 Task: Look for space in Tsurugi-asahimachi, Japan from 7th July, 2023 to 15th July, 2023 for 6 adults in price range Rs.15000 to Rs.20000. Place can be entire place with 3 bedrooms having 3 beds and 3 bathrooms. Property type can be house, flat, guest house. Amenities needed are: washing machine. Booking option can be shelf check-in. Required host language is English.
Action: Mouse moved to (483, 144)
Screenshot: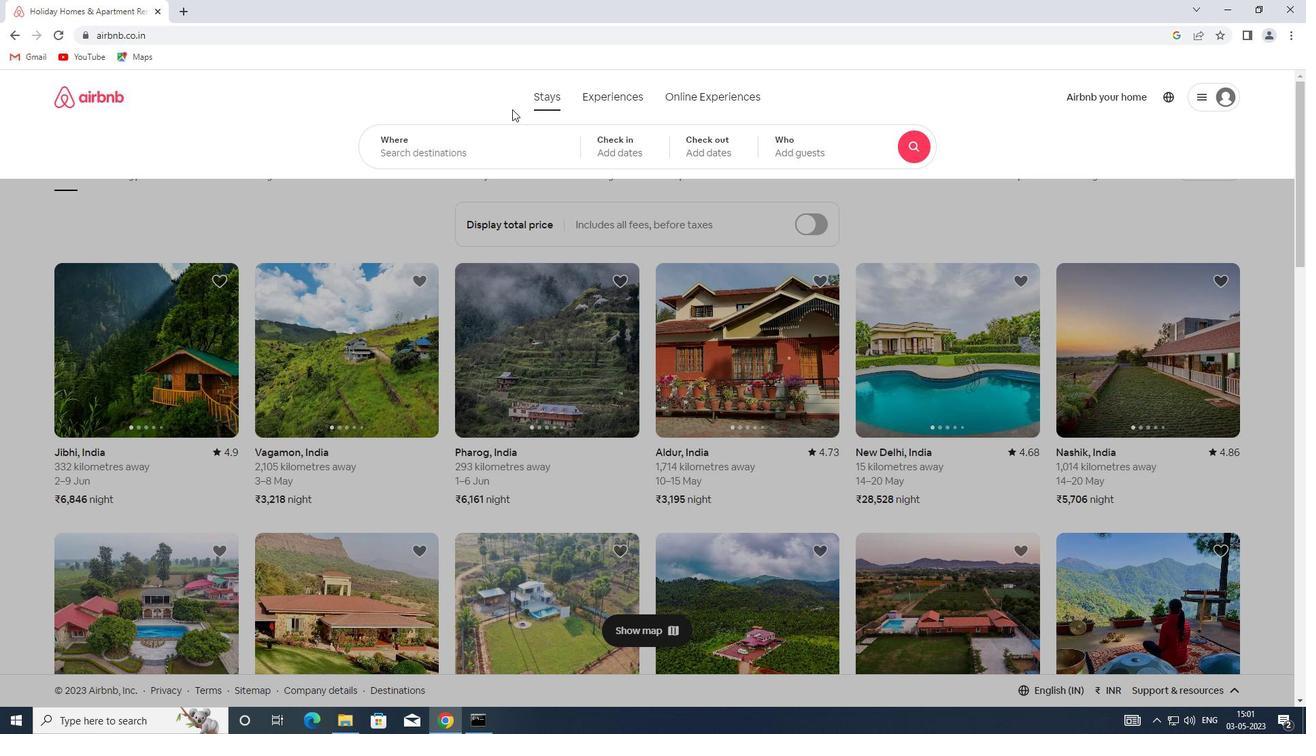 
Action: Mouse pressed left at (483, 144)
Screenshot: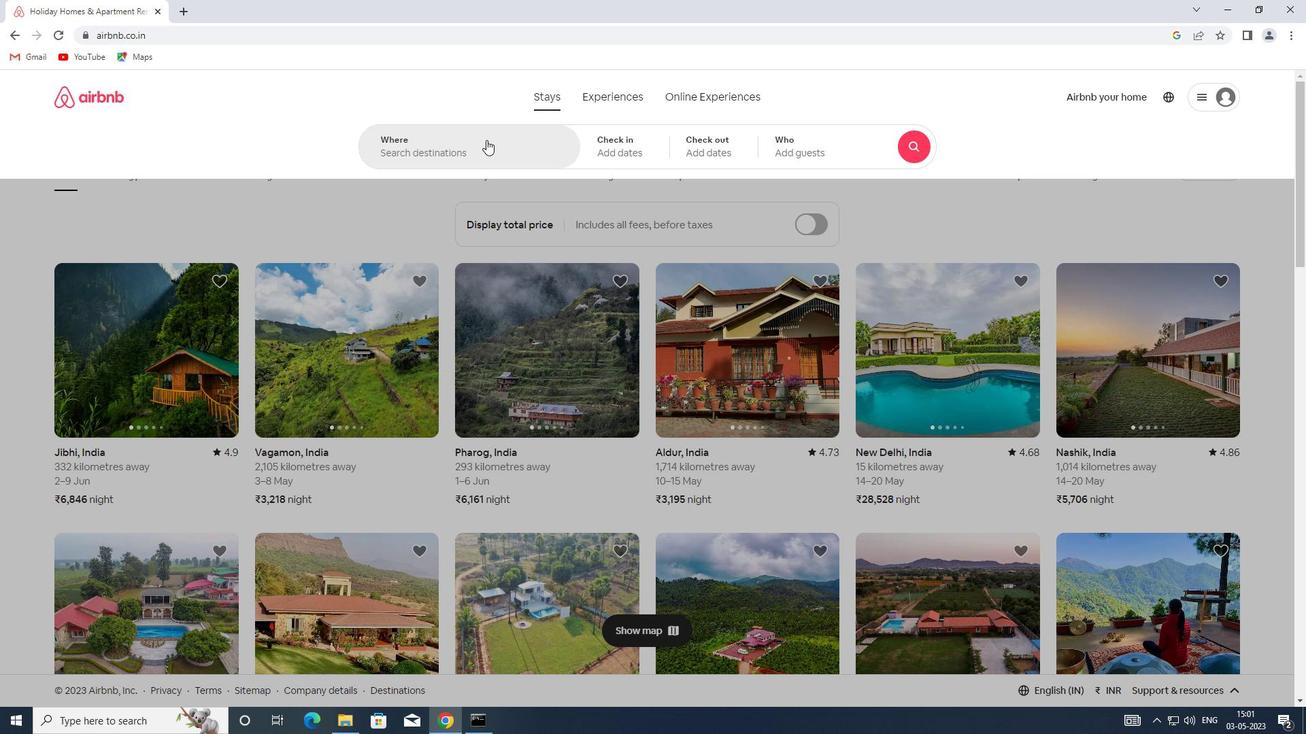
Action: Mouse moved to (443, 210)
Screenshot: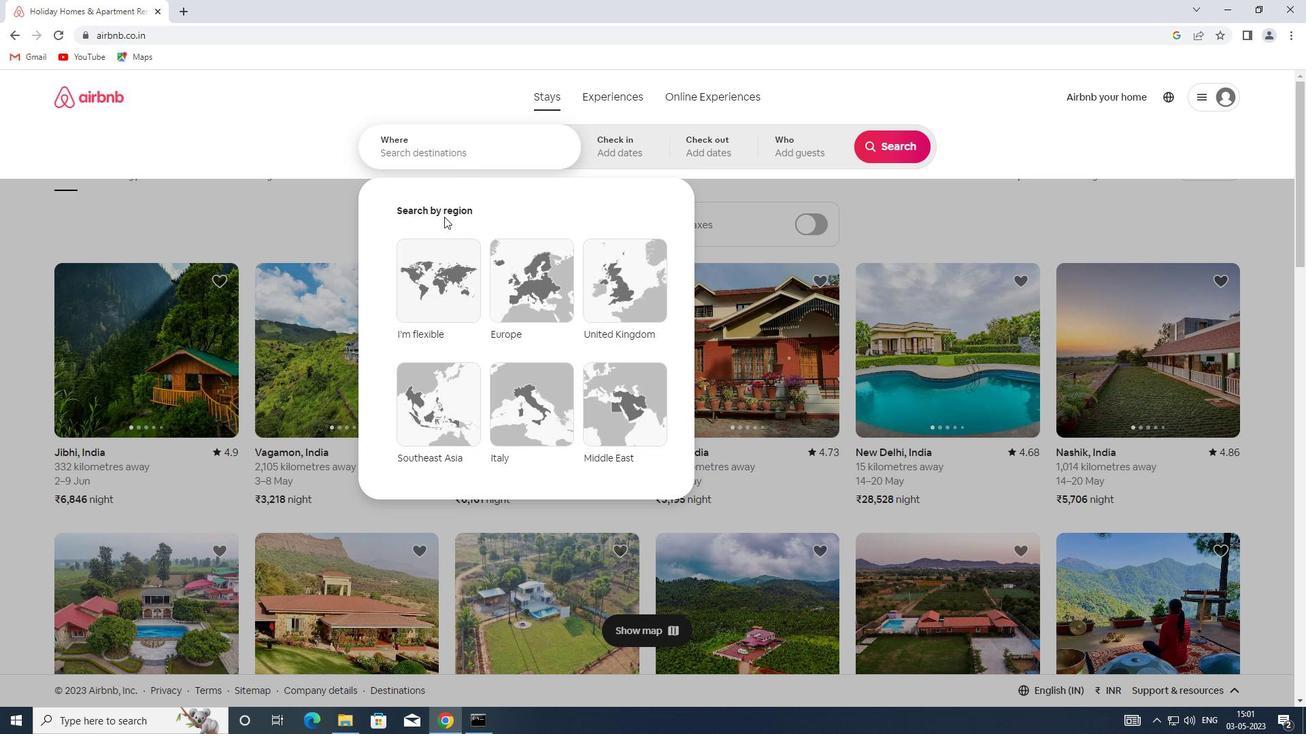 
Action: Key pressed <Key.shift>TSURUGI-ASAHIMACHI,<Key.shift>JAPAN
Screenshot: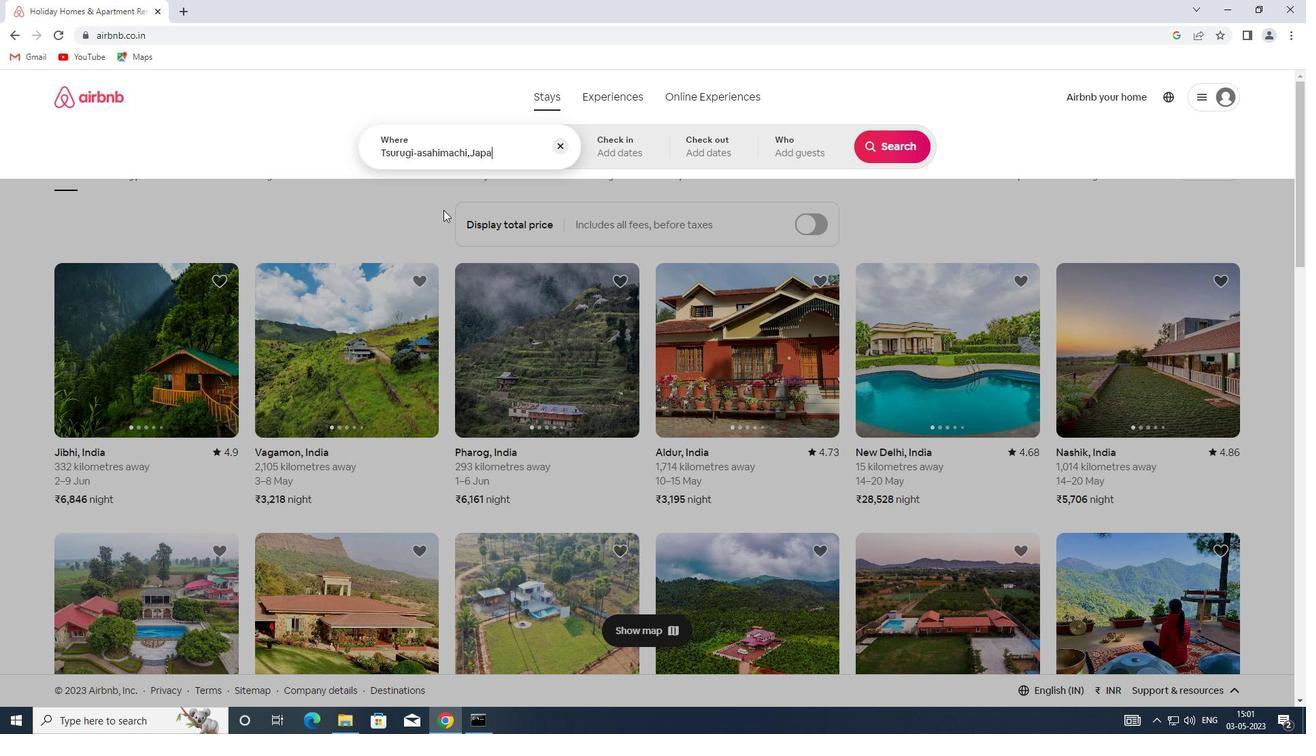 
Action: Mouse moved to (625, 155)
Screenshot: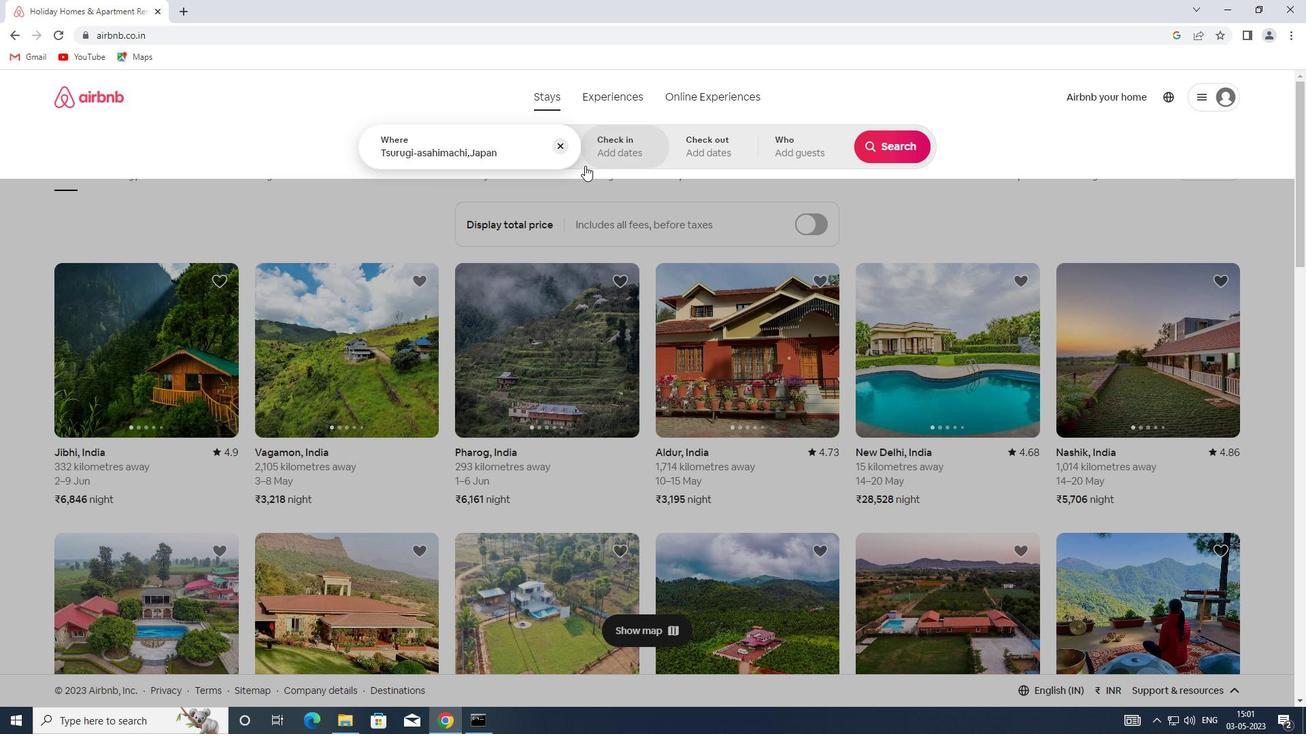 
Action: Mouse pressed left at (625, 155)
Screenshot: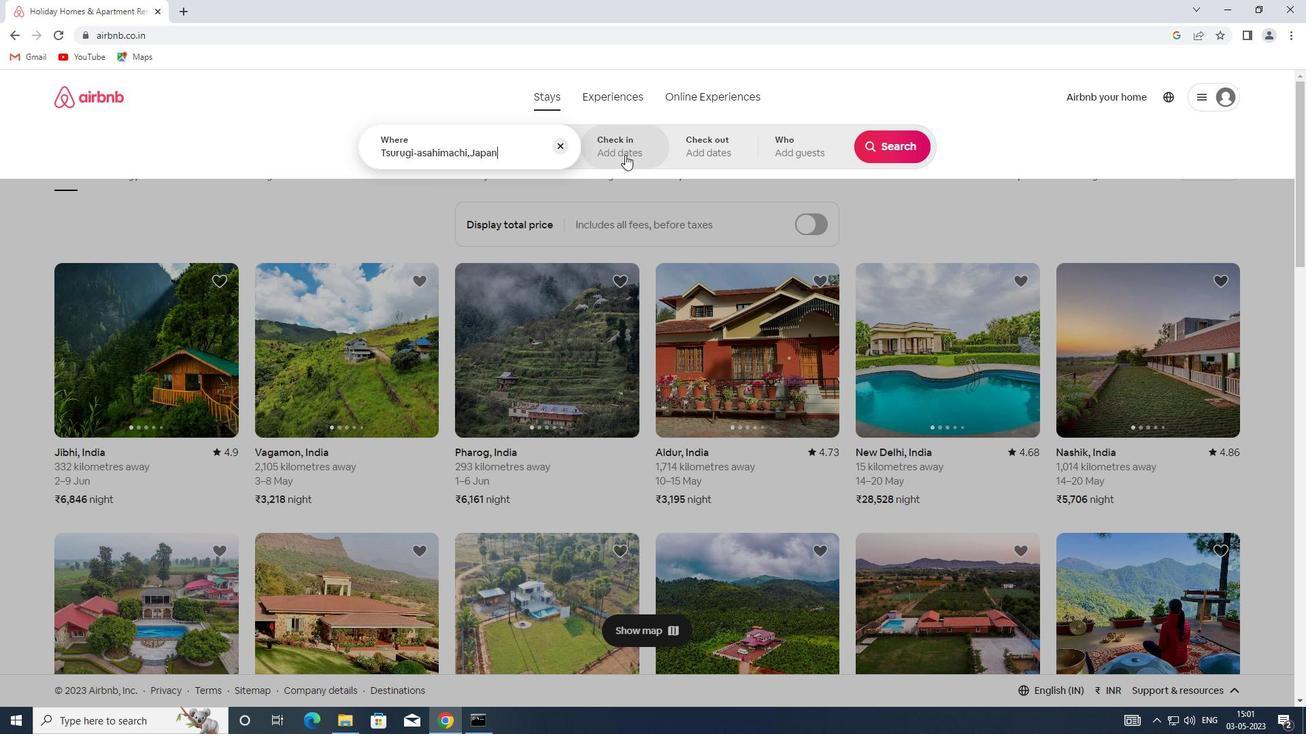 
Action: Mouse moved to (898, 255)
Screenshot: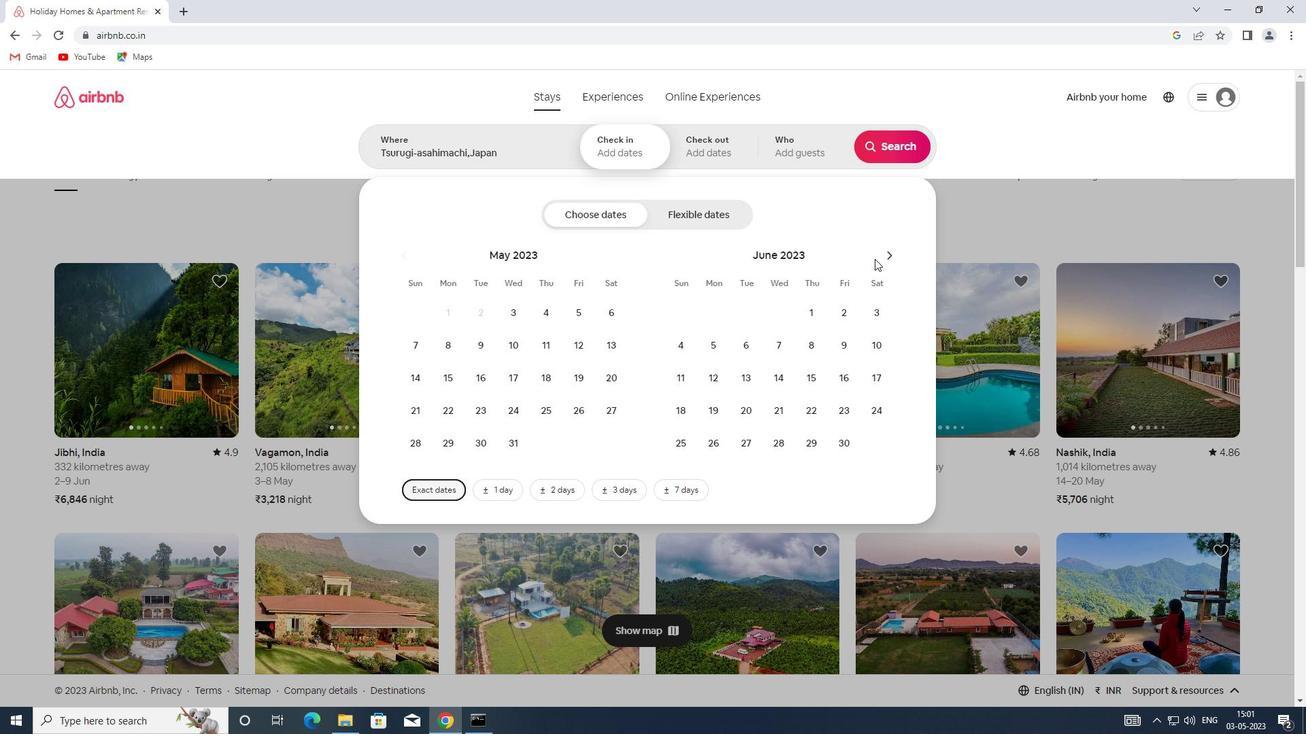 
Action: Mouse pressed left at (898, 255)
Screenshot: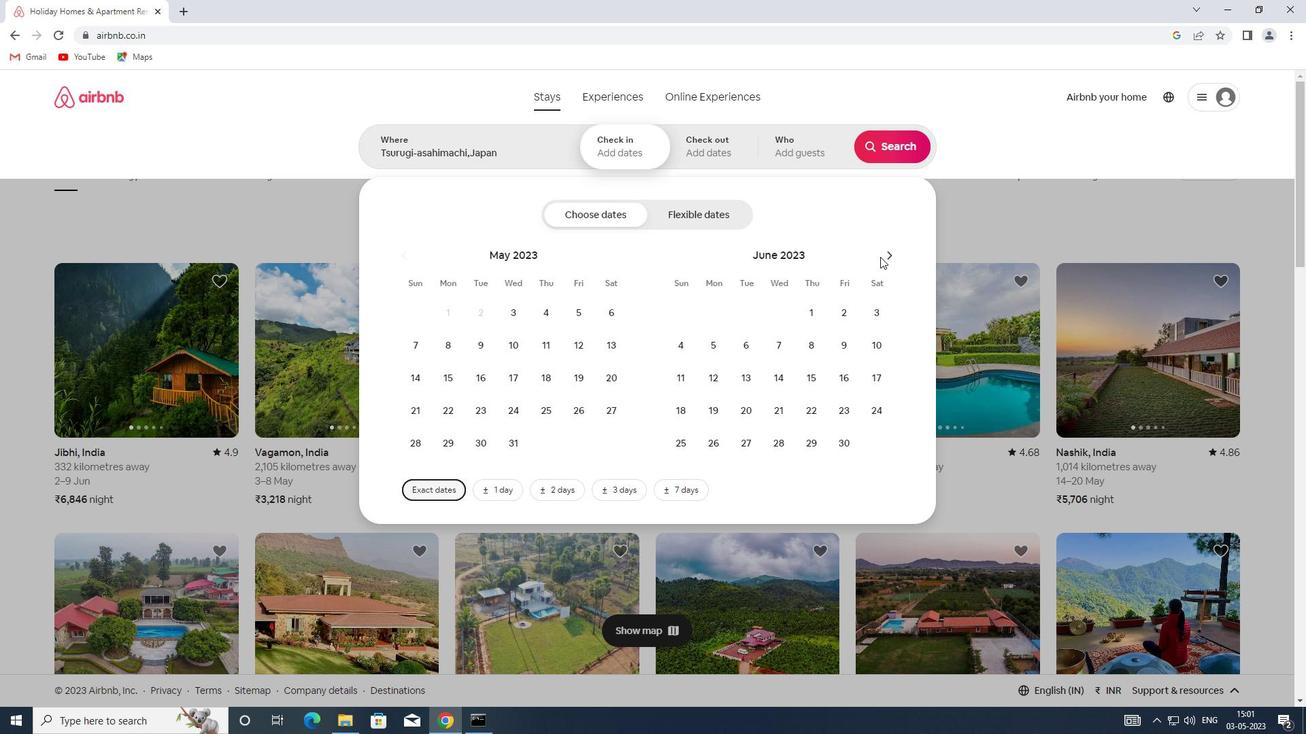 
Action: Mouse moved to (856, 354)
Screenshot: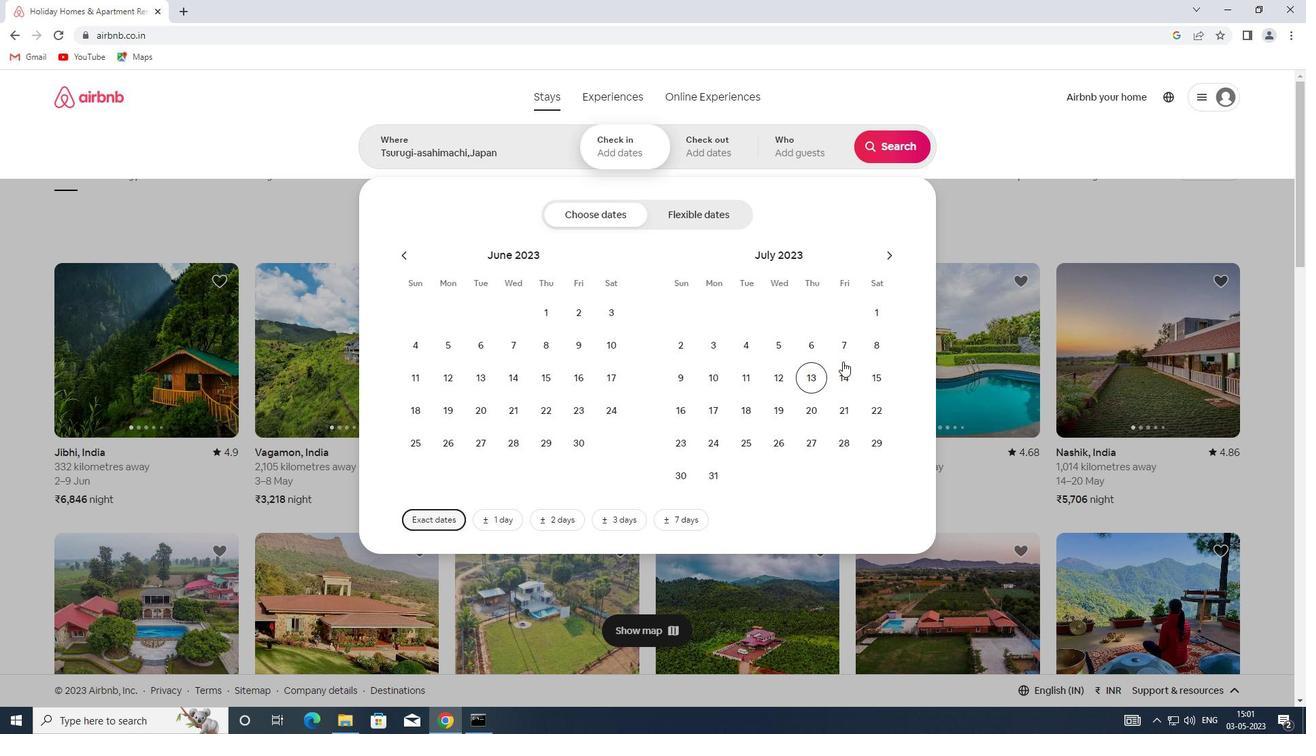 
Action: Mouse pressed left at (856, 354)
Screenshot: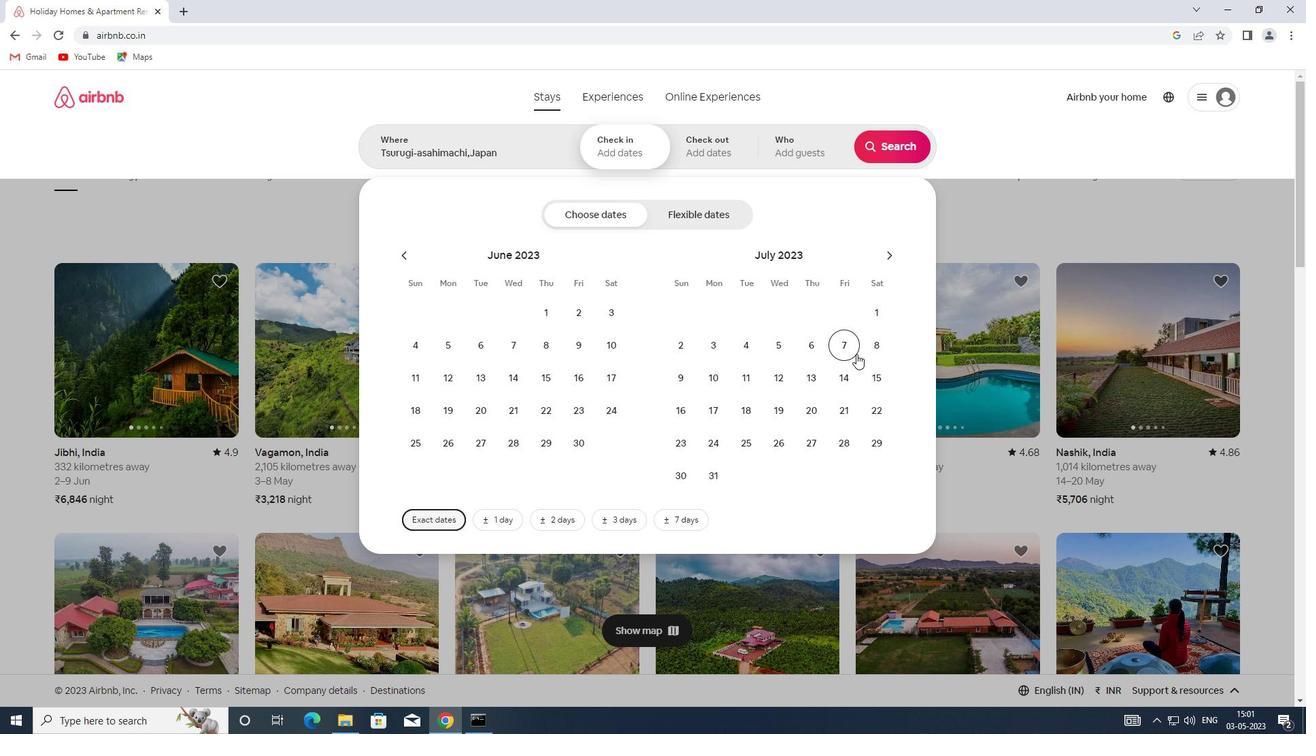 
Action: Mouse moved to (873, 380)
Screenshot: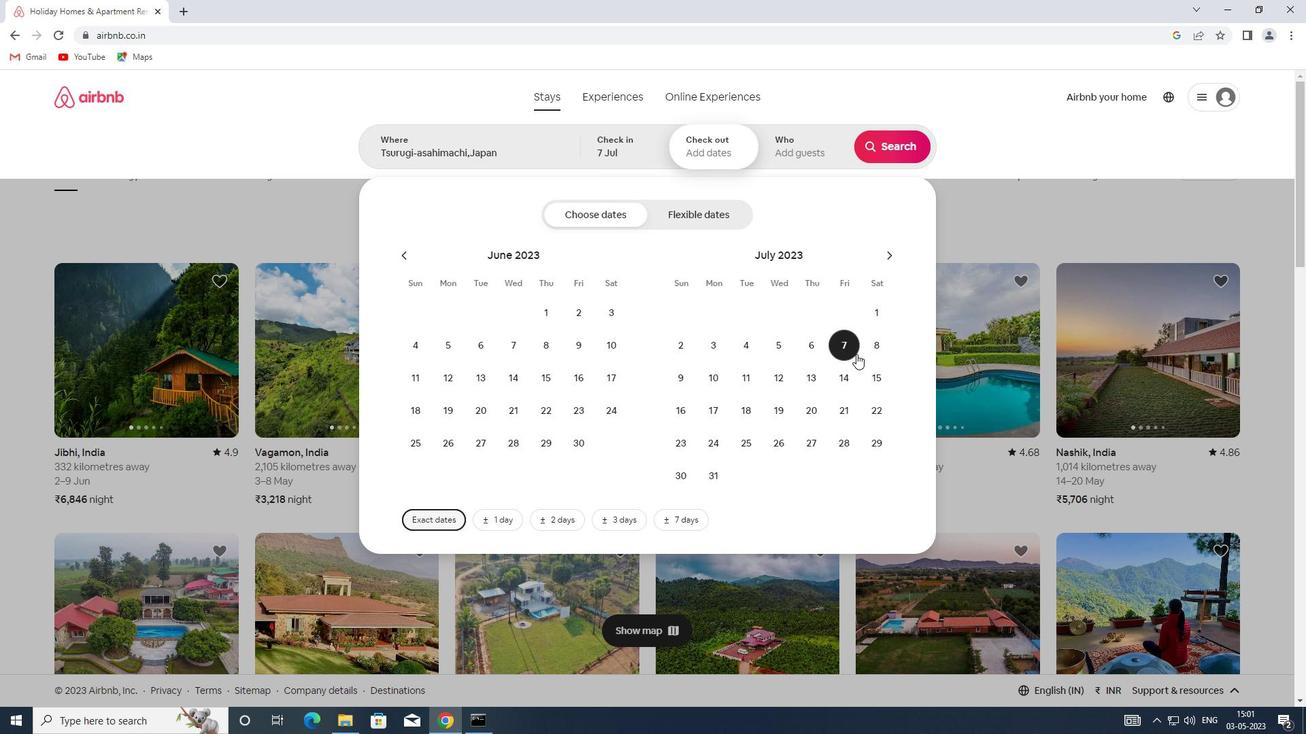 
Action: Mouse pressed left at (873, 380)
Screenshot: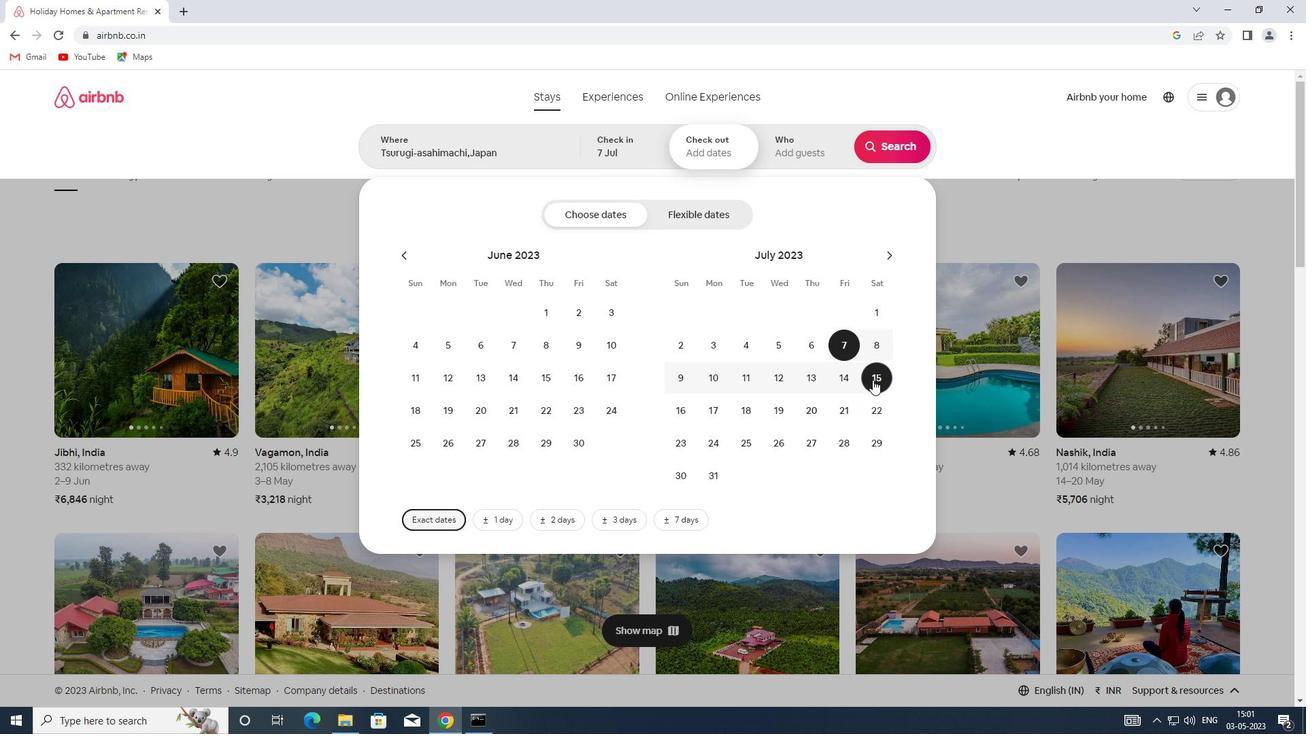 
Action: Mouse moved to (805, 149)
Screenshot: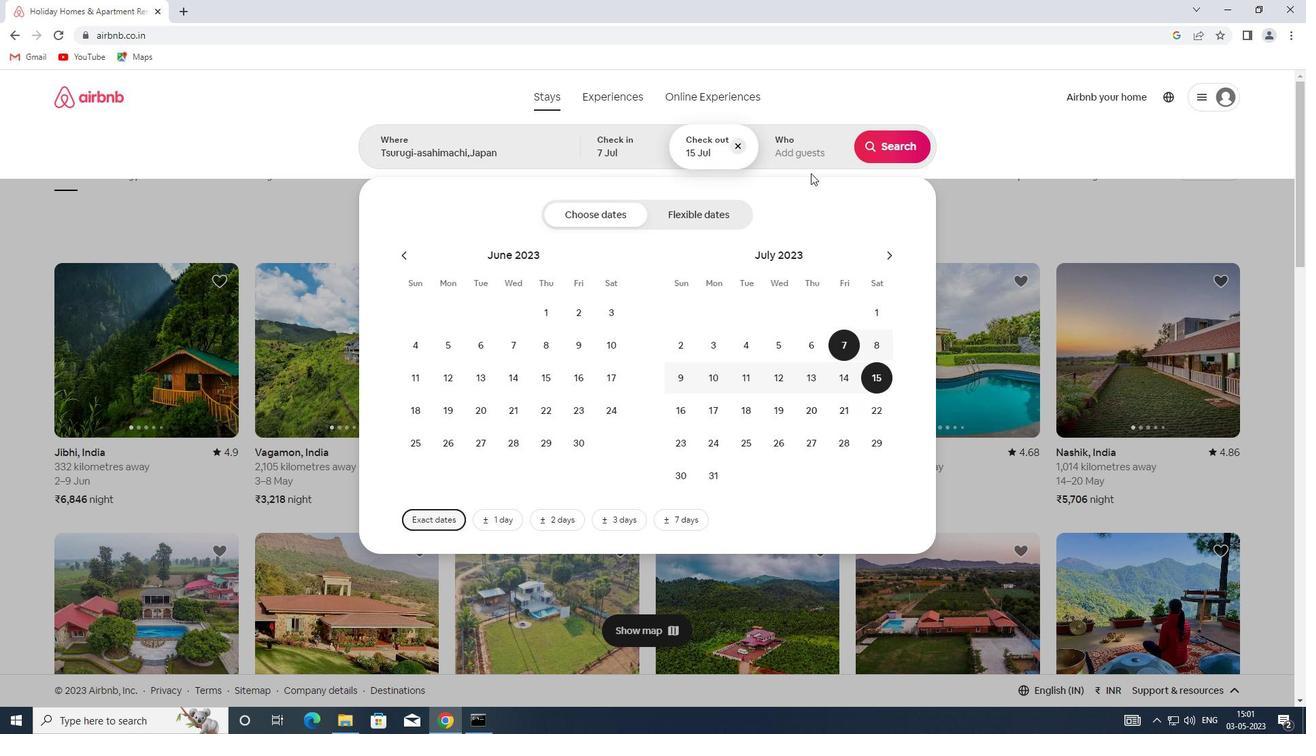 
Action: Mouse pressed left at (805, 149)
Screenshot: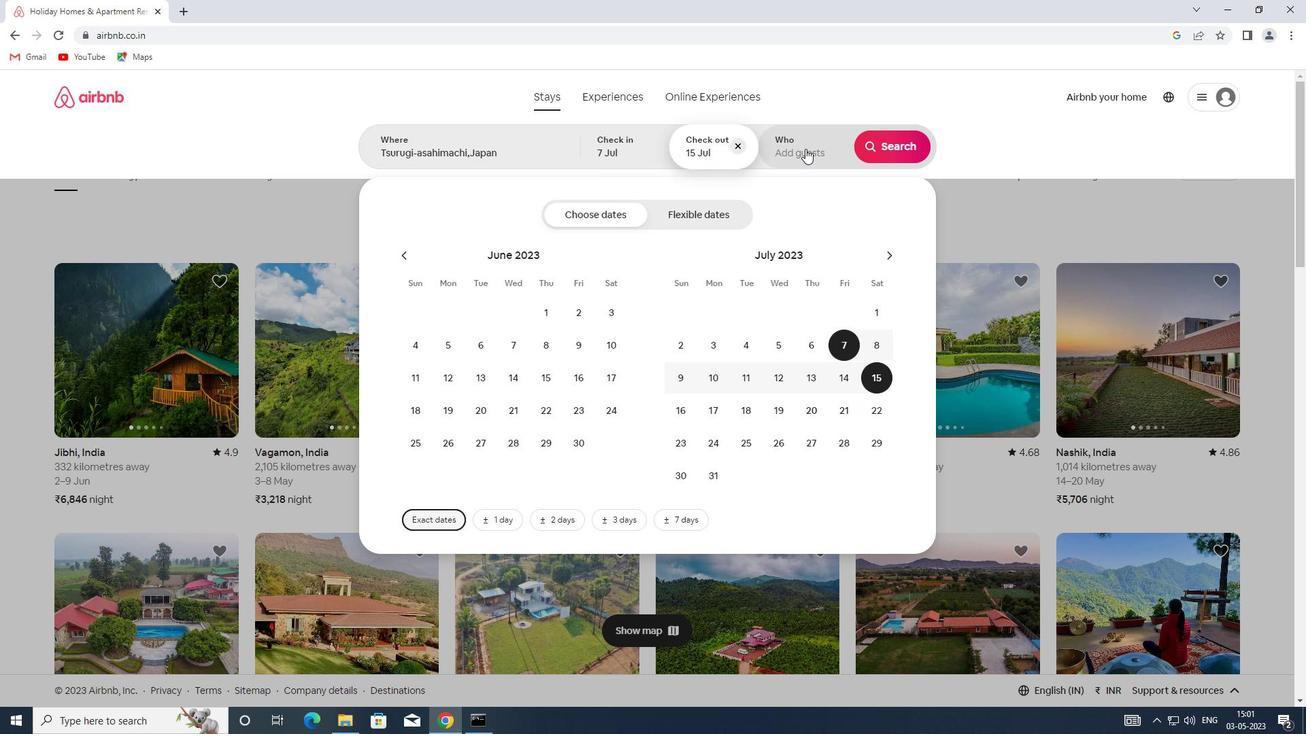 
Action: Mouse moved to (897, 214)
Screenshot: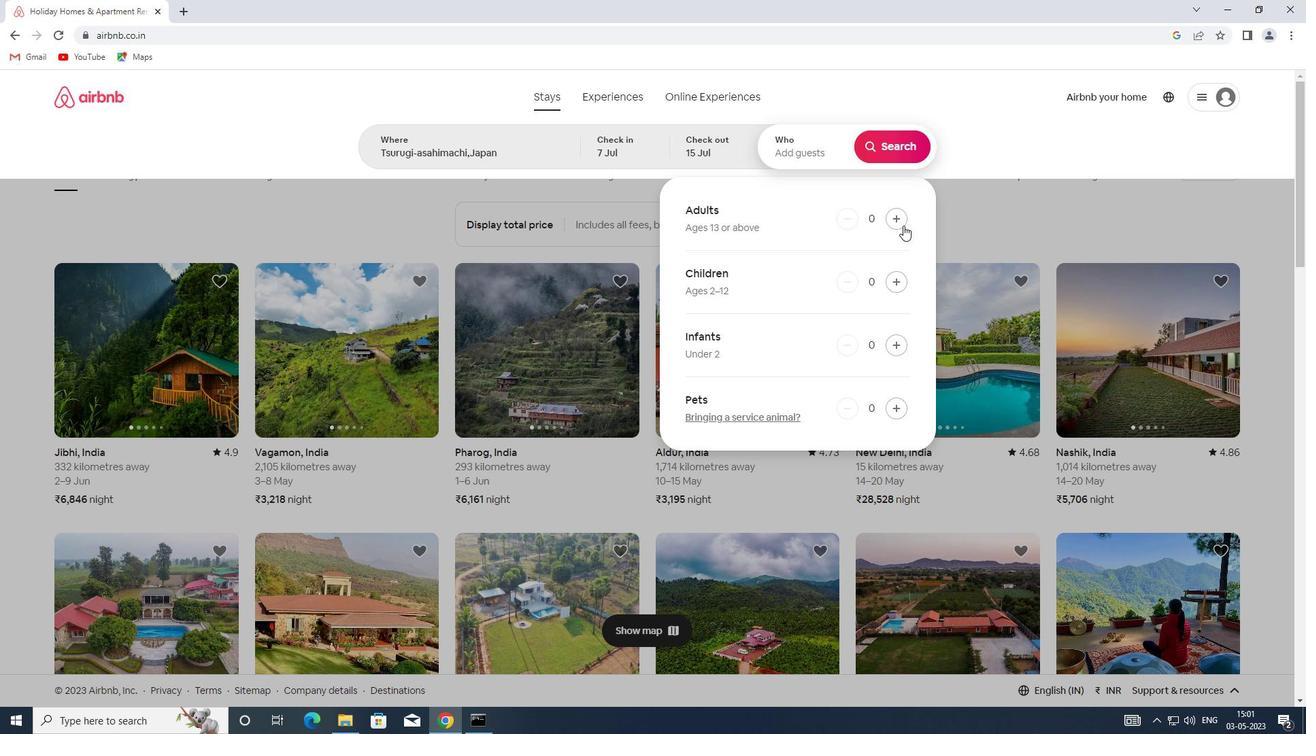 
Action: Mouse pressed left at (897, 214)
Screenshot: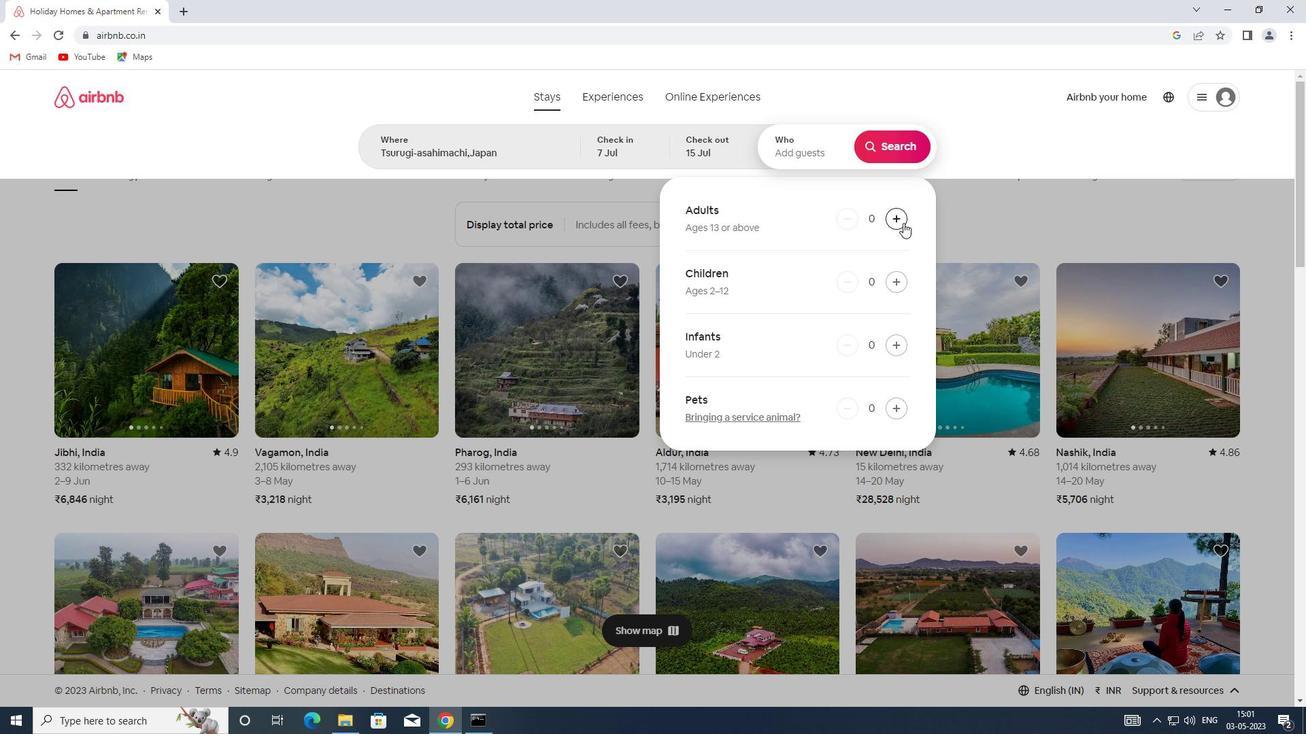 
Action: Mouse pressed left at (897, 214)
Screenshot: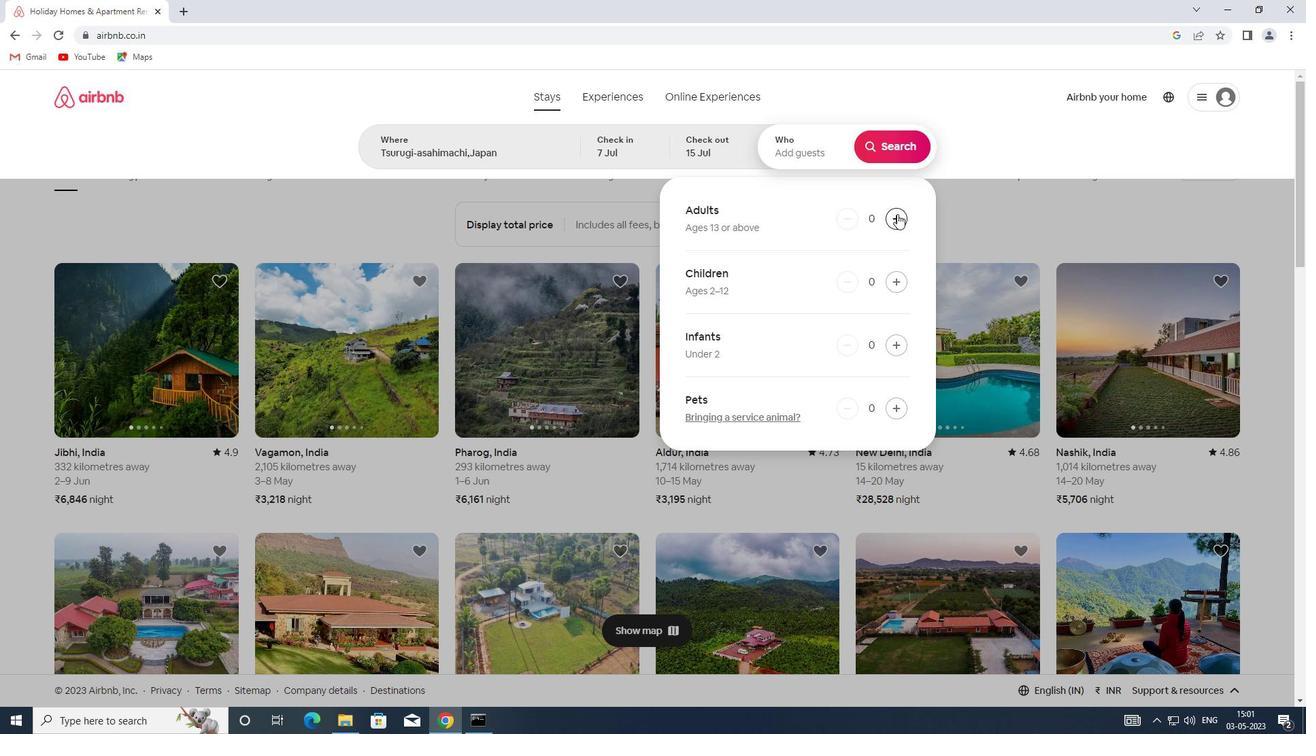 
Action: Mouse moved to (896, 213)
Screenshot: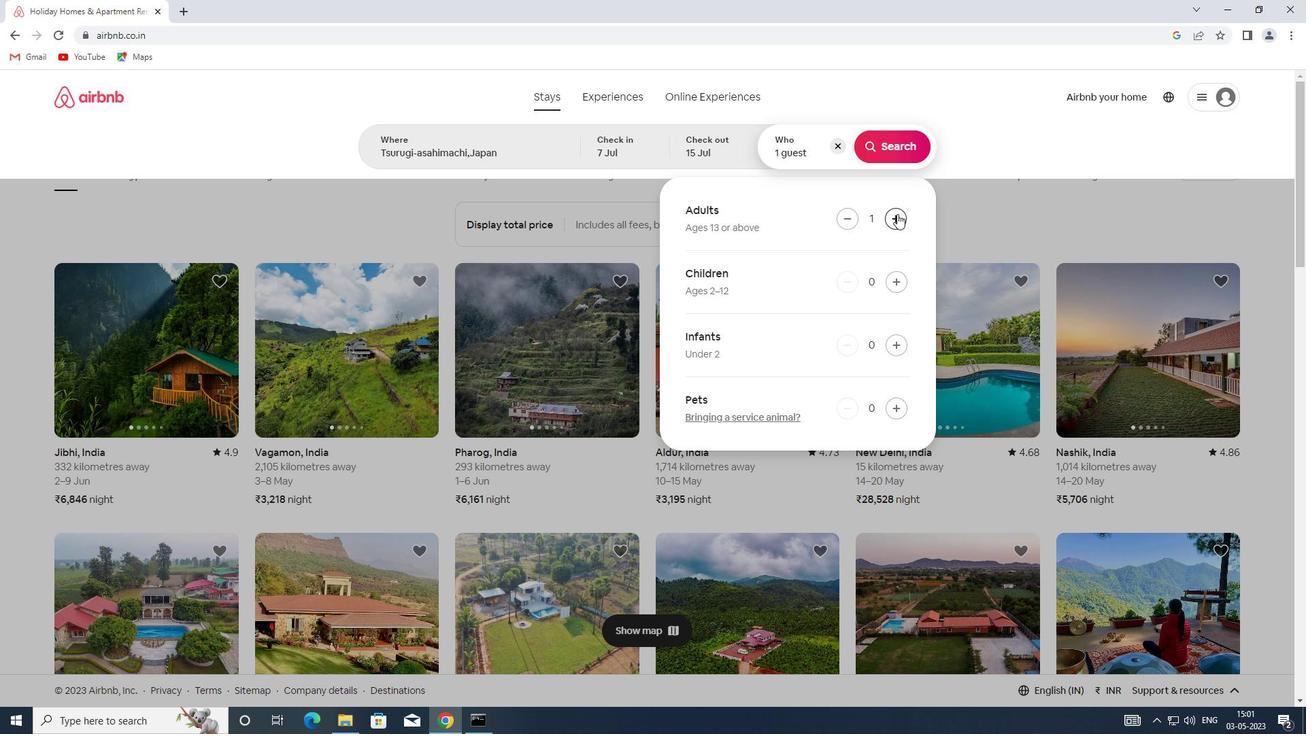 
Action: Mouse pressed left at (896, 213)
Screenshot: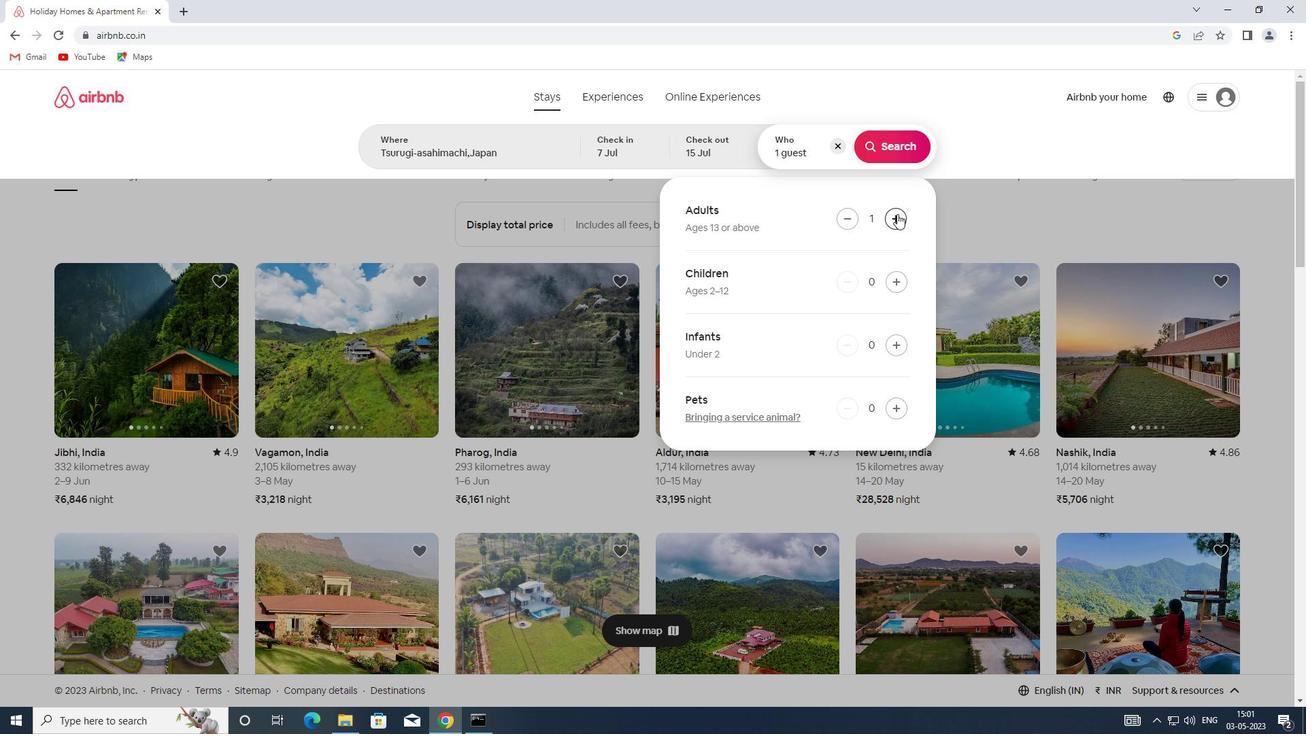 
Action: Mouse pressed left at (896, 213)
Screenshot: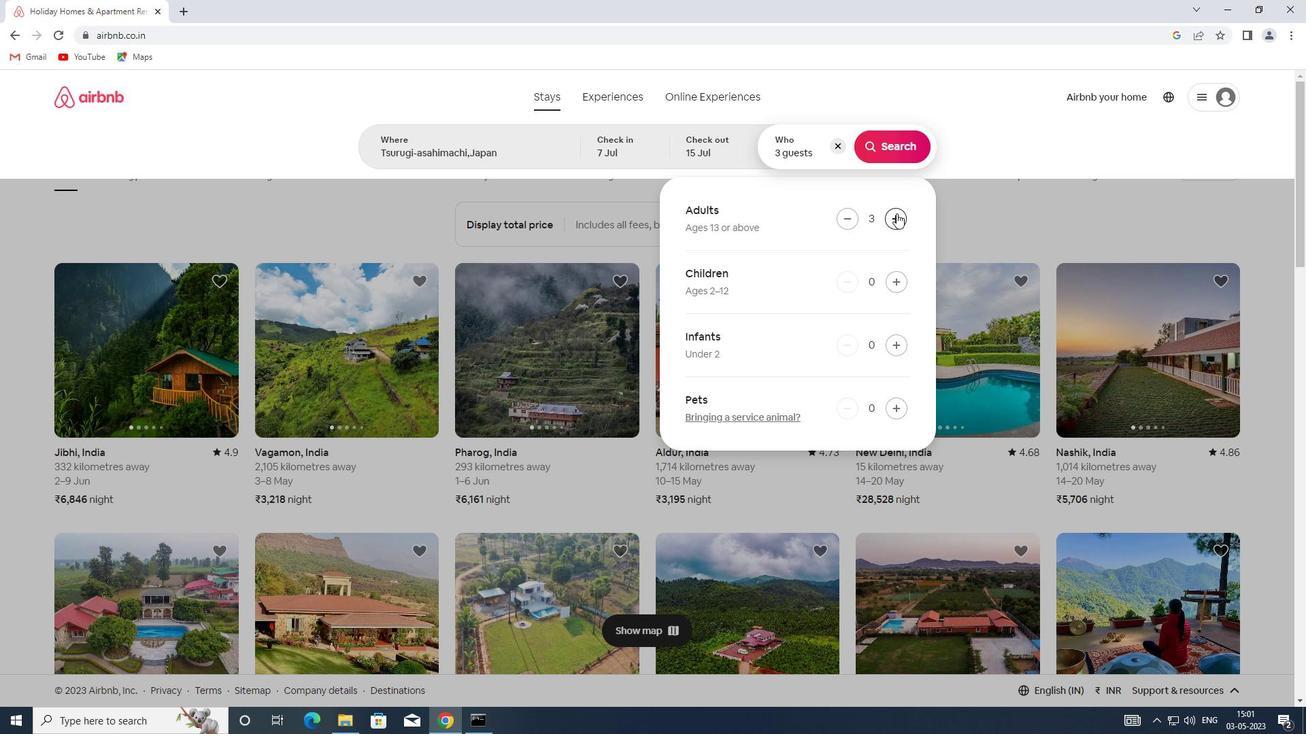 
Action: Mouse pressed left at (896, 213)
Screenshot: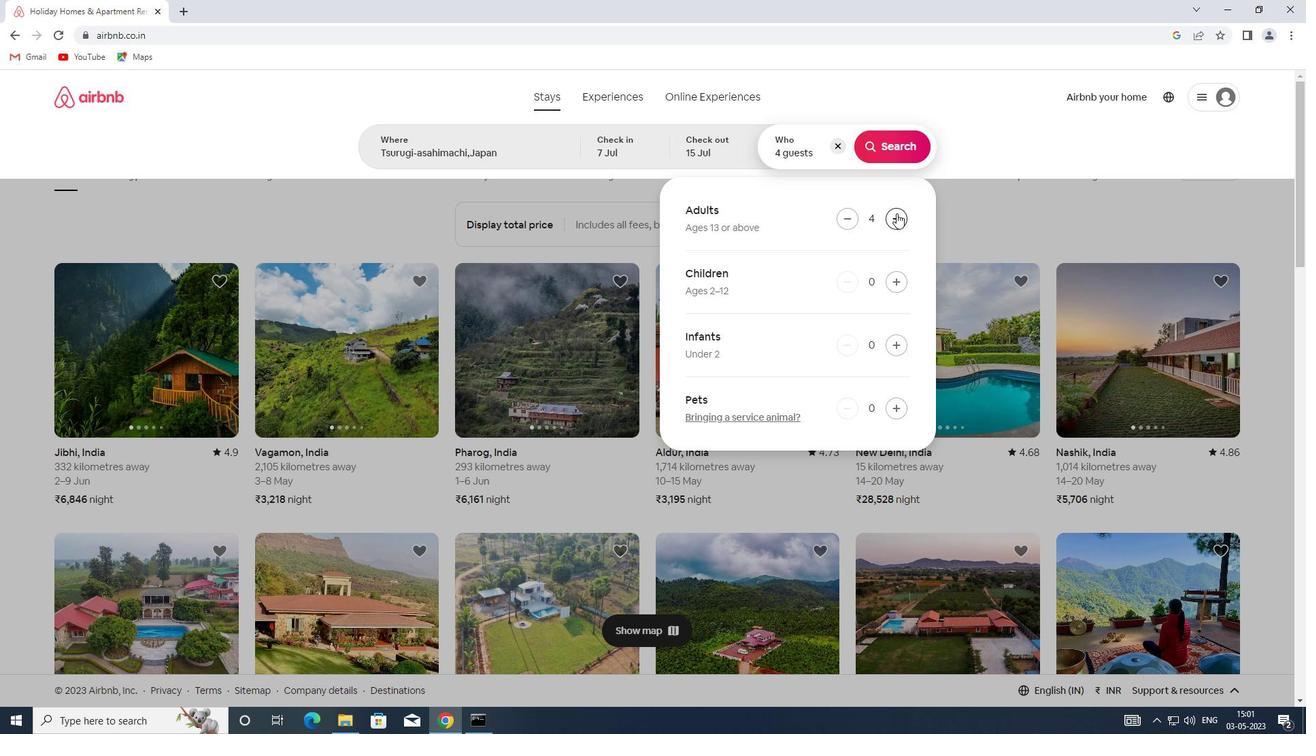 
Action: Mouse pressed left at (896, 213)
Screenshot: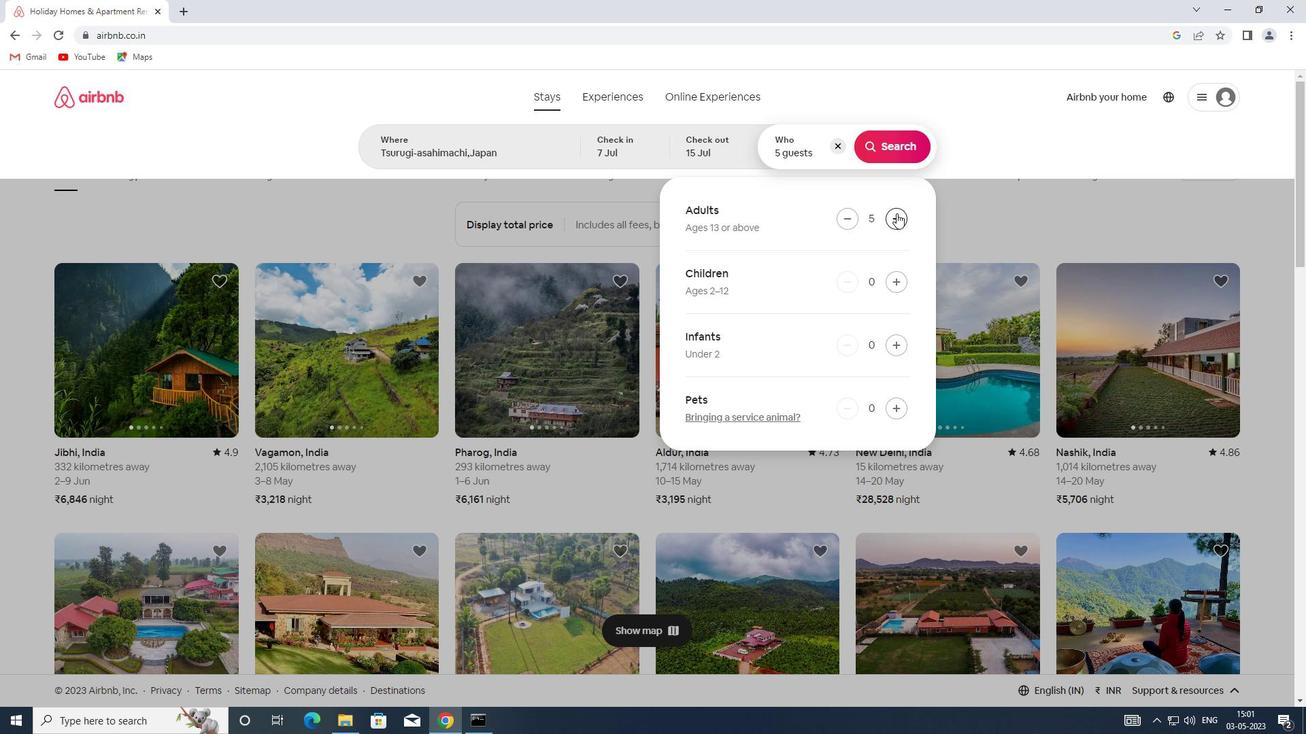 
Action: Mouse moved to (894, 142)
Screenshot: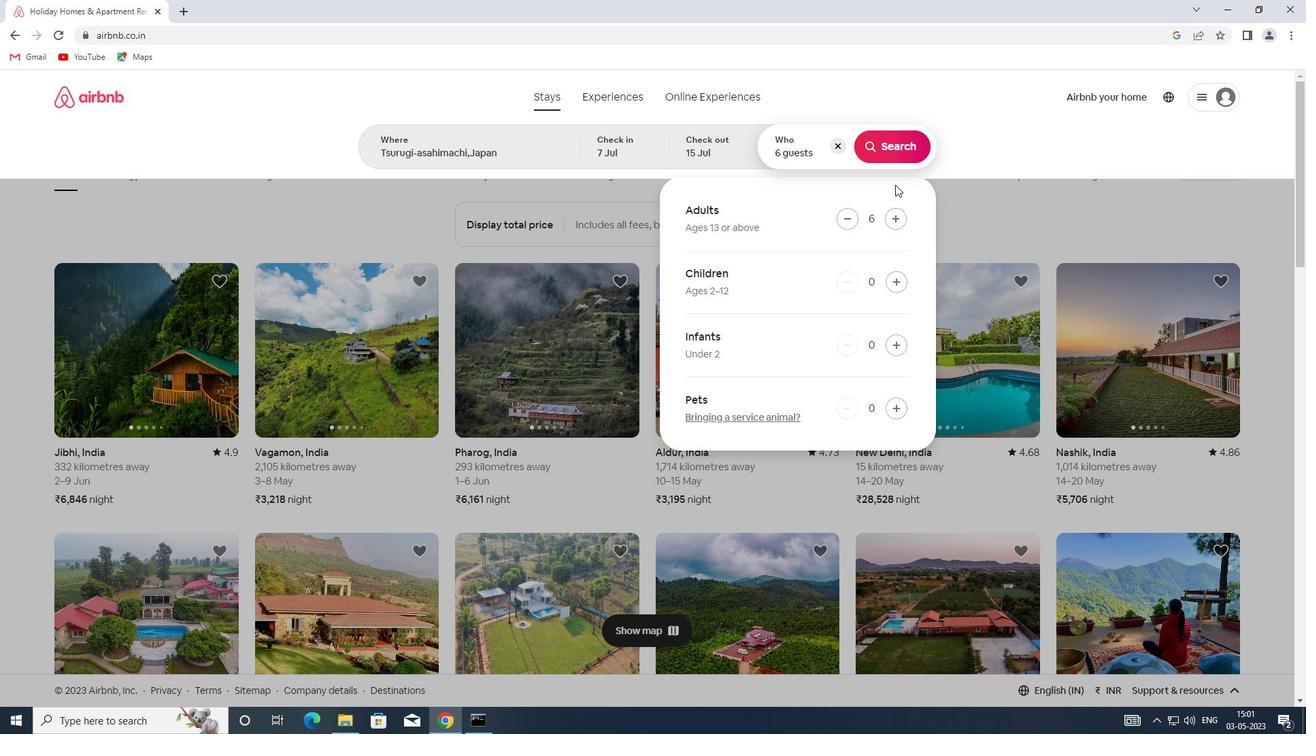 
Action: Mouse pressed left at (894, 142)
Screenshot: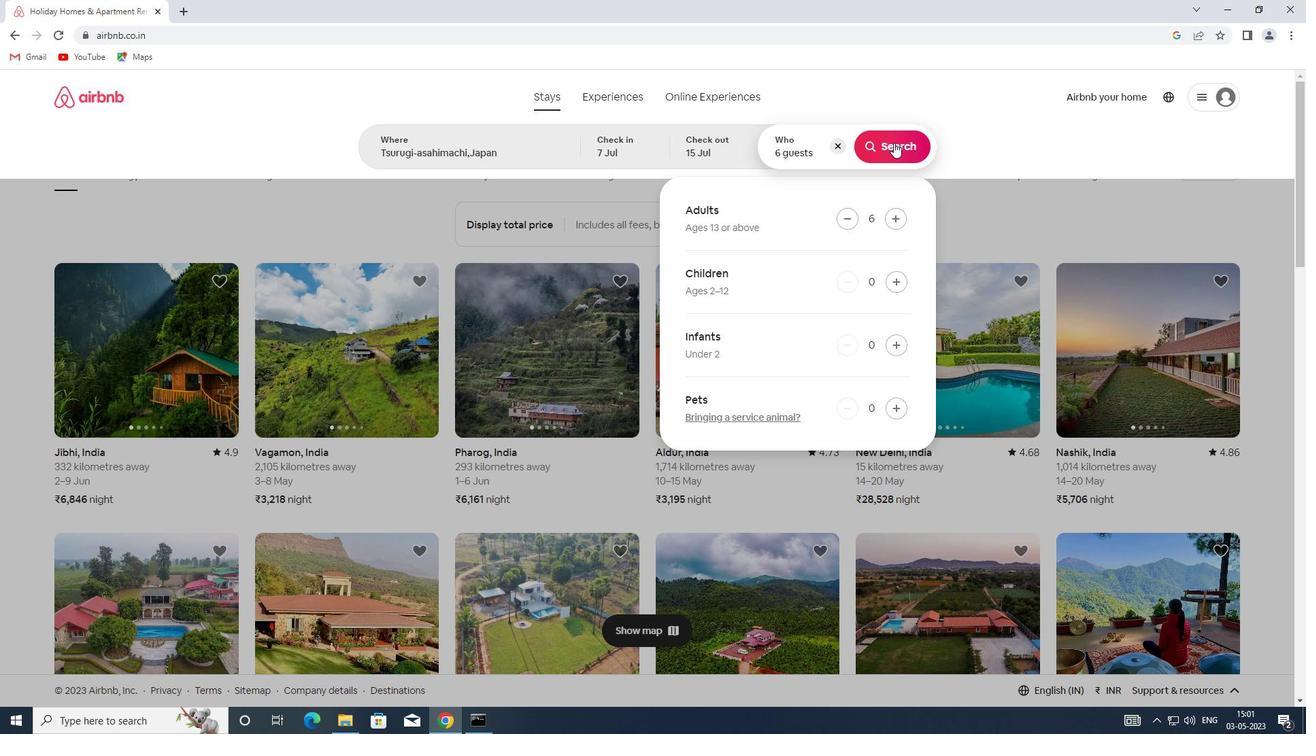 
Action: Mouse moved to (1227, 153)
Screenshot: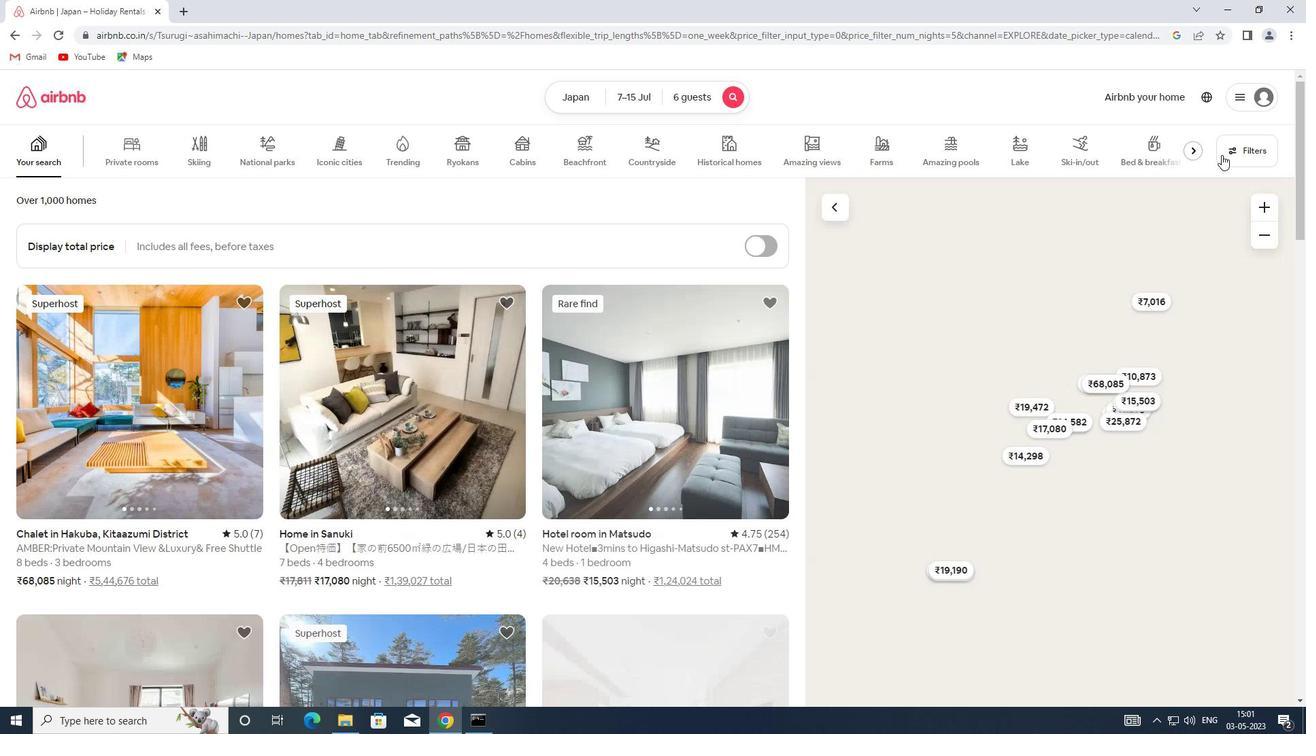
Action: Mouse pressed left at (1227, 153)
Screenshot: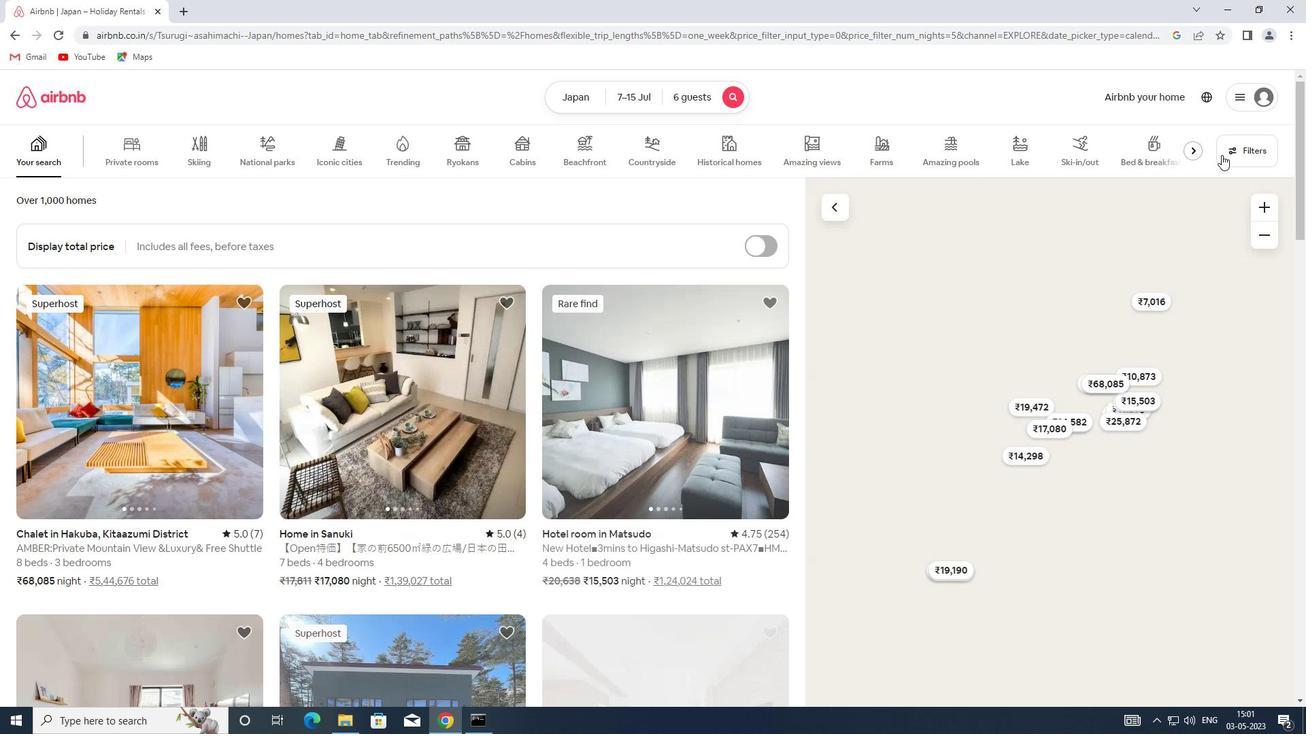 
Action: Mouse moved to (506, 320)
Screenshot: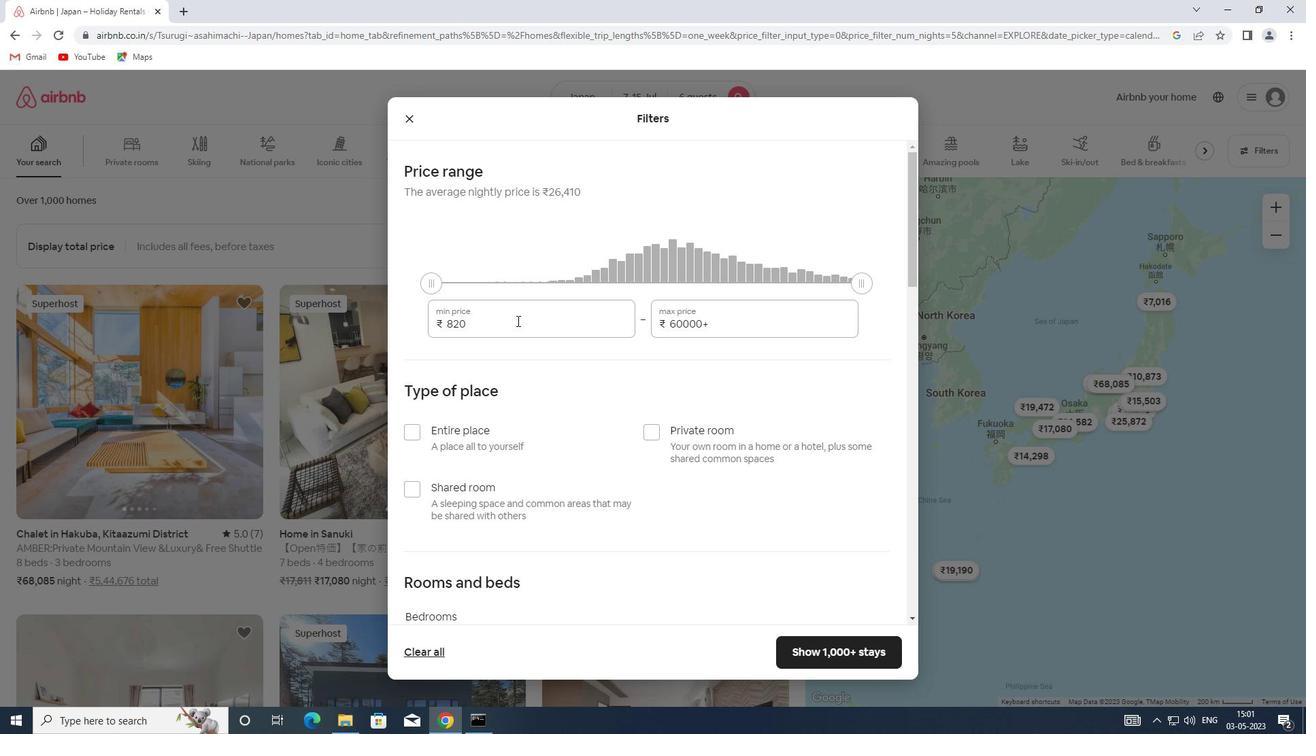 
Action: Mouse pressed left at (506, 320)
Screenshot: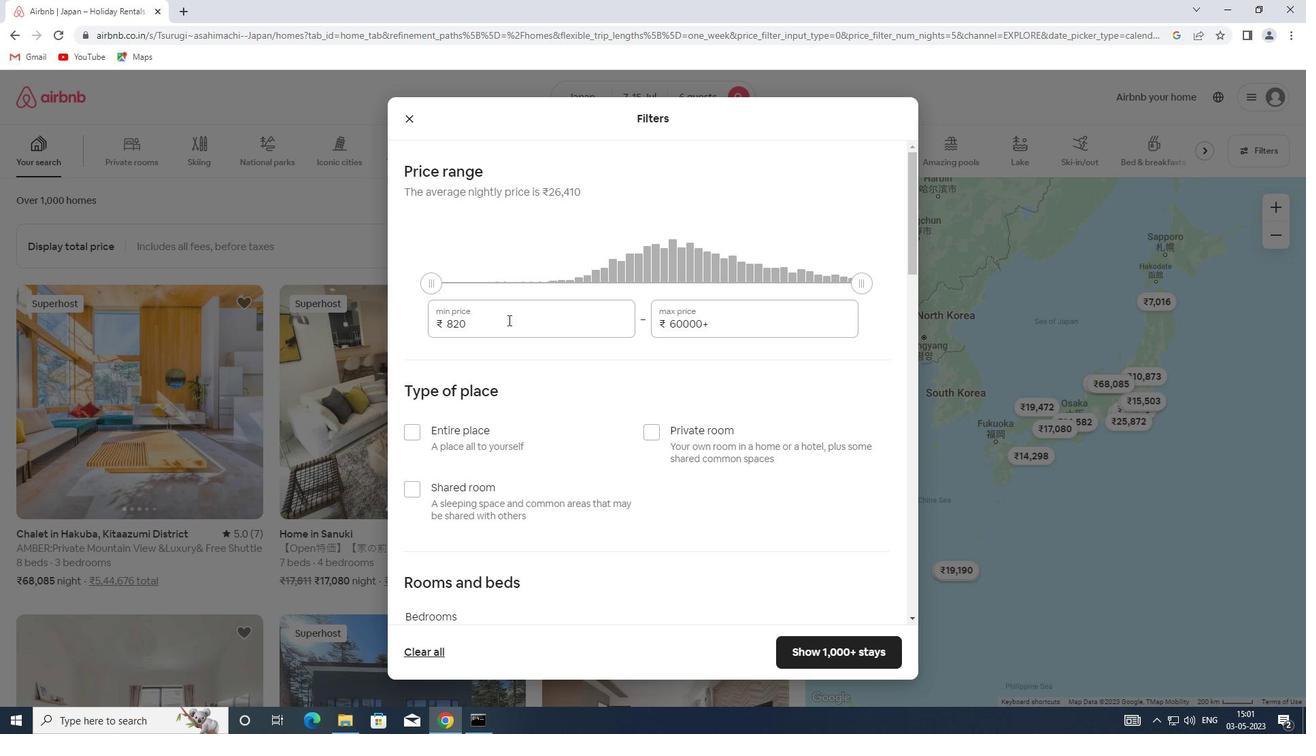 
Action: Mouse moved to (409, 330)
Screenshot: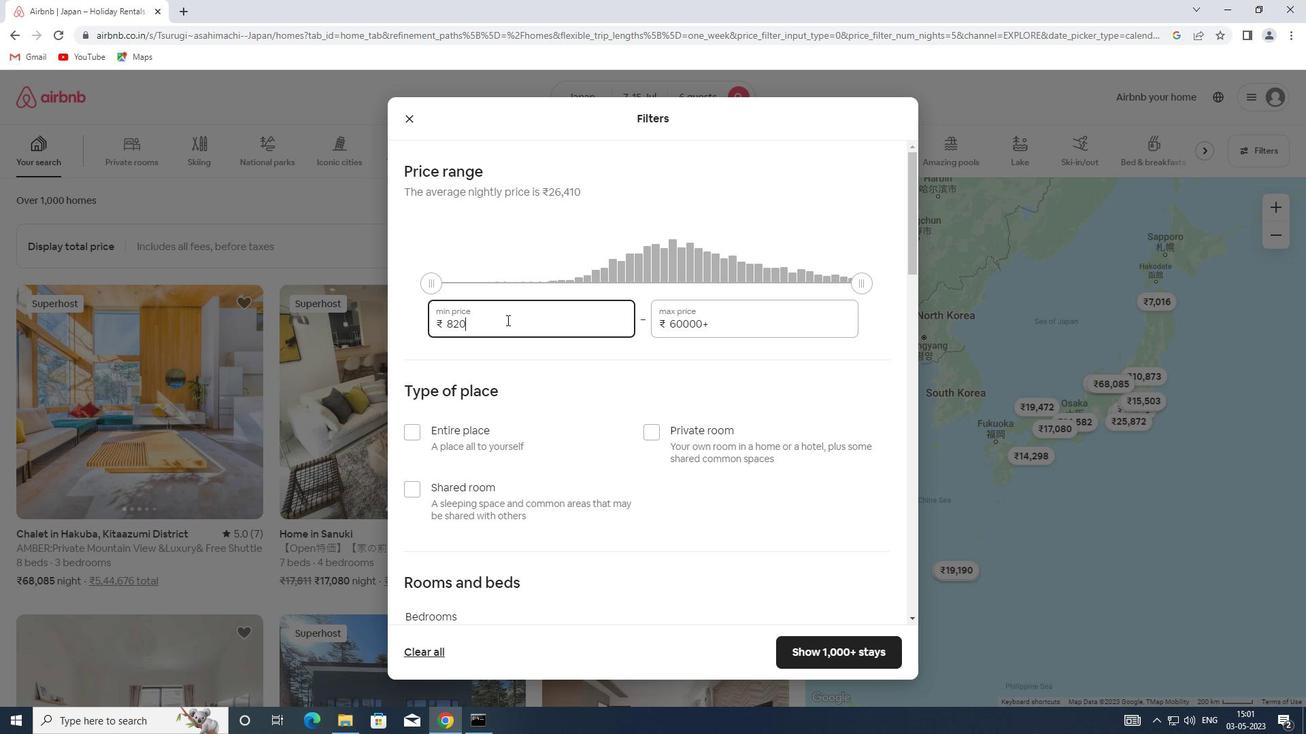 
Action: Key pressed 15
Screenshot: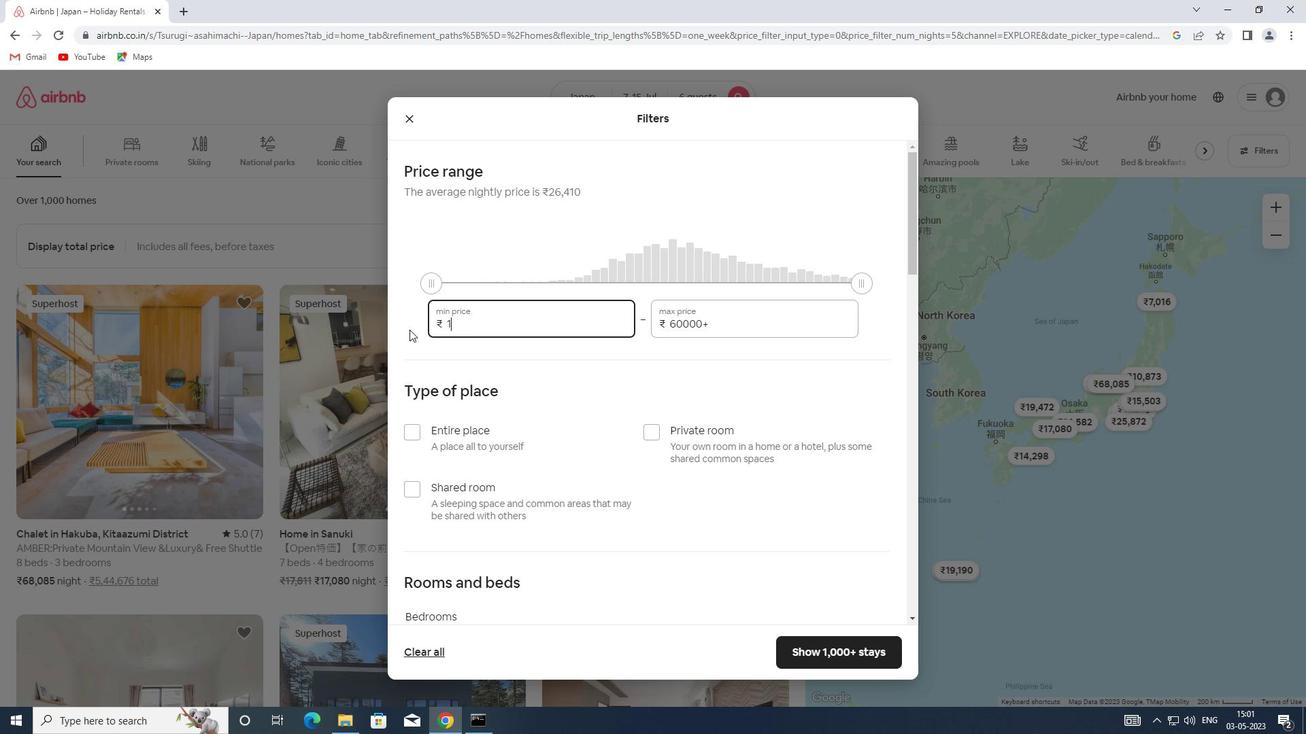 
Action: Mouse moved to (408, 332)
Screenshot: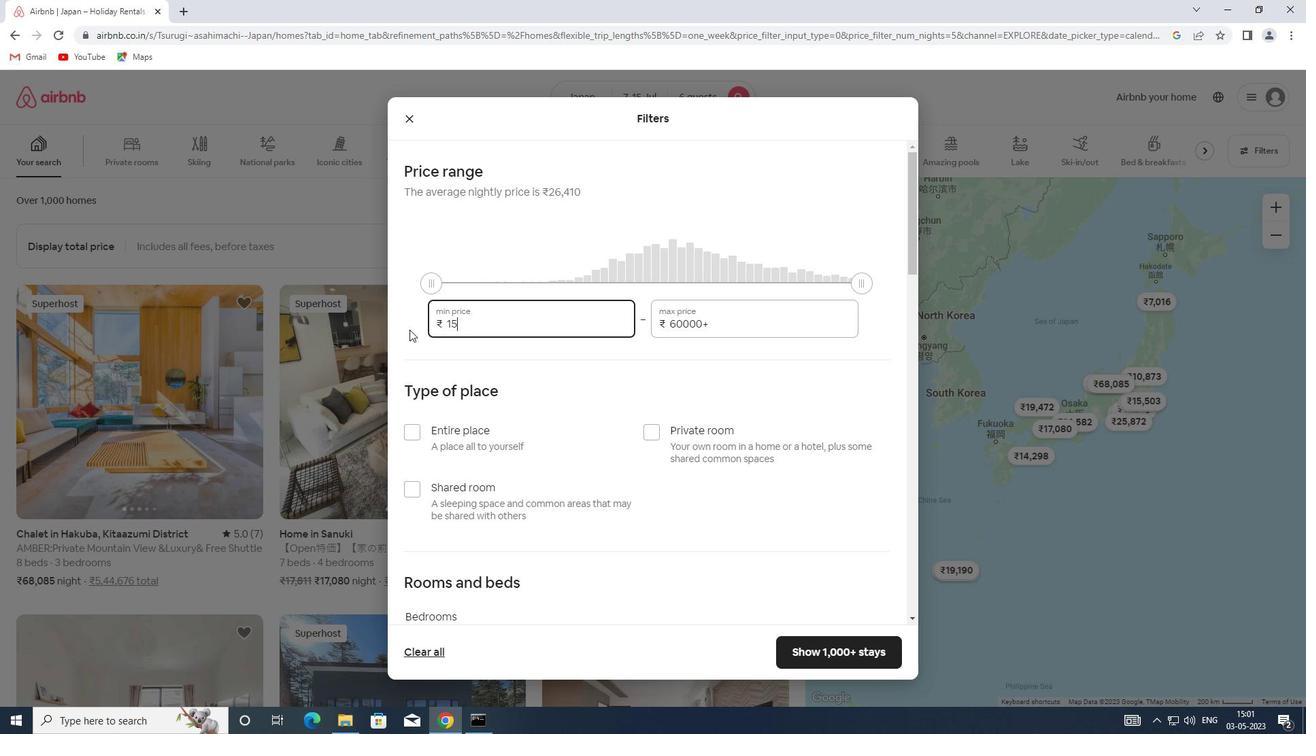 
Action: Key pressed 0
Screenshot: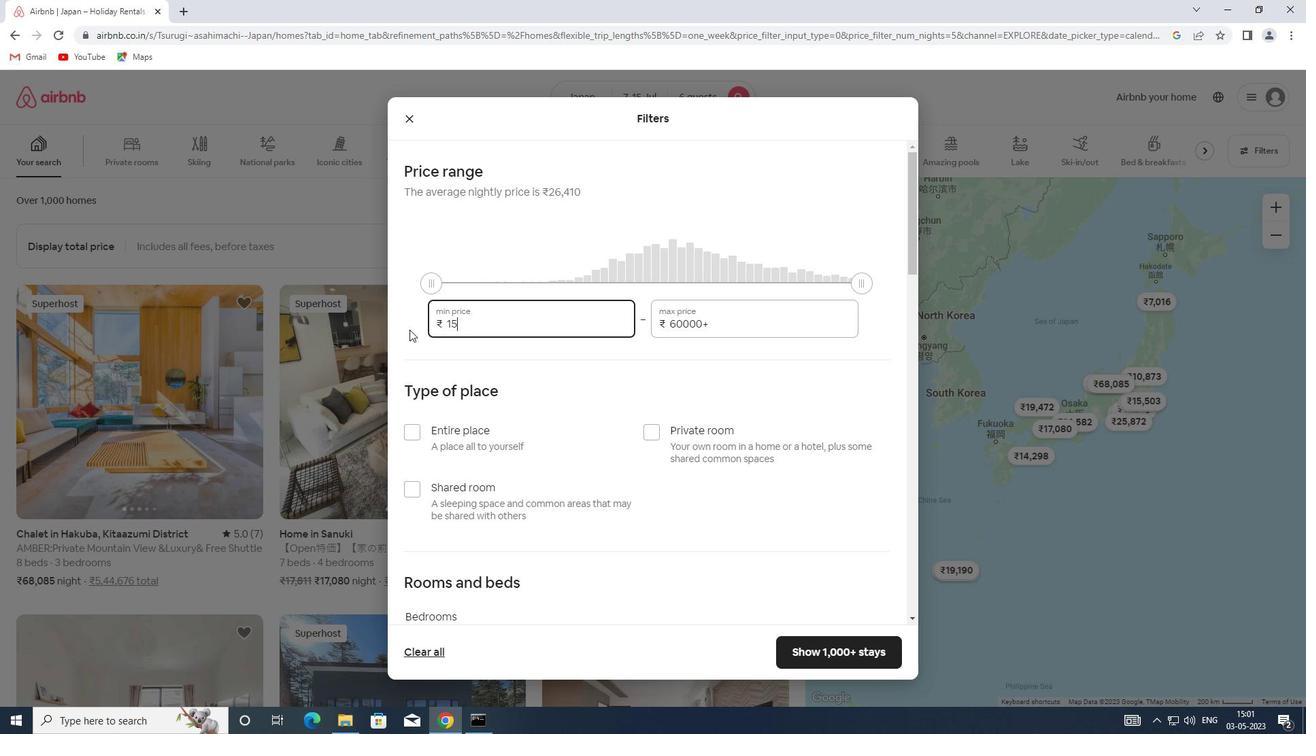 
Action: Mouse moved to (408, 332)
Screenshot: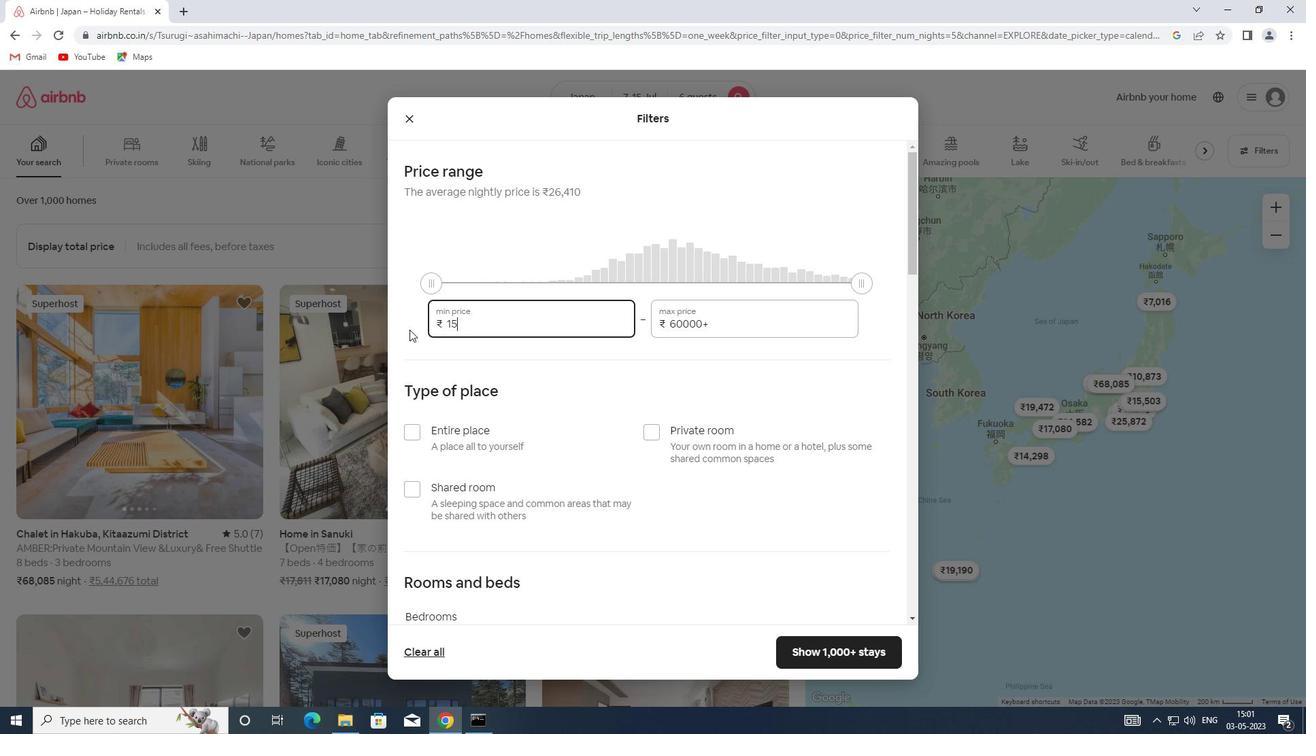 
Action: Key pressed 00
Screenshot: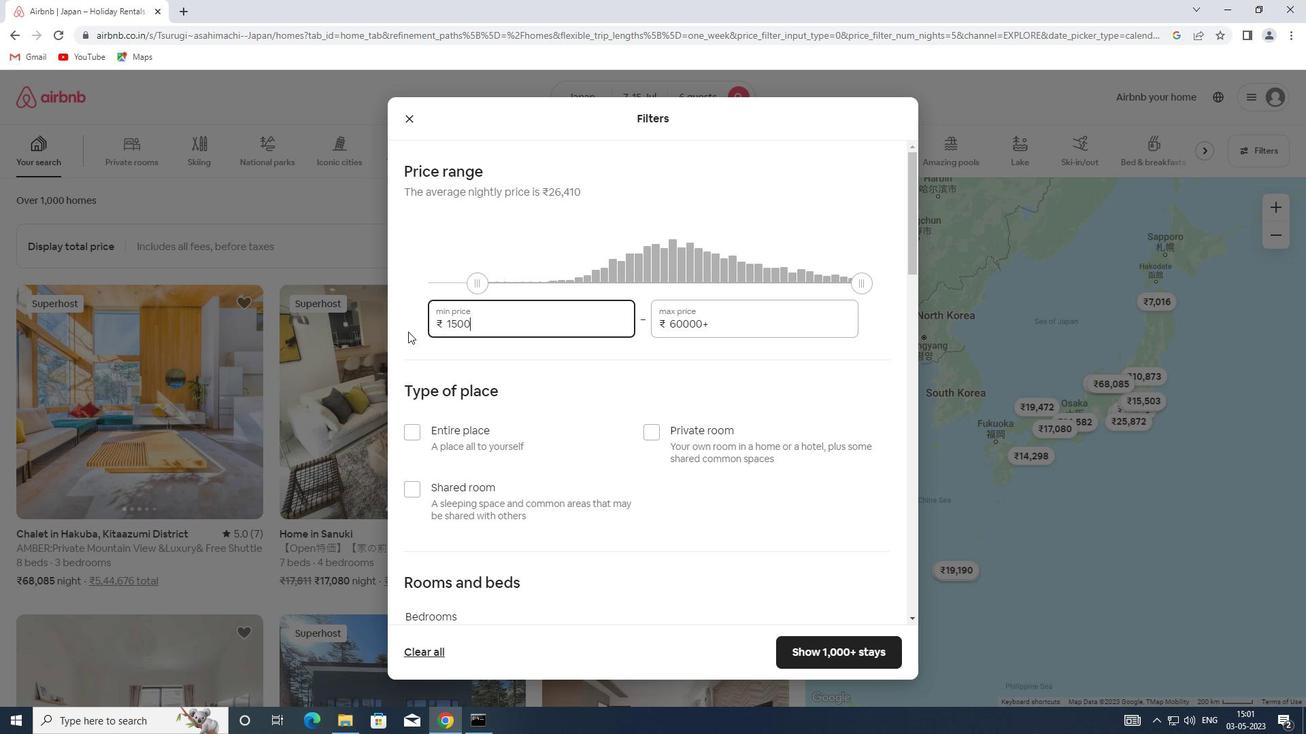 
Action: Mouse moved to (712, 321)
Screenshot: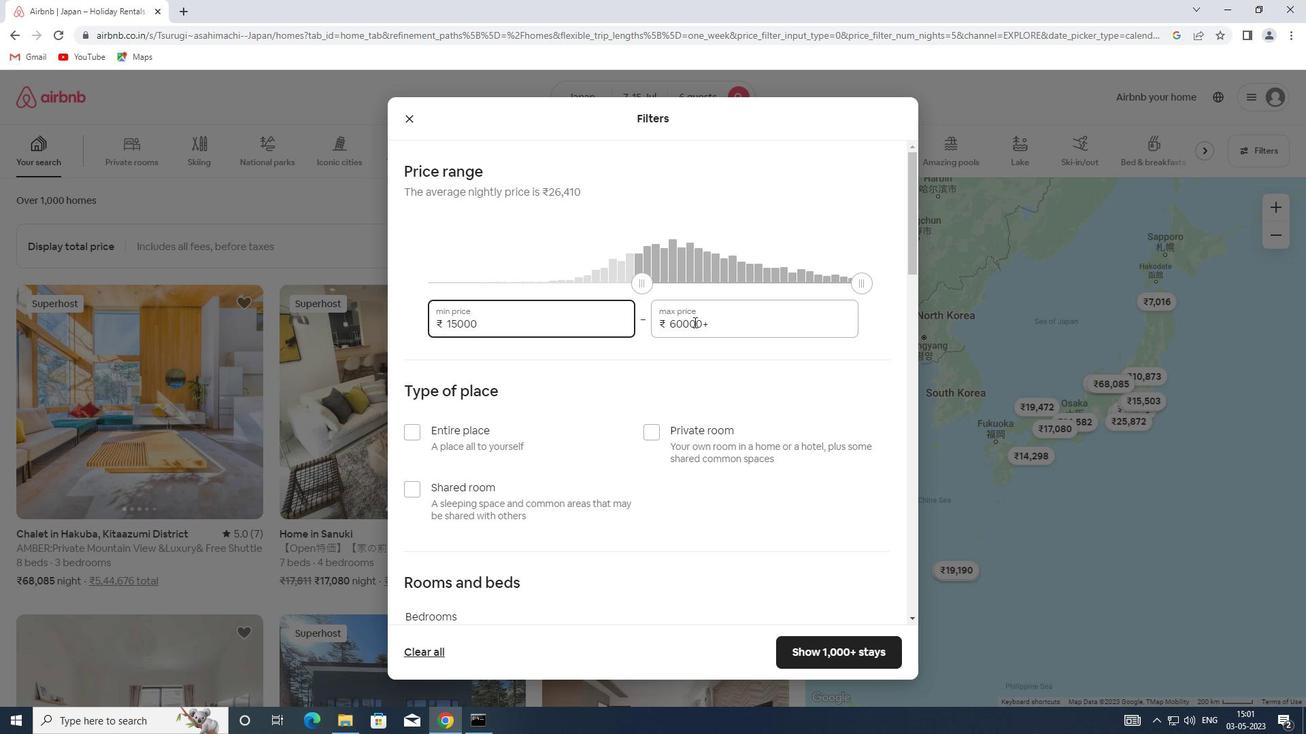 
Action: Mouse pressed left at (712, 321)
Screenshot: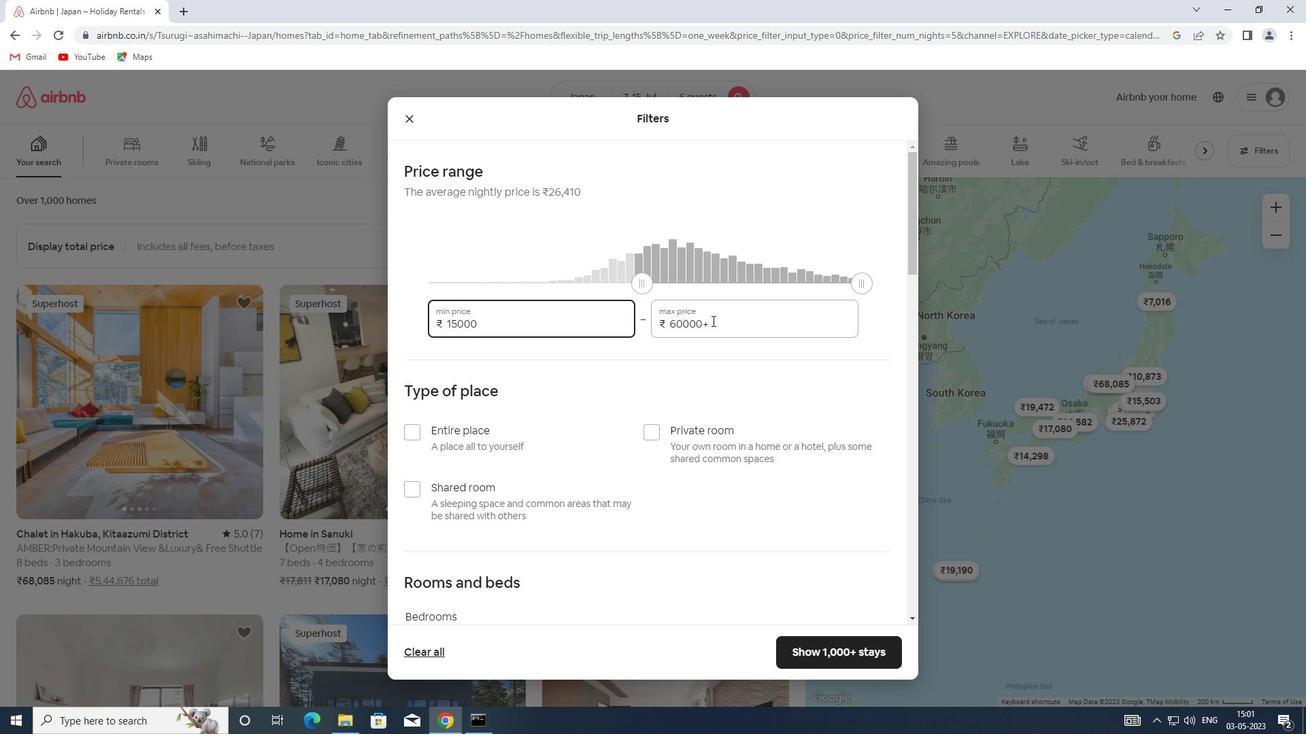 
Action: Mouse moved to (659, 321)
Screenshot: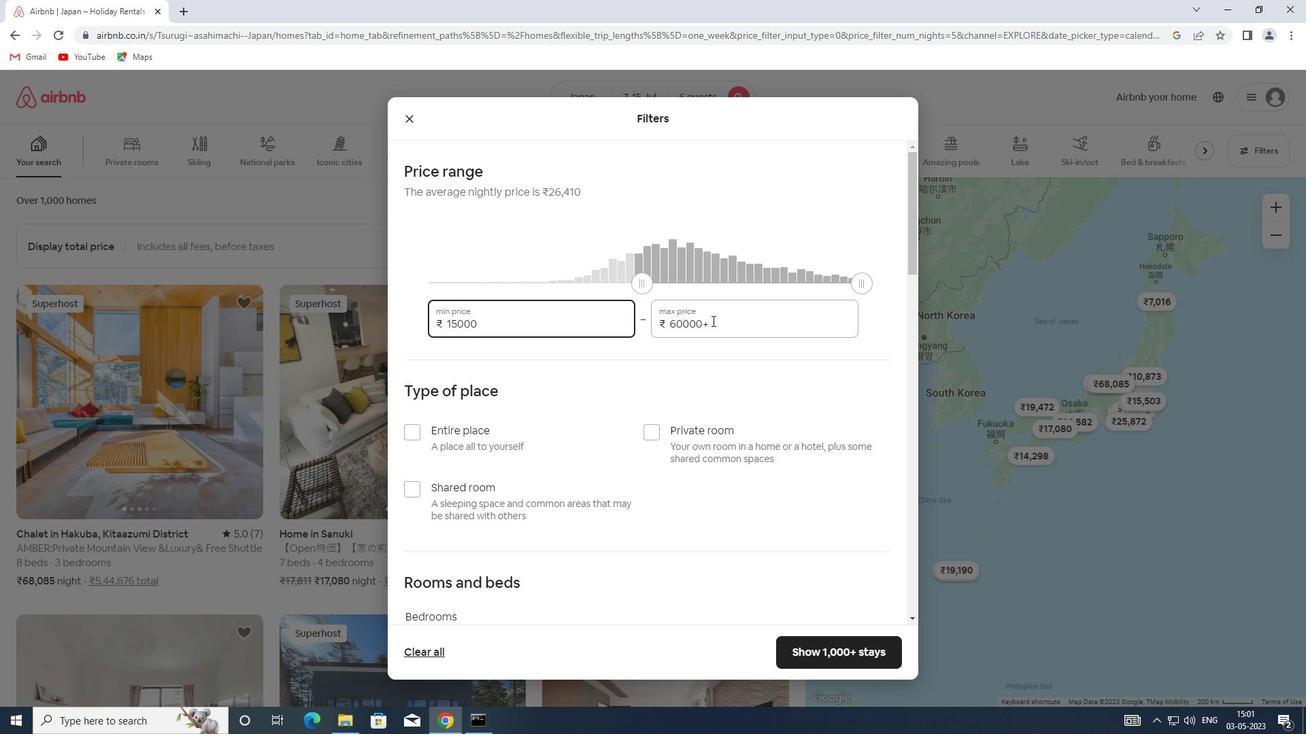 
Action: Key pressed 20000
Screenshot: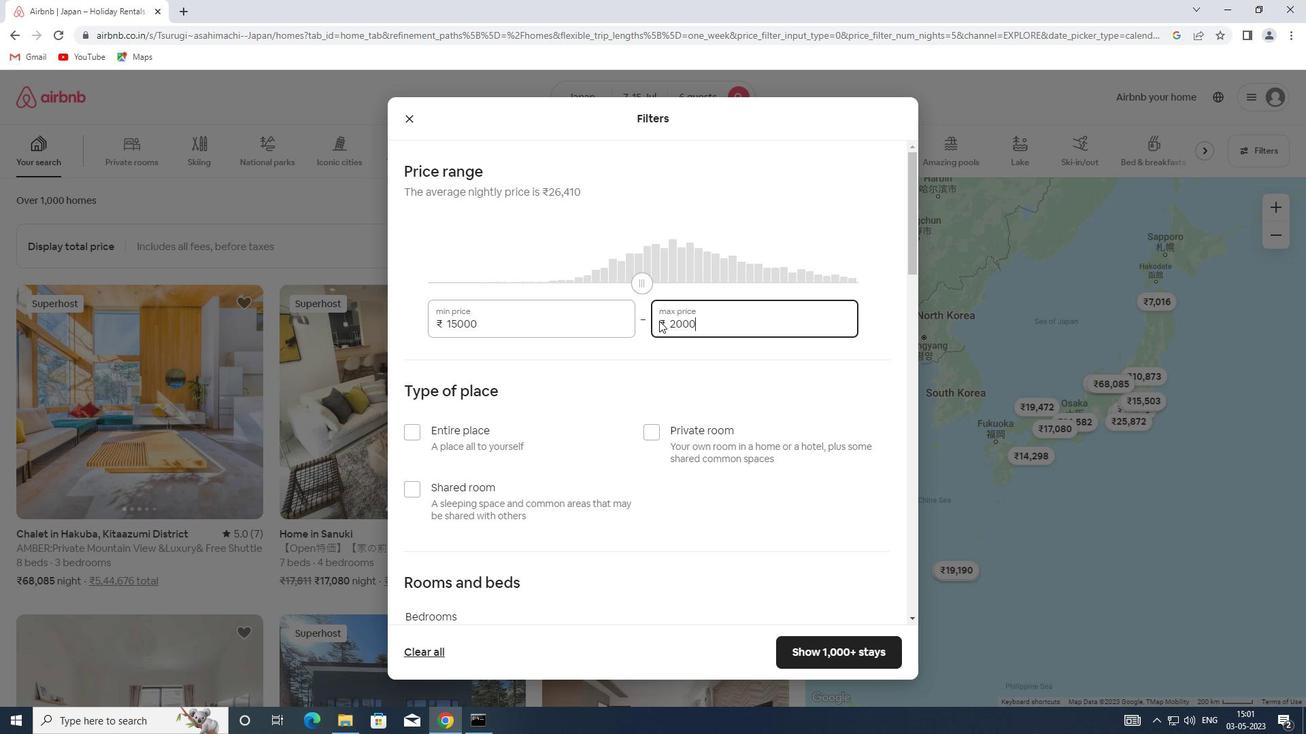 
Action: Mouse moved to (488, 428)
Screenshot: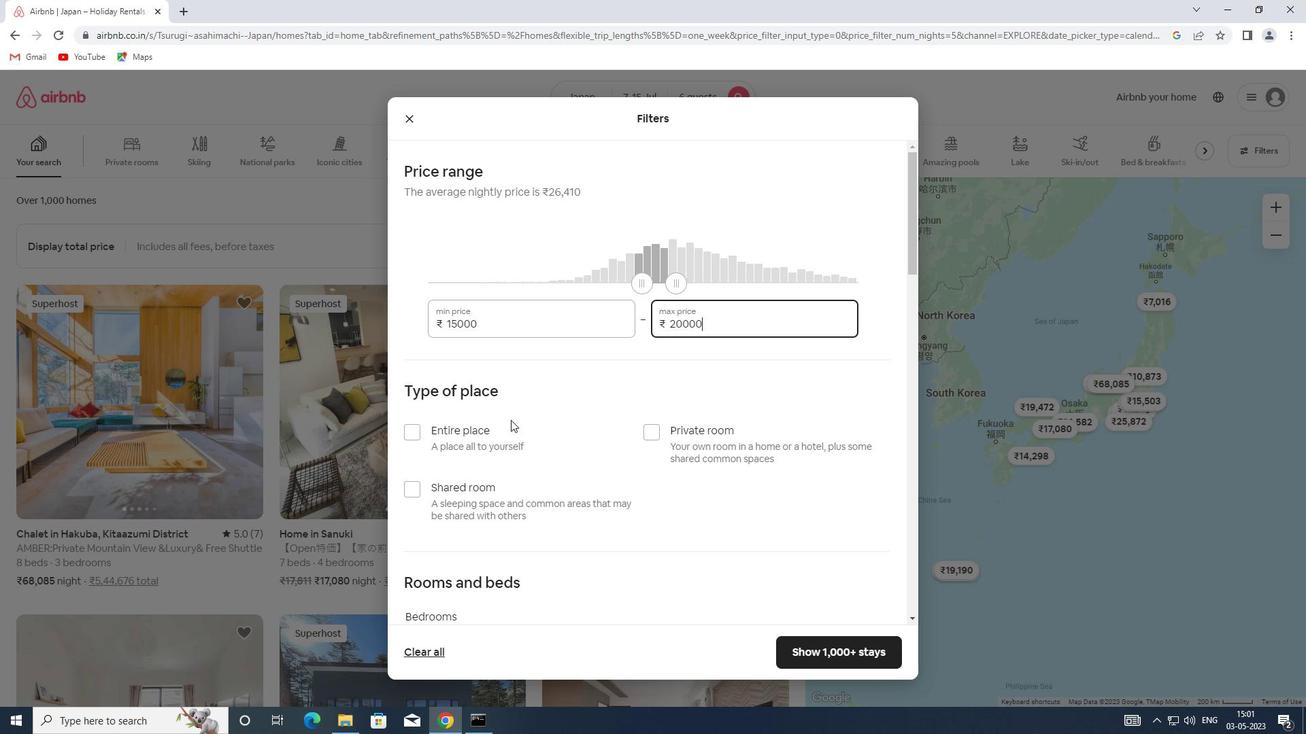 
Action: Mouse pressed left at (488, 428)
Screenshot: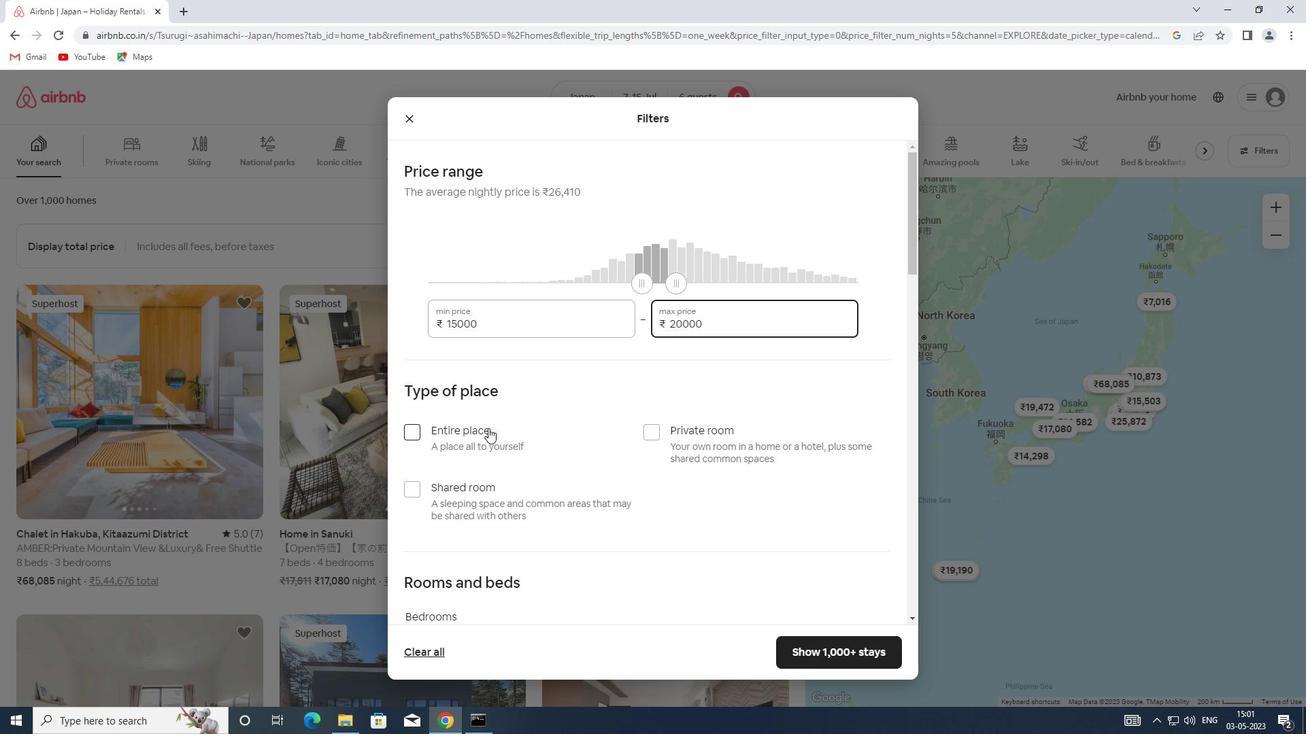 
Action: Mouse scrolled (488, 428) with delta (0, 0)
Screenshot: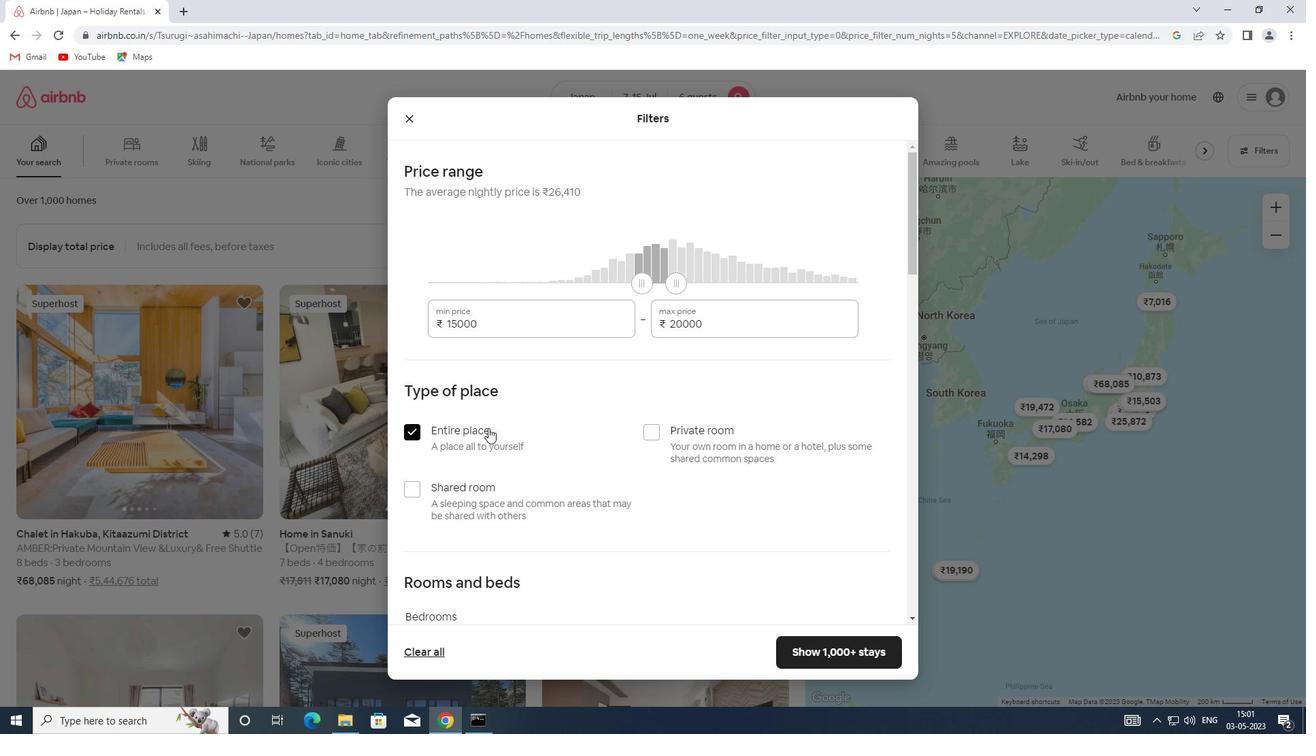 
Action: Mouse scrolled (488, 428) with delta (0, 0)
Screenshot: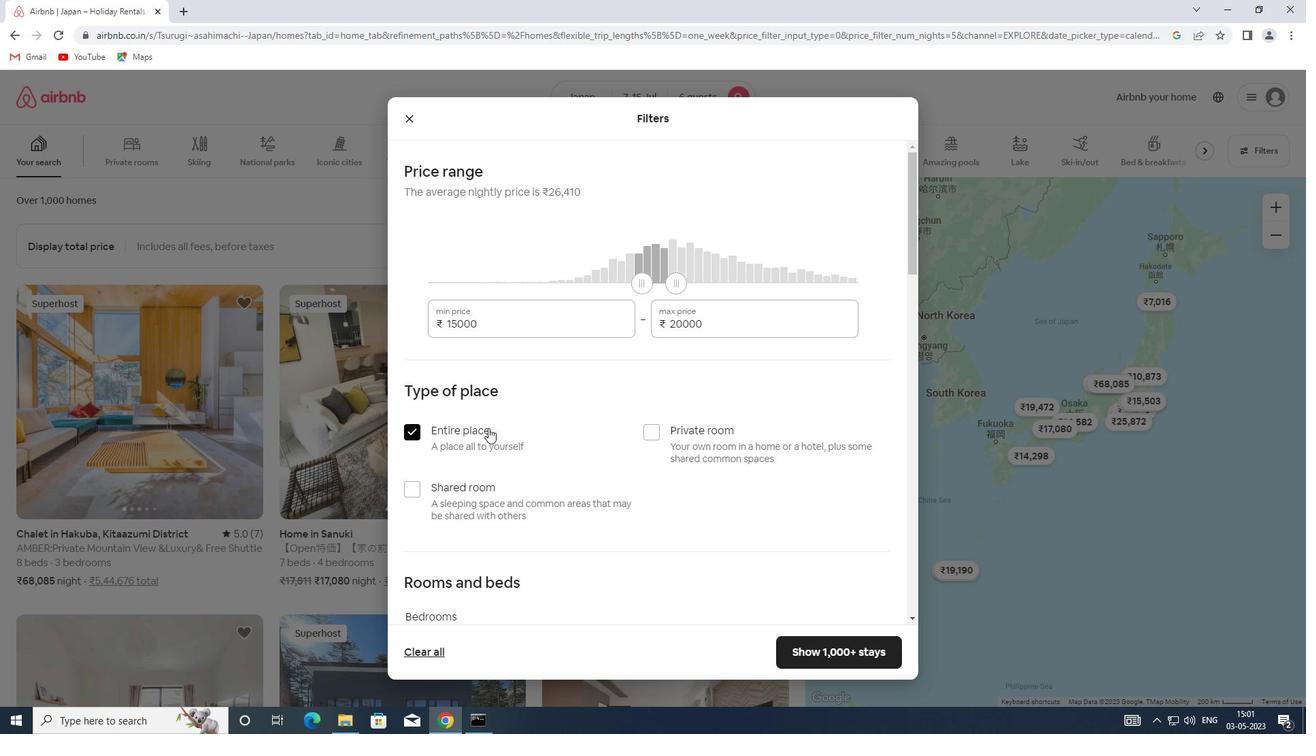 
Action: Mouse scrolled (488, 428) with delta (0, 0)
Screenshot: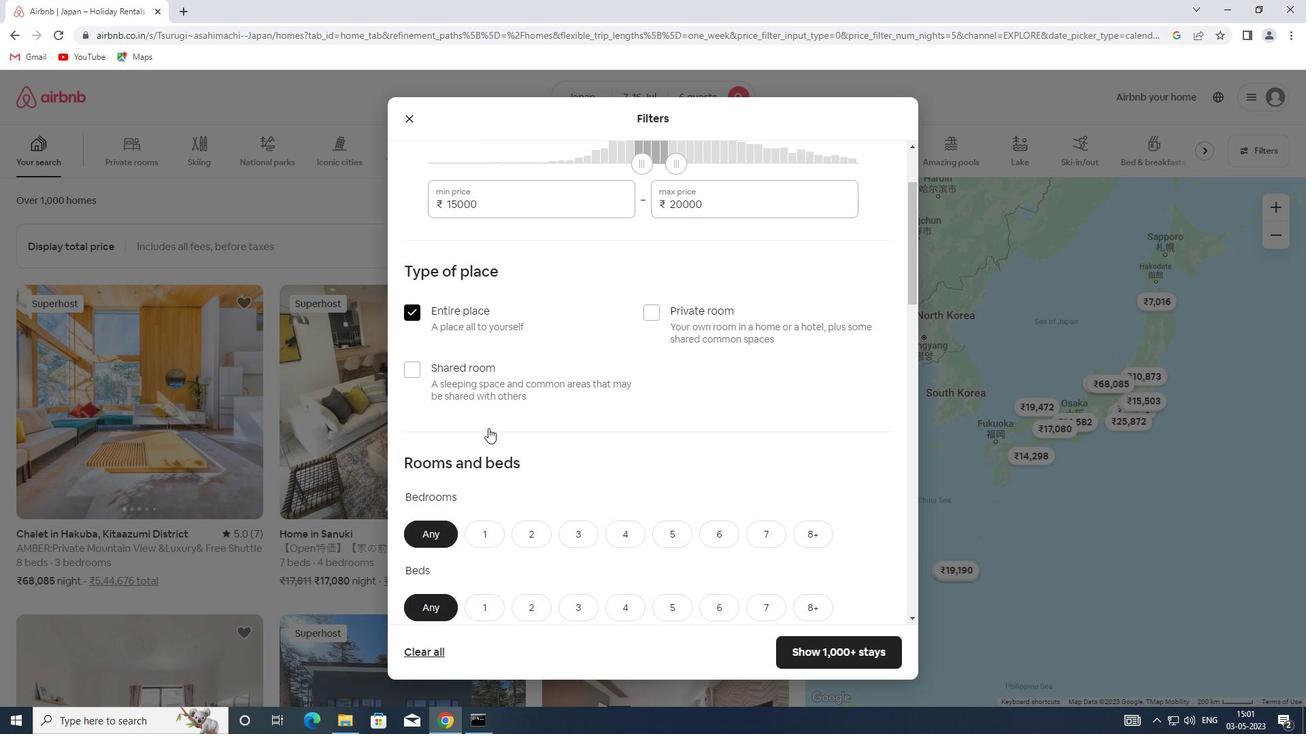 
Action: Mouse scrolled (488, 428) with delta (0, 0)
Screenshot: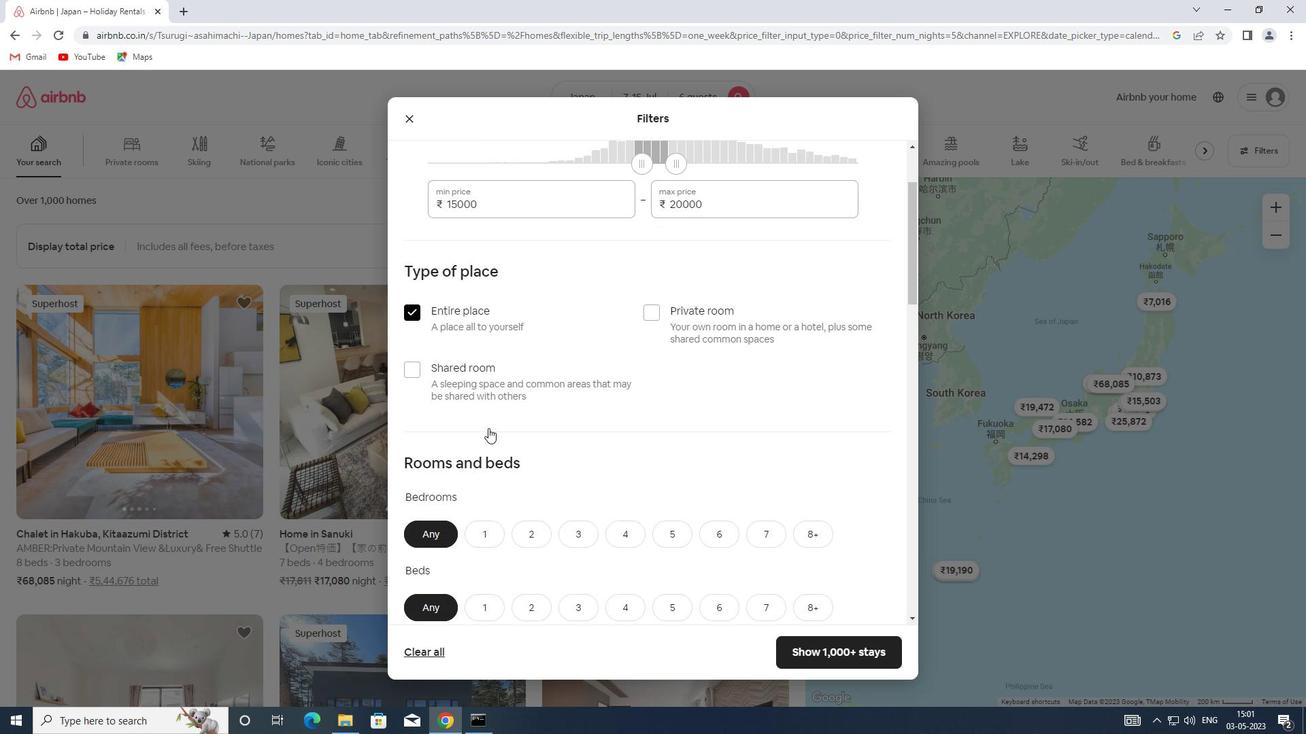 
Action: Mouse moved to (555, 385)
Screenshot: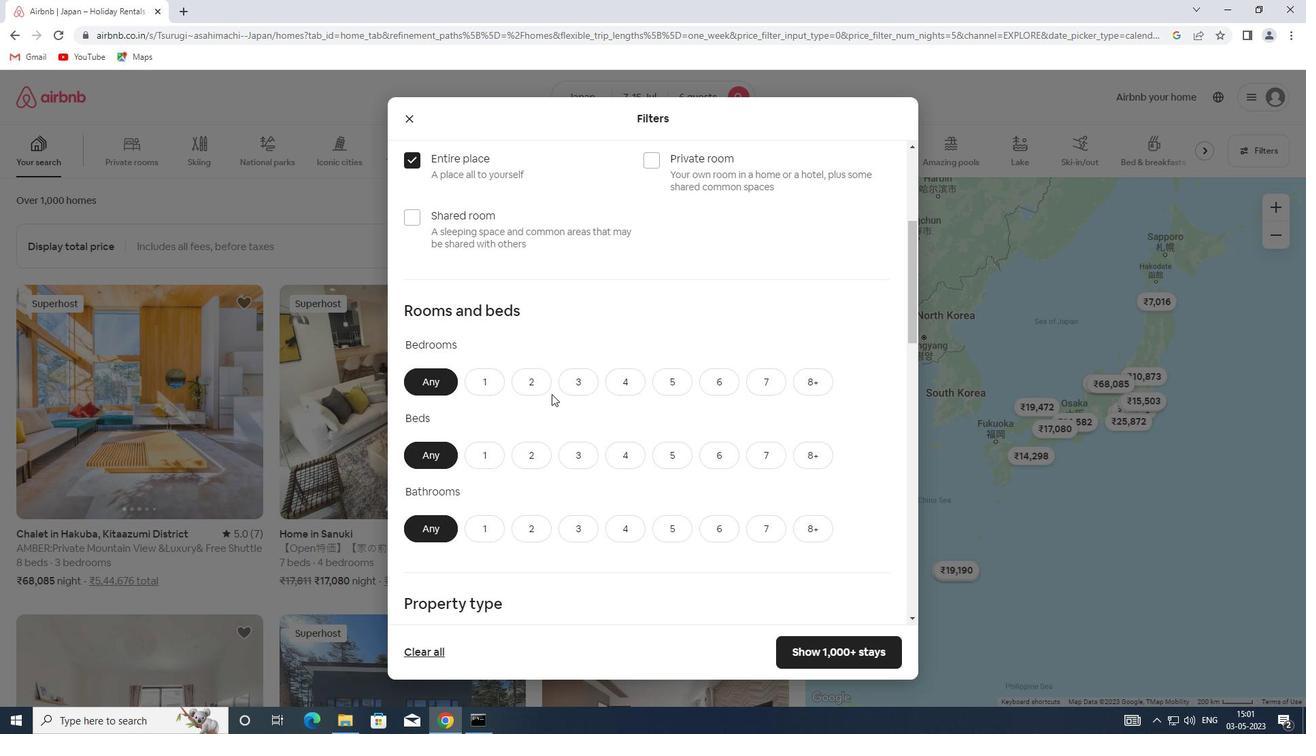 
Action: Mouse pressed left at (555, 385)
Screenshot: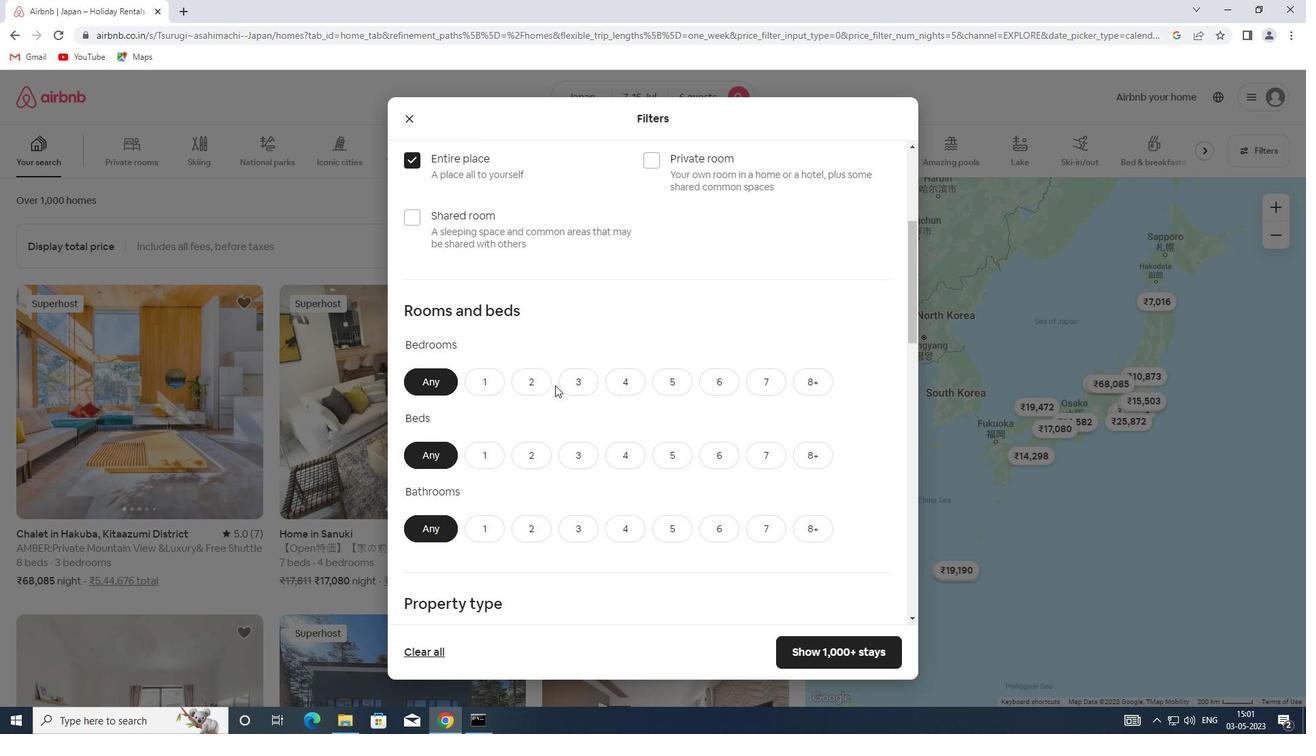 
Action: Mouse moved to (562, 383)
Screenshot: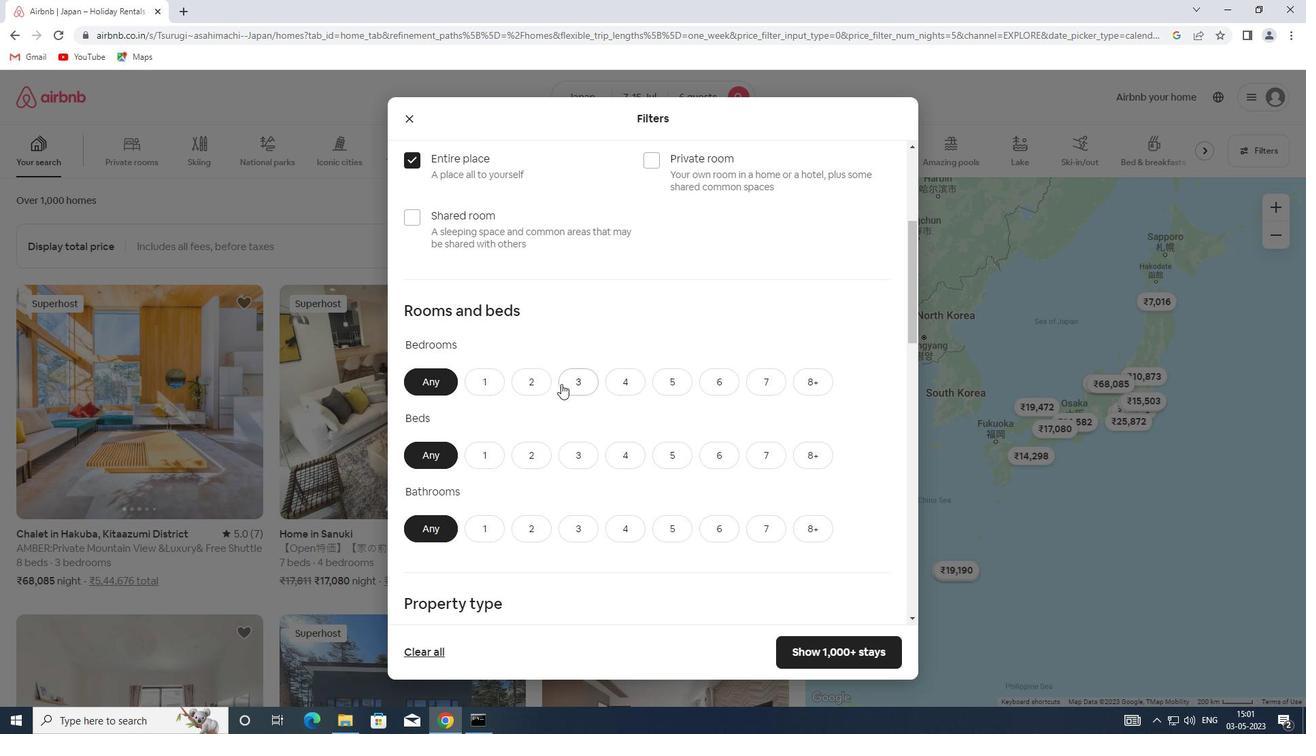 
Action: Mouse pressed left at (562, 383)
Screenshot: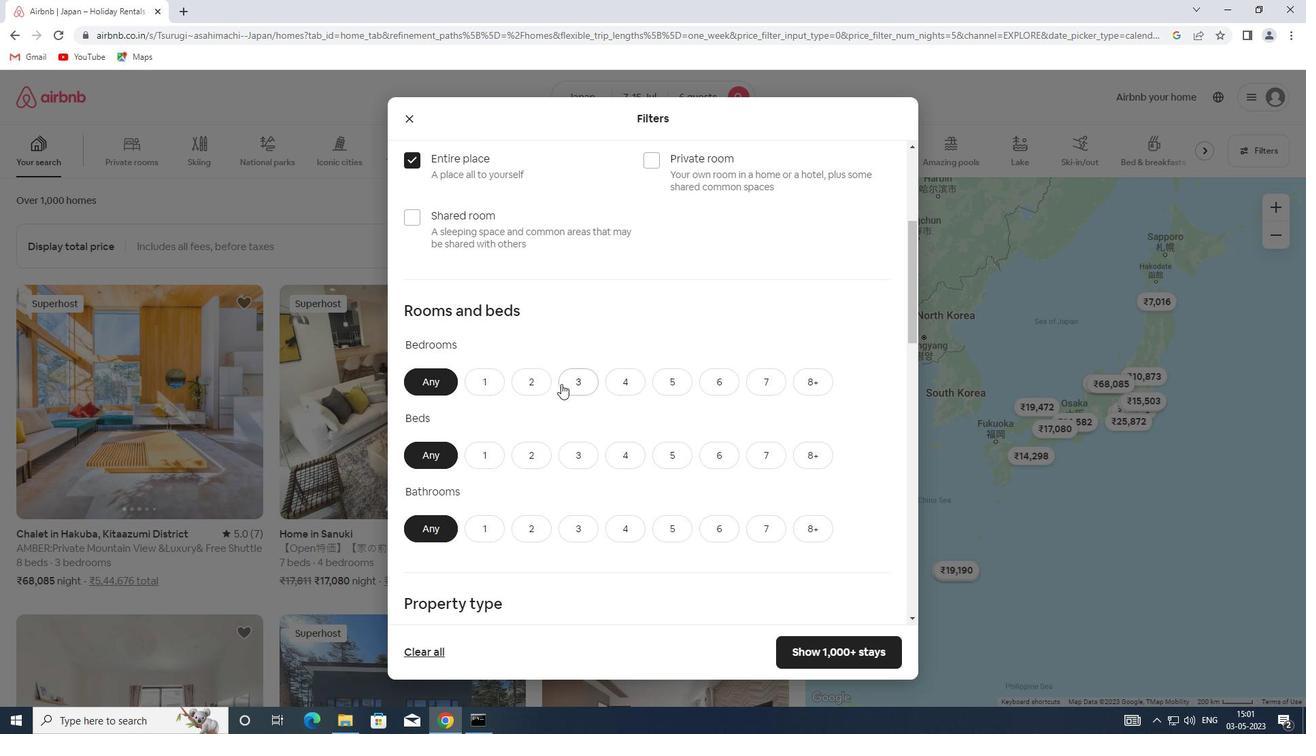 
Action: Mouse moved to (576, 460)
Screenshot: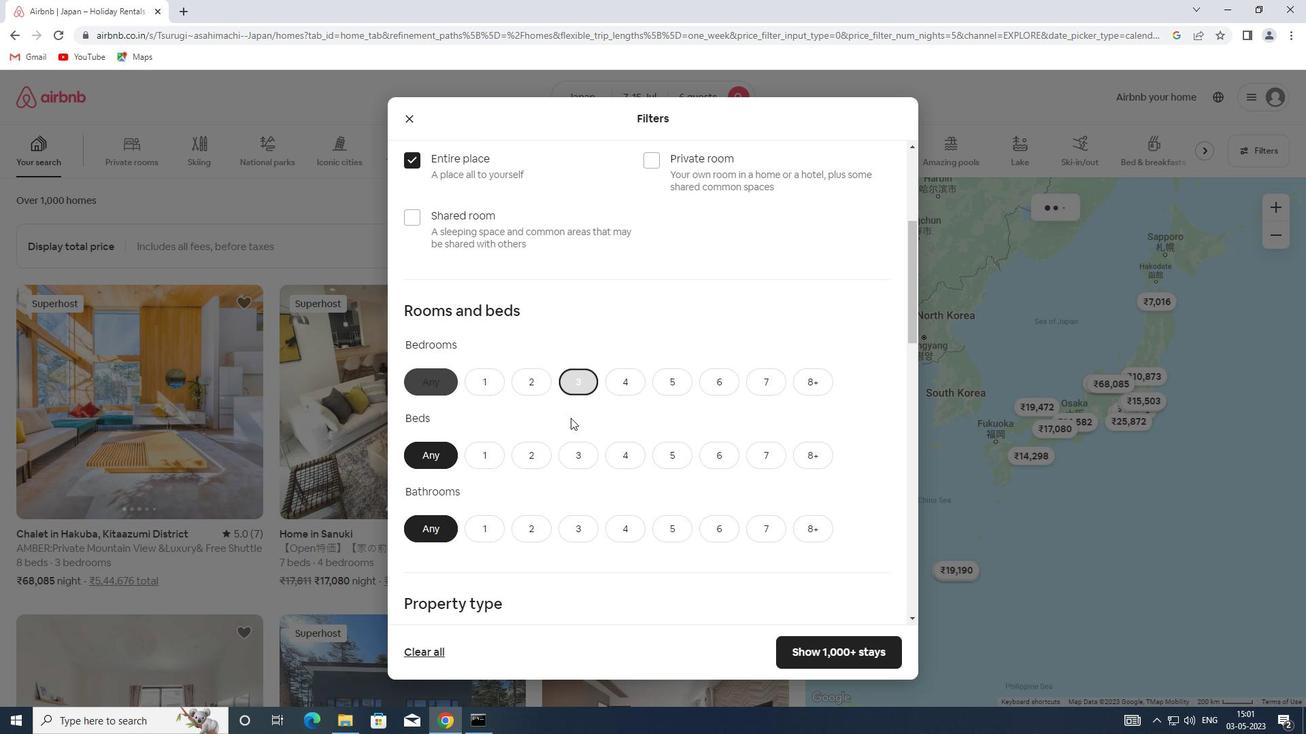 
Action: Mouse pressed left at (576, 460)
Screenshot: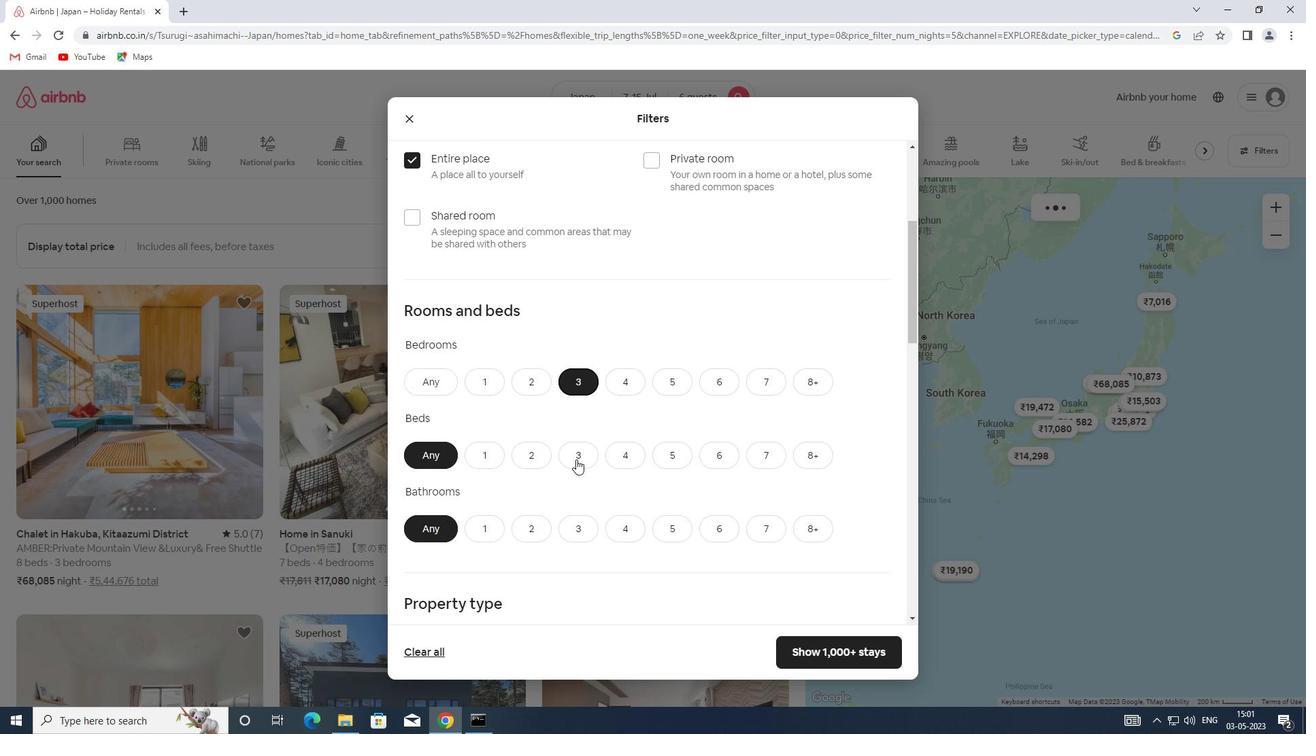 
Action: Mouse moved to (579, 453)
Screenshot: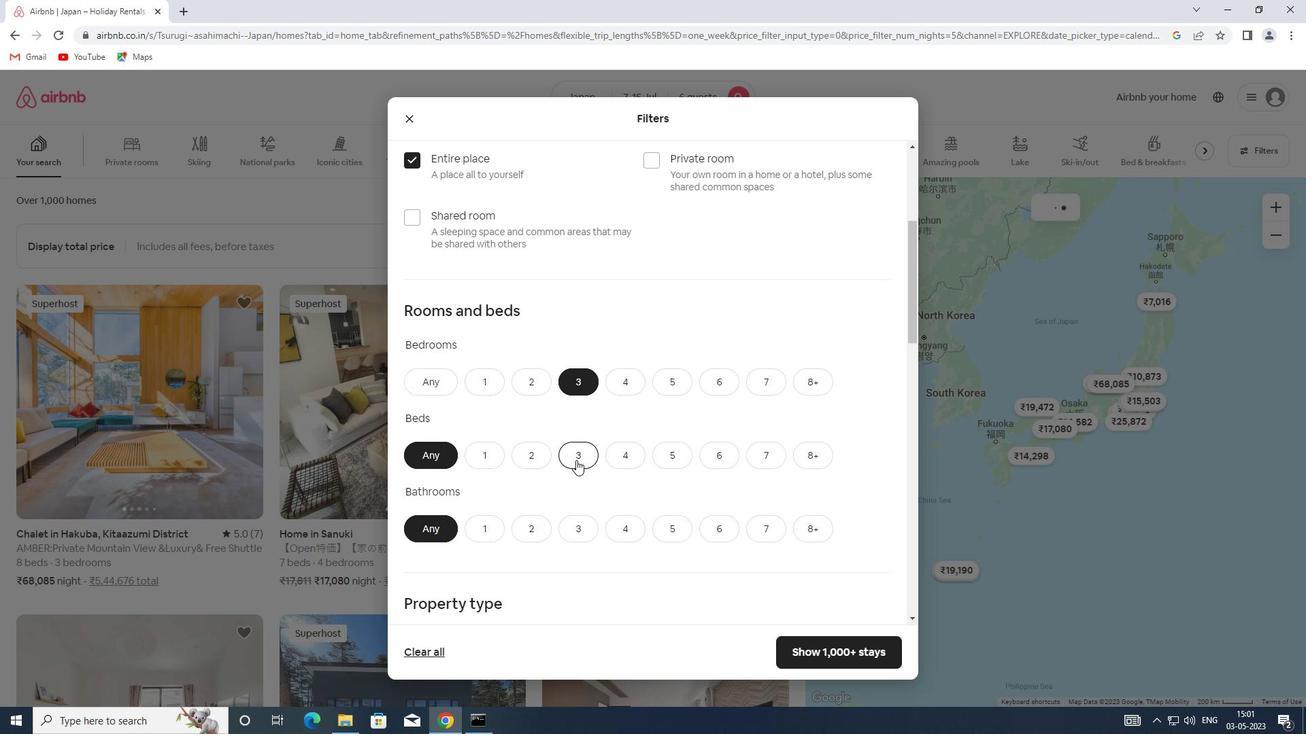 
Action: Mouse scrolled (579, 452) with delta (0, 0)
Screenshot: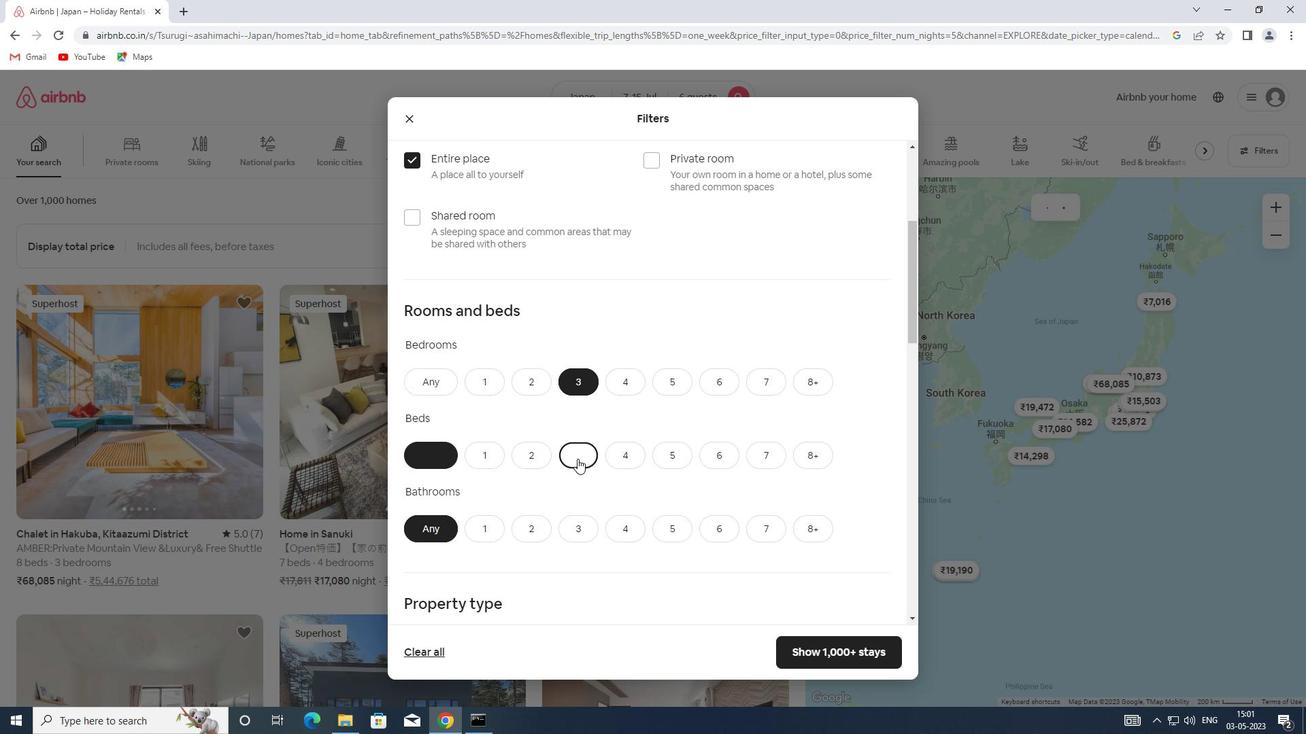 
Action: Mouse scrolled (579, 452) with delta (0, 0)
Screenshot: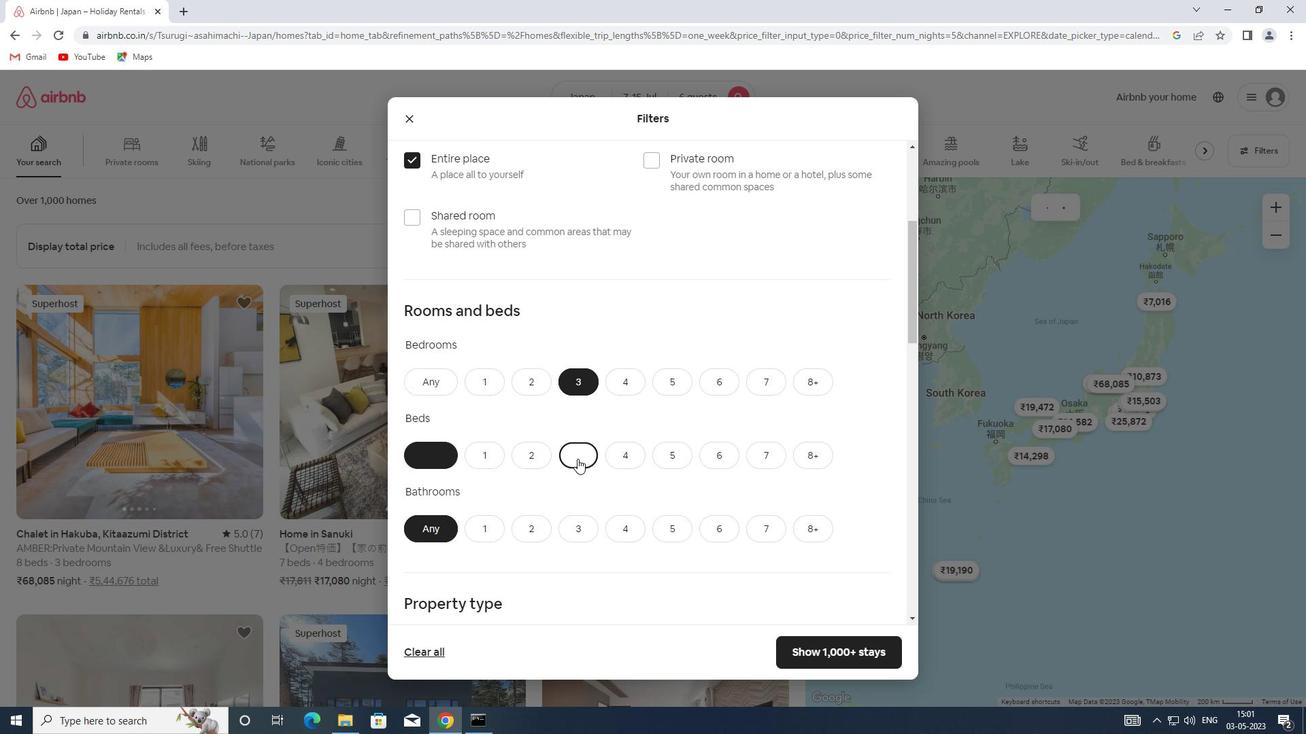 
Action: Mouse moved to (583, 393)
Screenshot: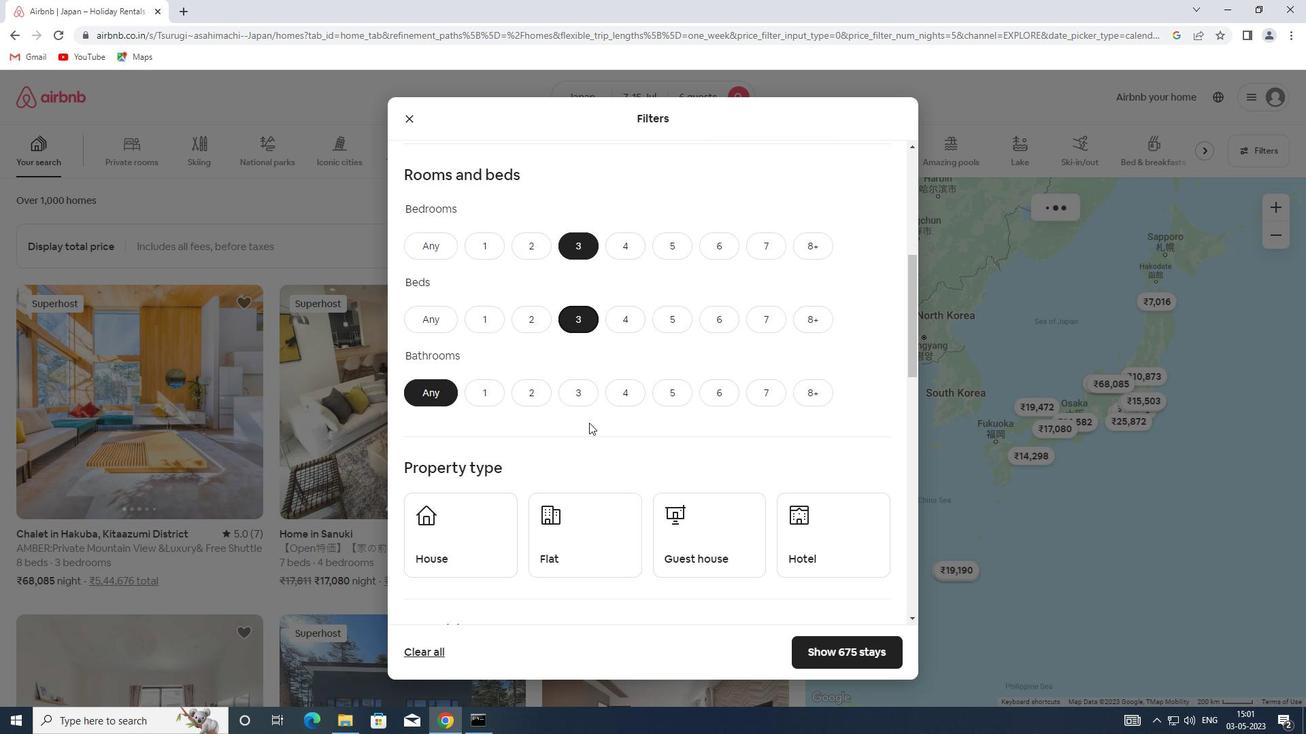 
Action: Mouse pressed left at (583, 393)
Screenshot: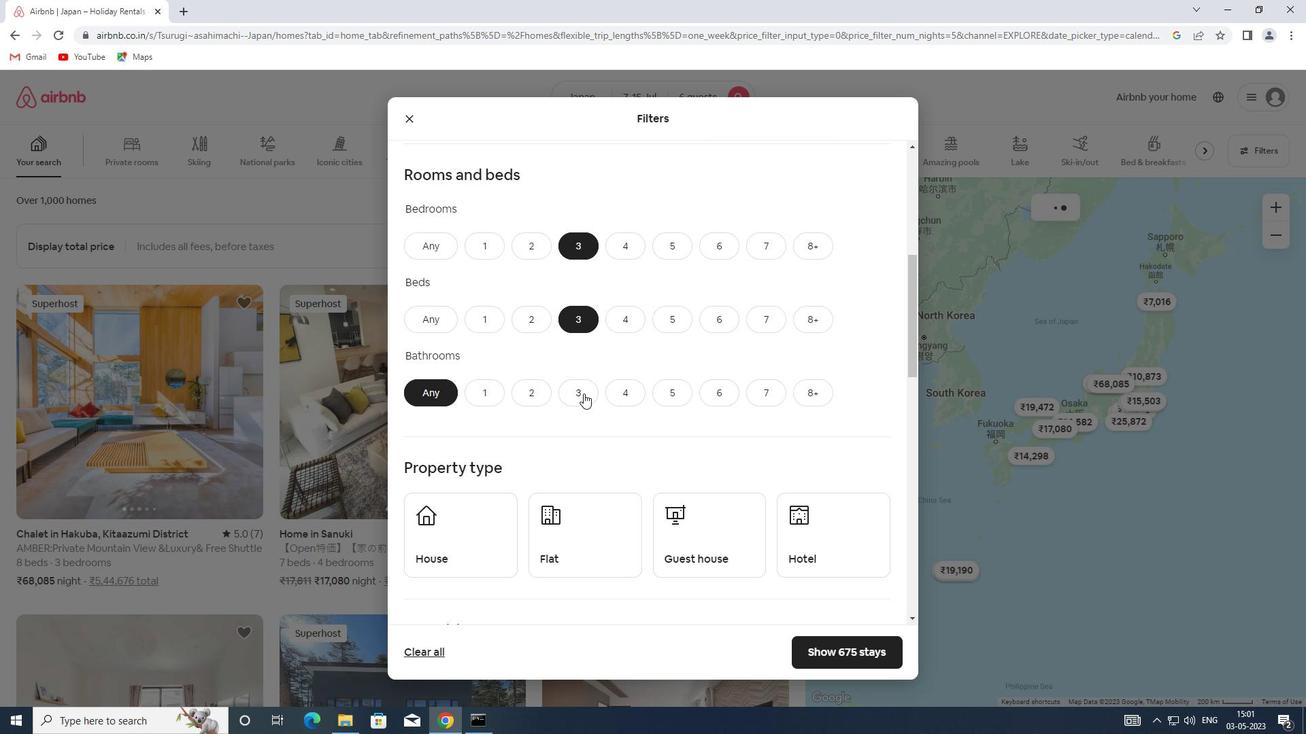 
Action: Mouse scrolled (583, 393) with delta (0, 0)
Screenshot: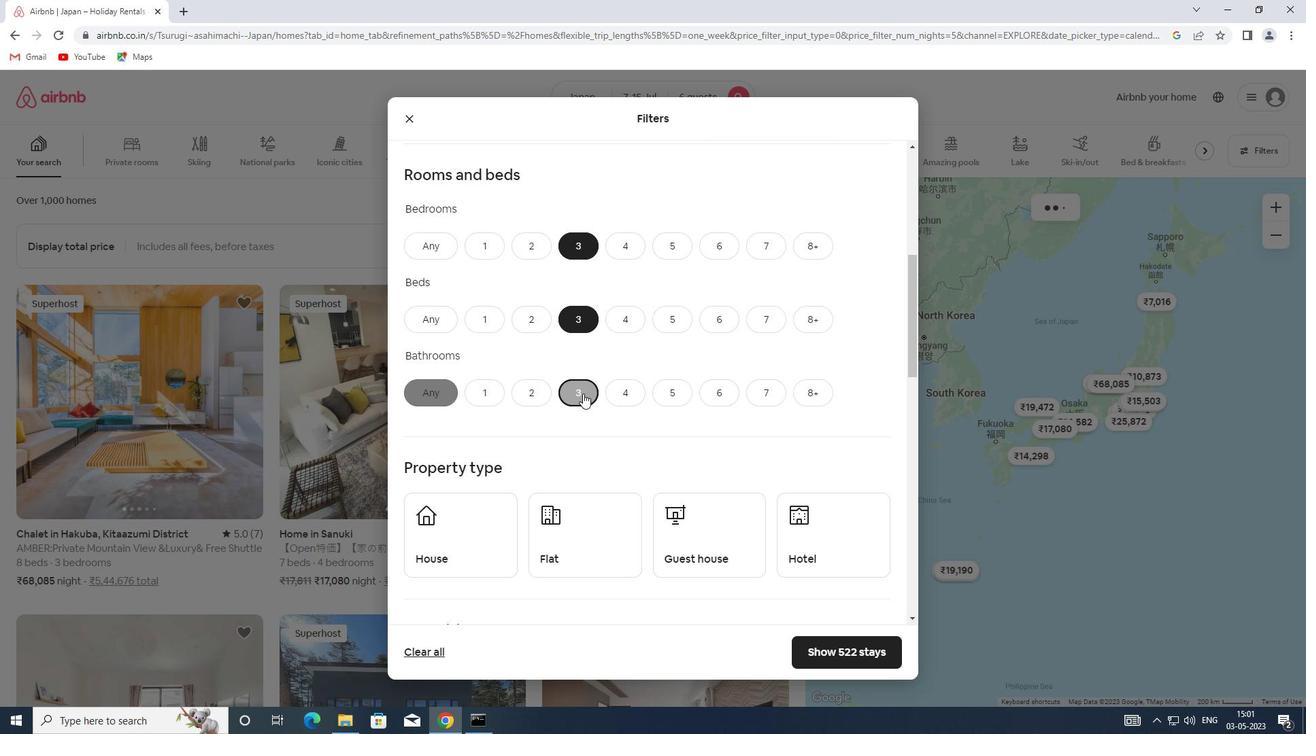 
Action: Mouse scrolled (583, 393) with delta (0, 0)
Screenshot: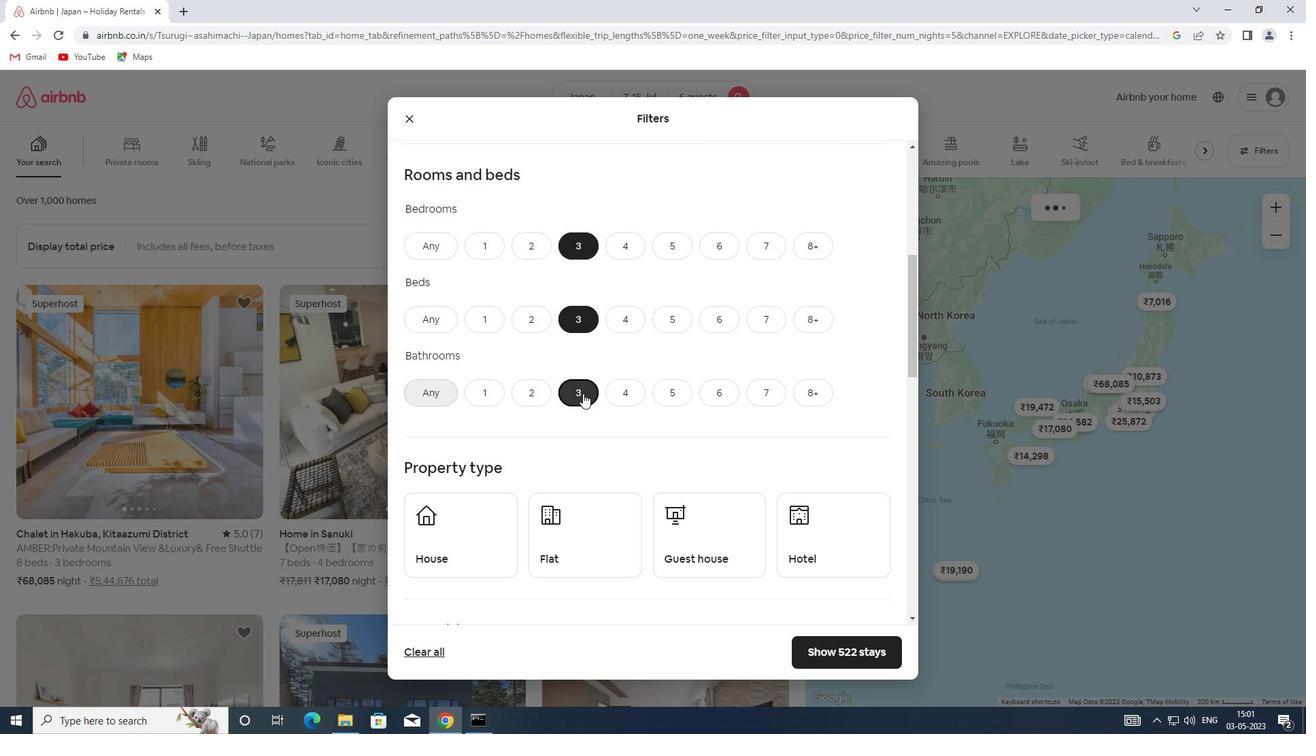 
Action: Mouse scrolled (583, 393) with delta (0, 0)
Screenshot: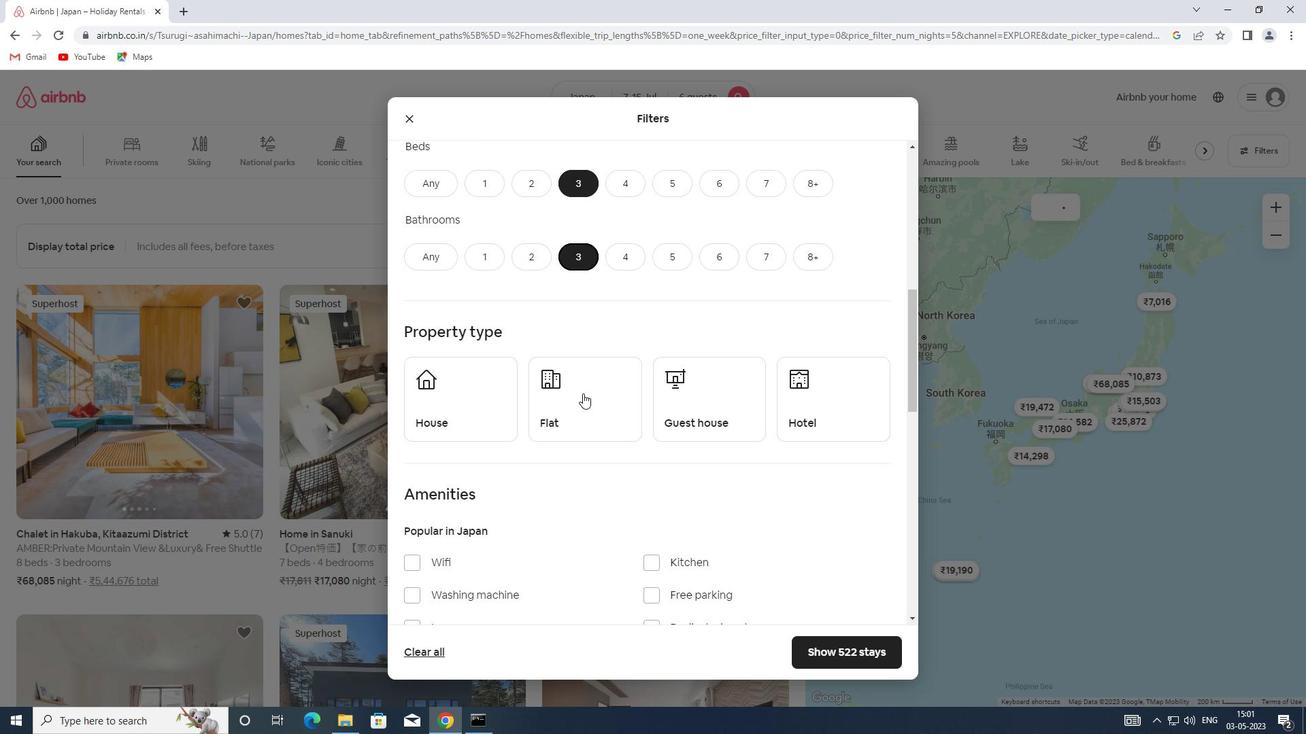
Action: Mouse moved to (458, 351)
Screenshot: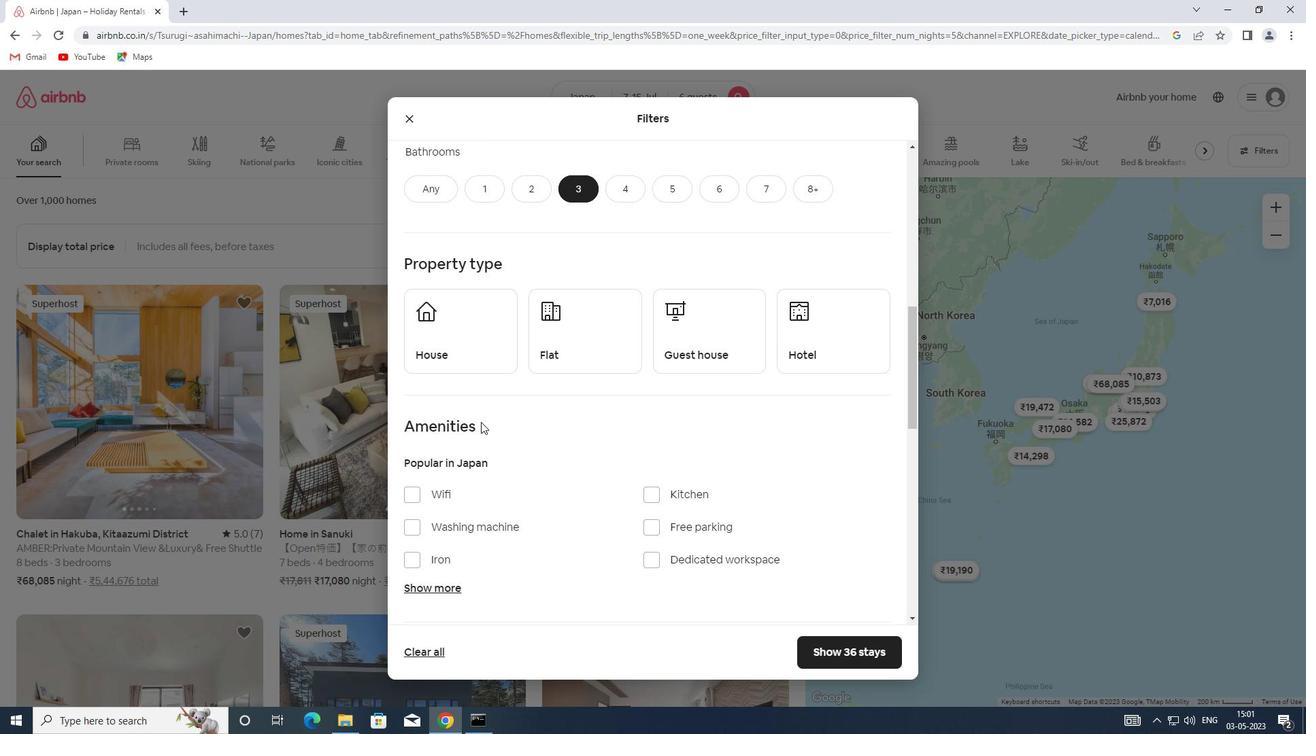 
Action: Mouse pressed left at (458, 351)
Screenshot: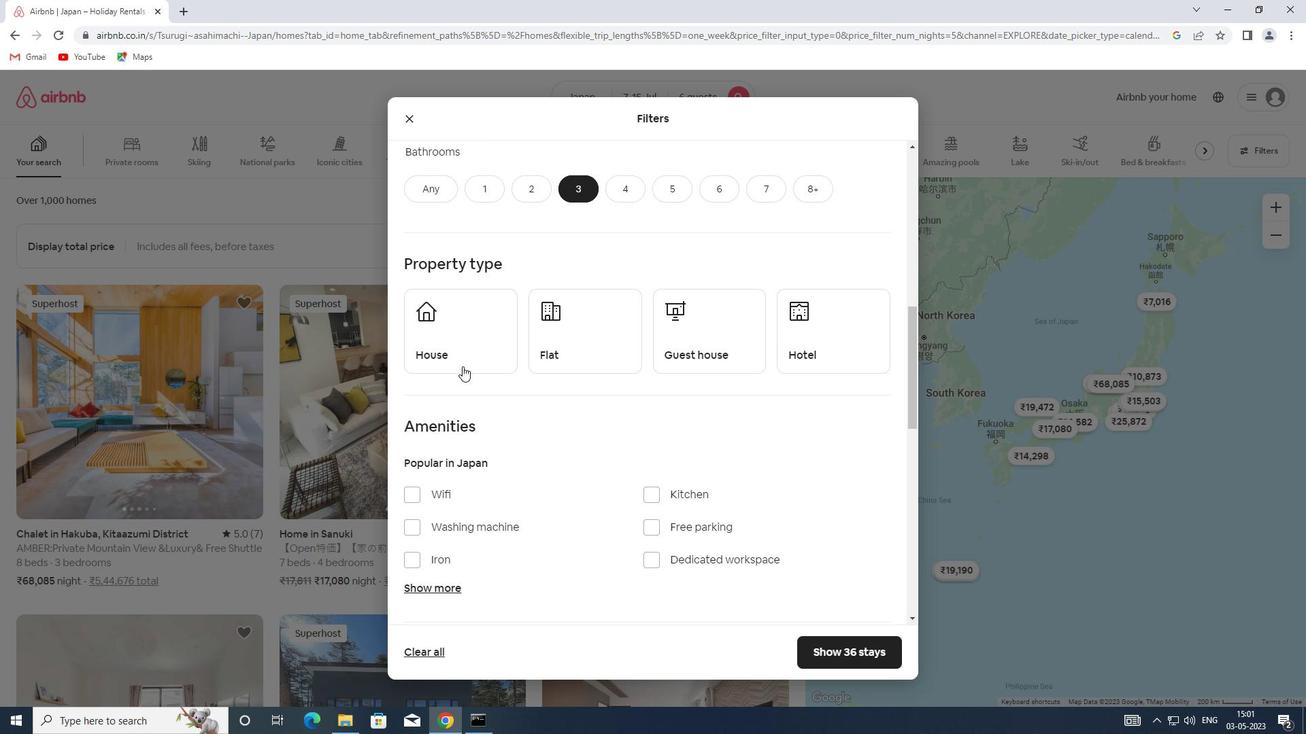 
Action: Mouse moved to (591, 350)
Screenshot: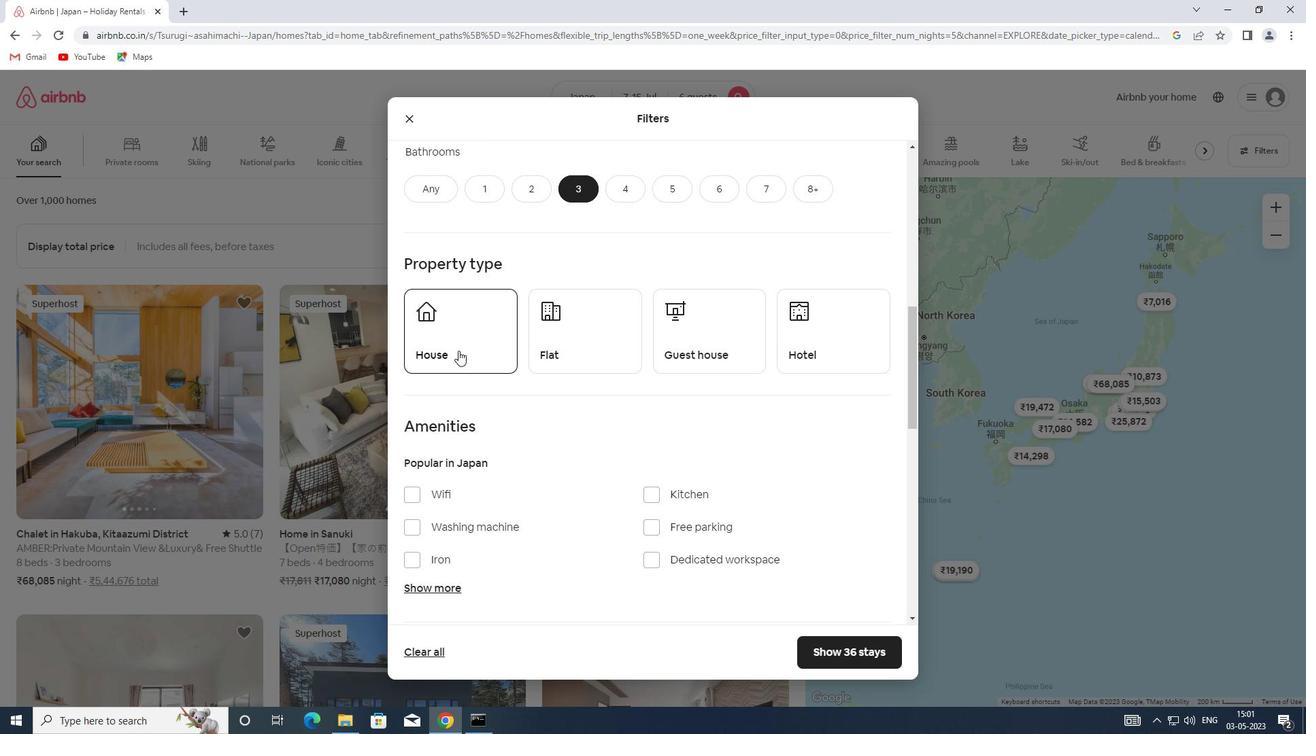 
Action: Mouse pressed left at (591, 350)
Screenshot: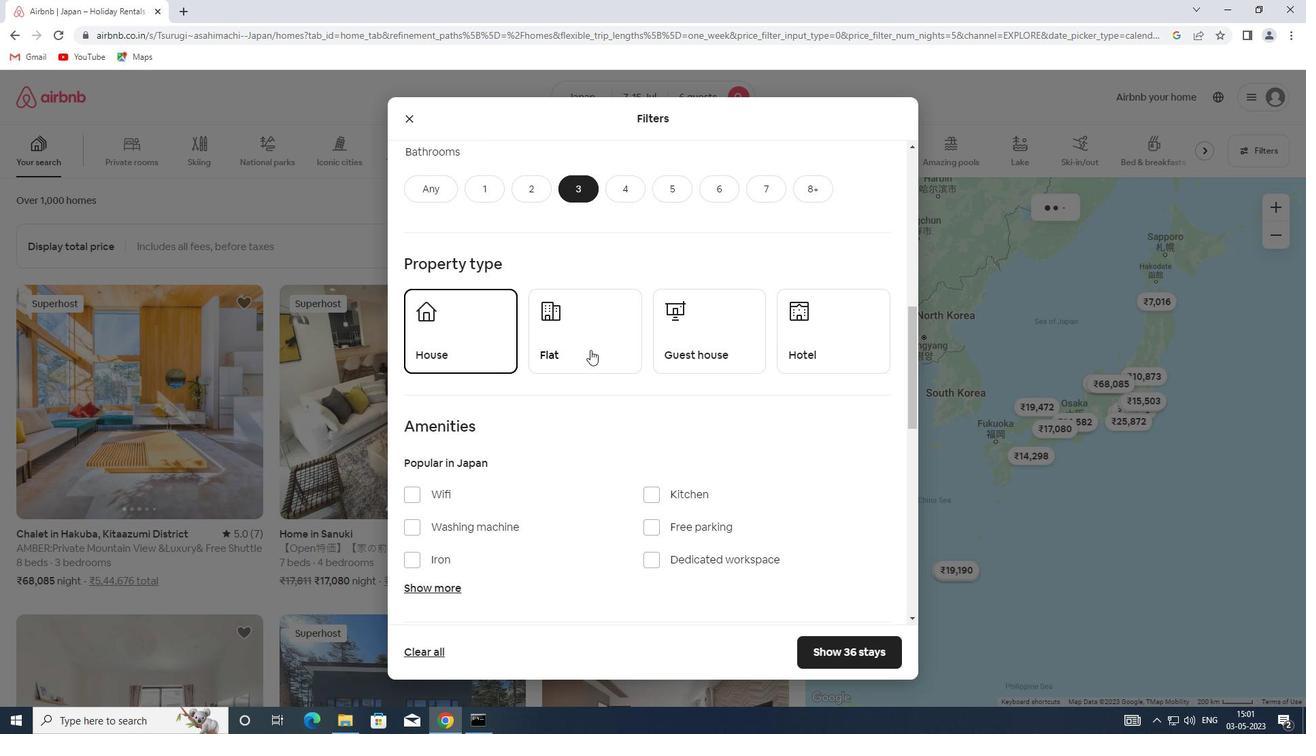 
Action: Mouse moved to (692, 342)
Screenshot: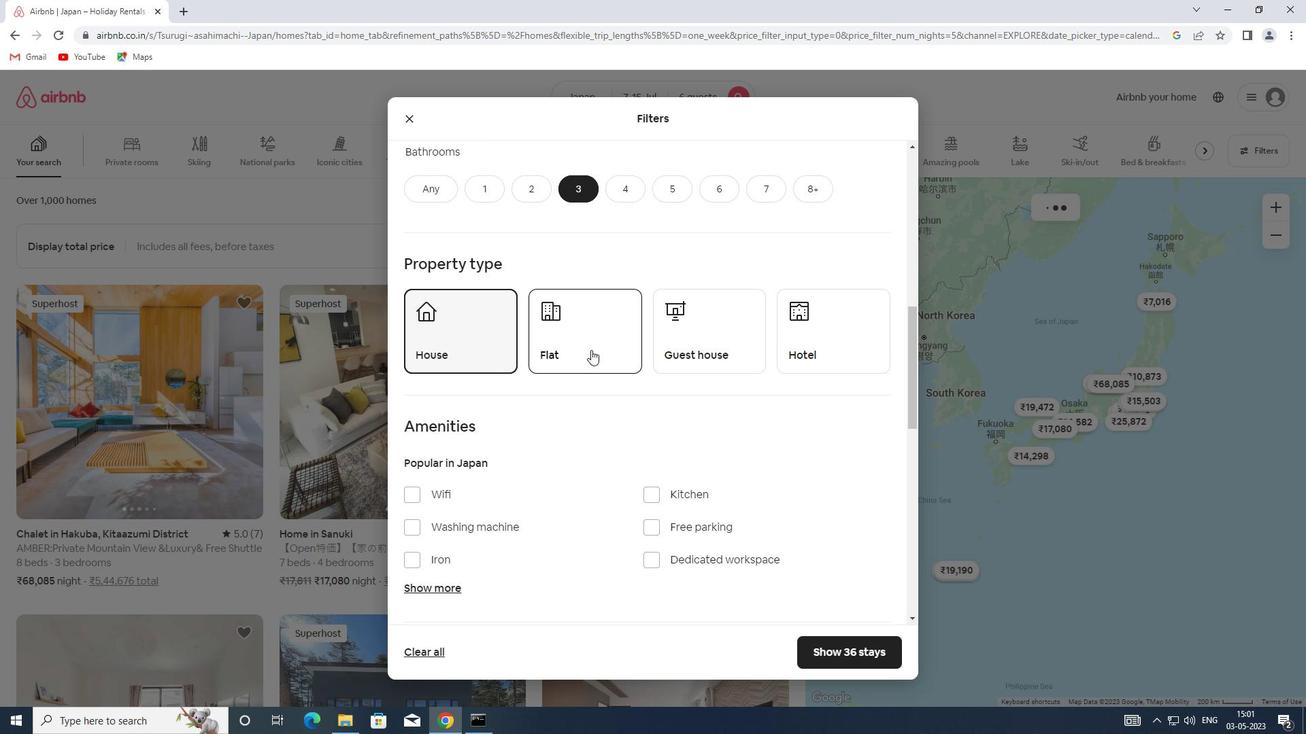 
Action: Mouse pressed left at (692, 342)
Screenshot: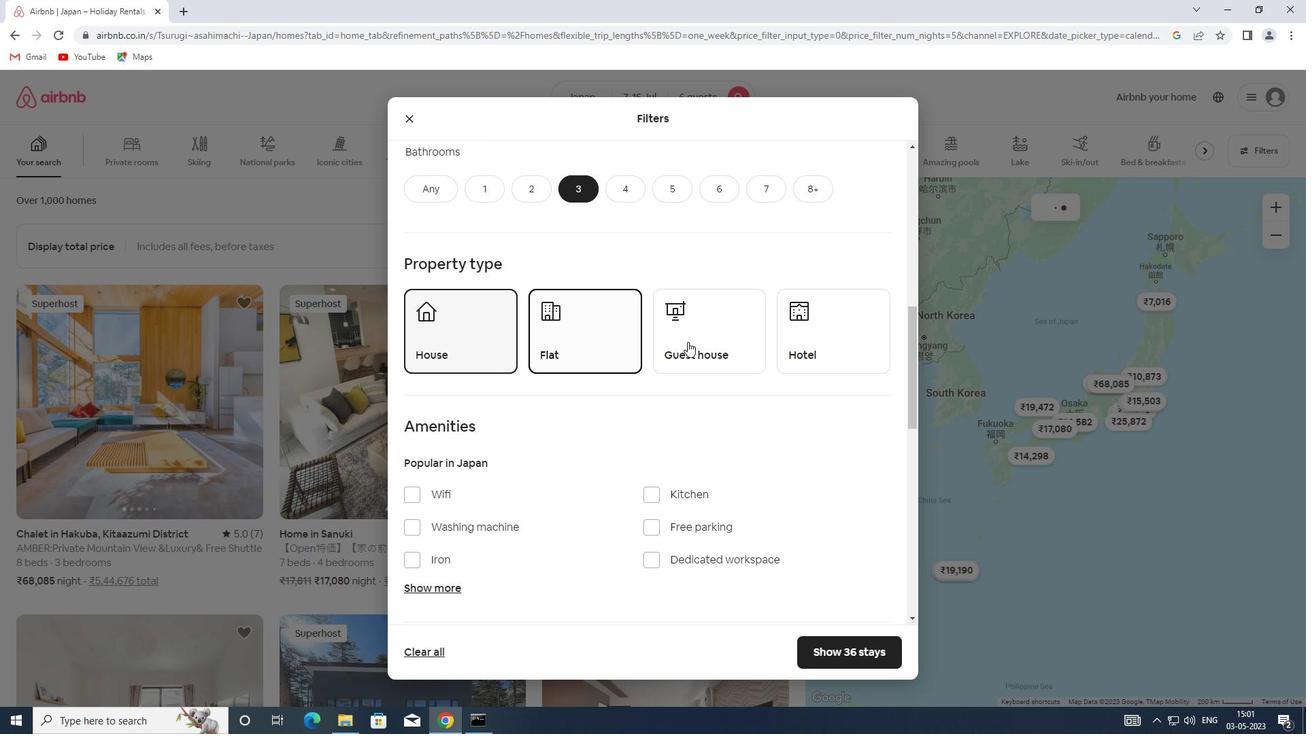 
Action: Mouse scrolled (692, 341) with delta (0, 0)
Screenshot: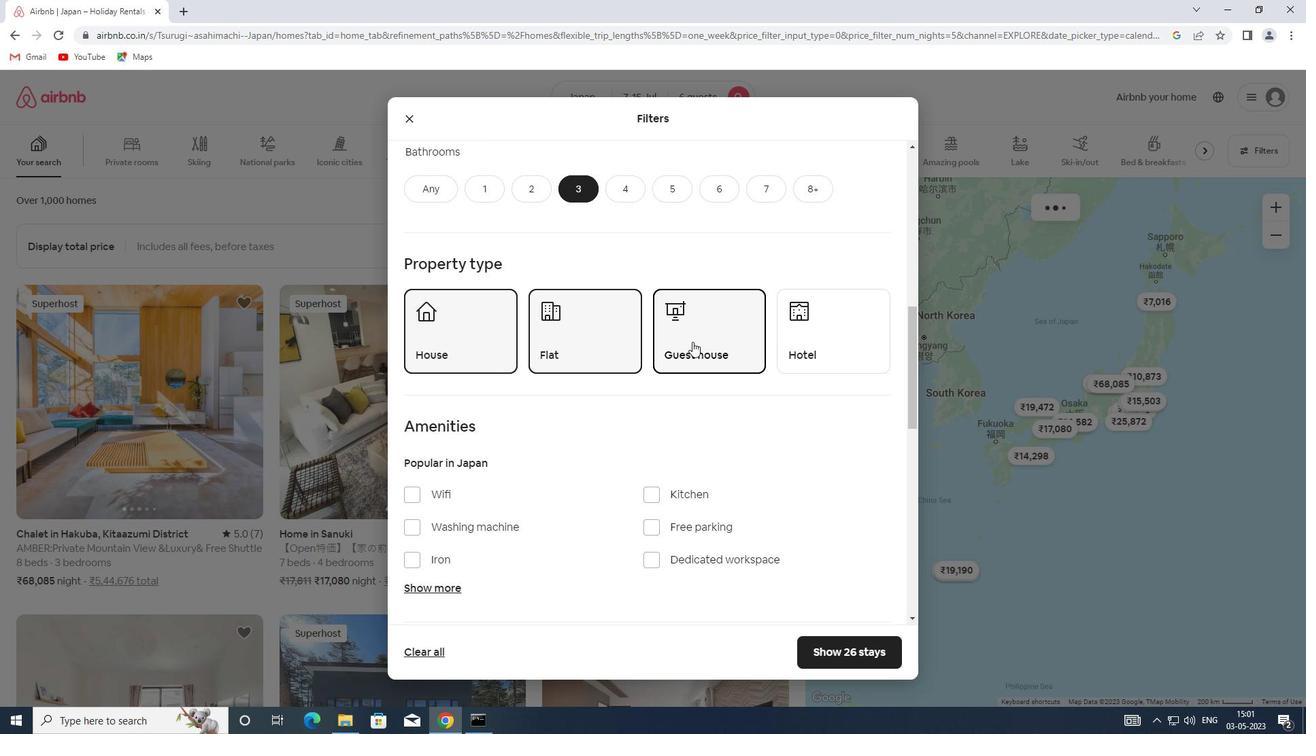 
Action: Mouse scrolled (692, 341) with delta (0, 0)
Screenshot: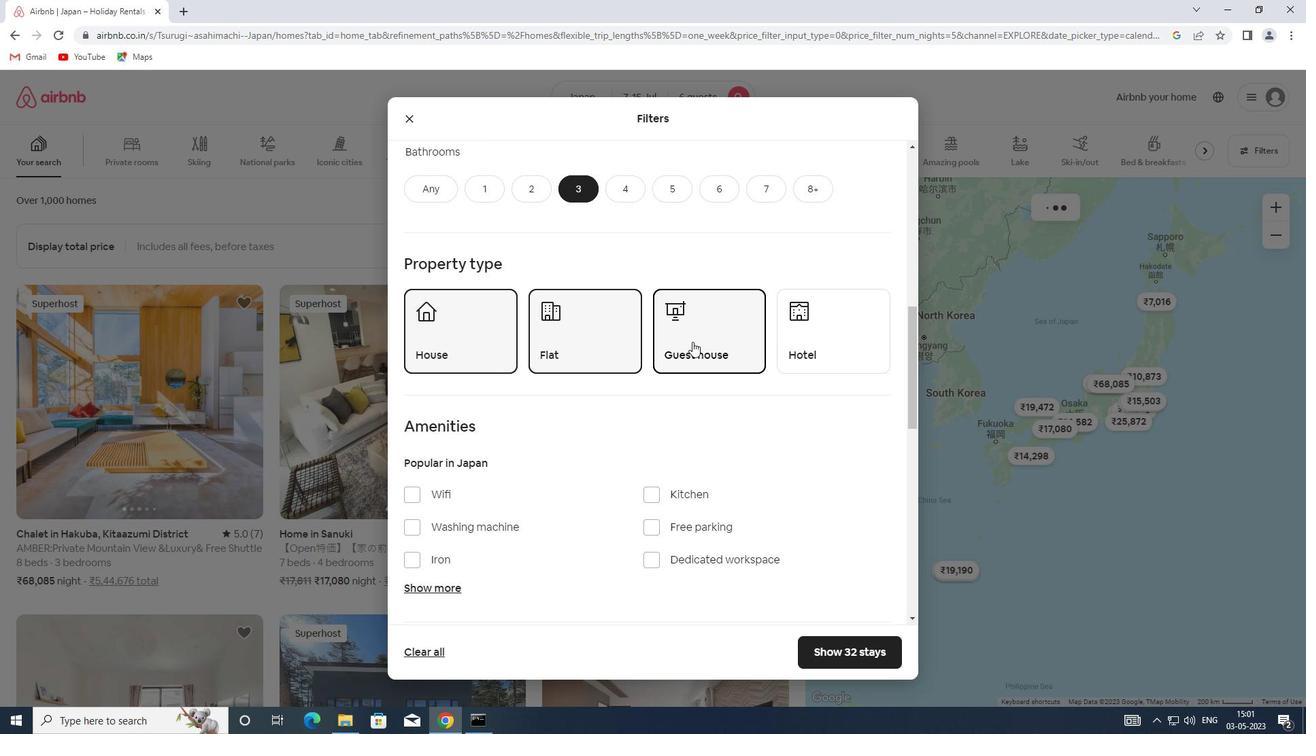 
Action: Mouse scrolled (692, 341) with delta (0, 0)
Screenshot: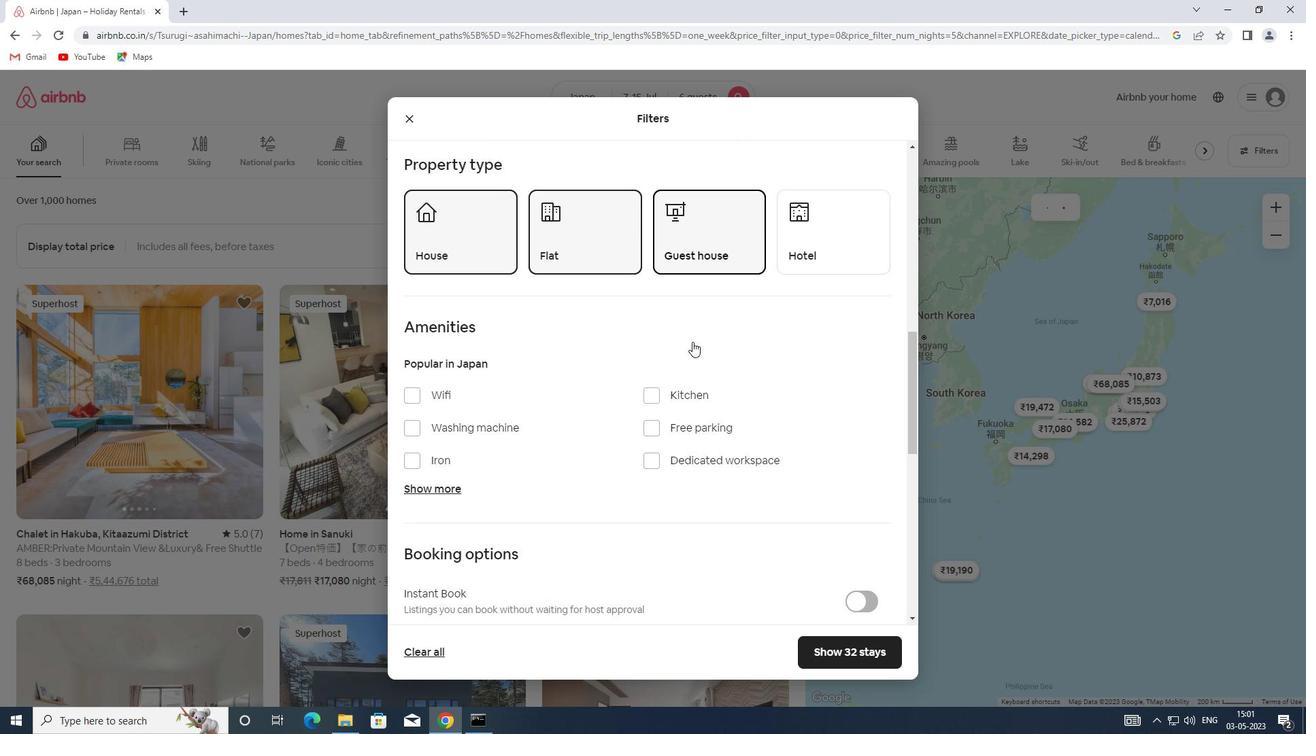 
Action: Mouse moved to (482, 327)
Screenshot: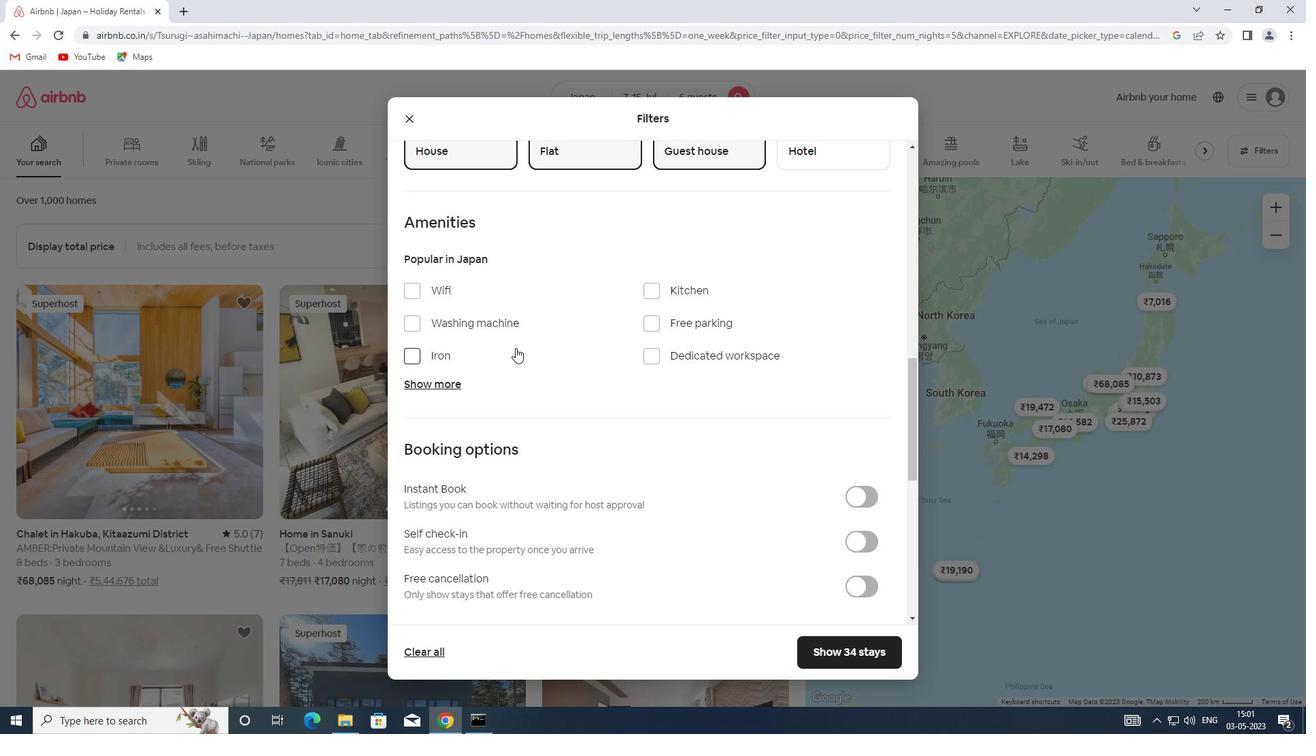 
Action: Mouse pressed left at (482, 327)
Screenshot: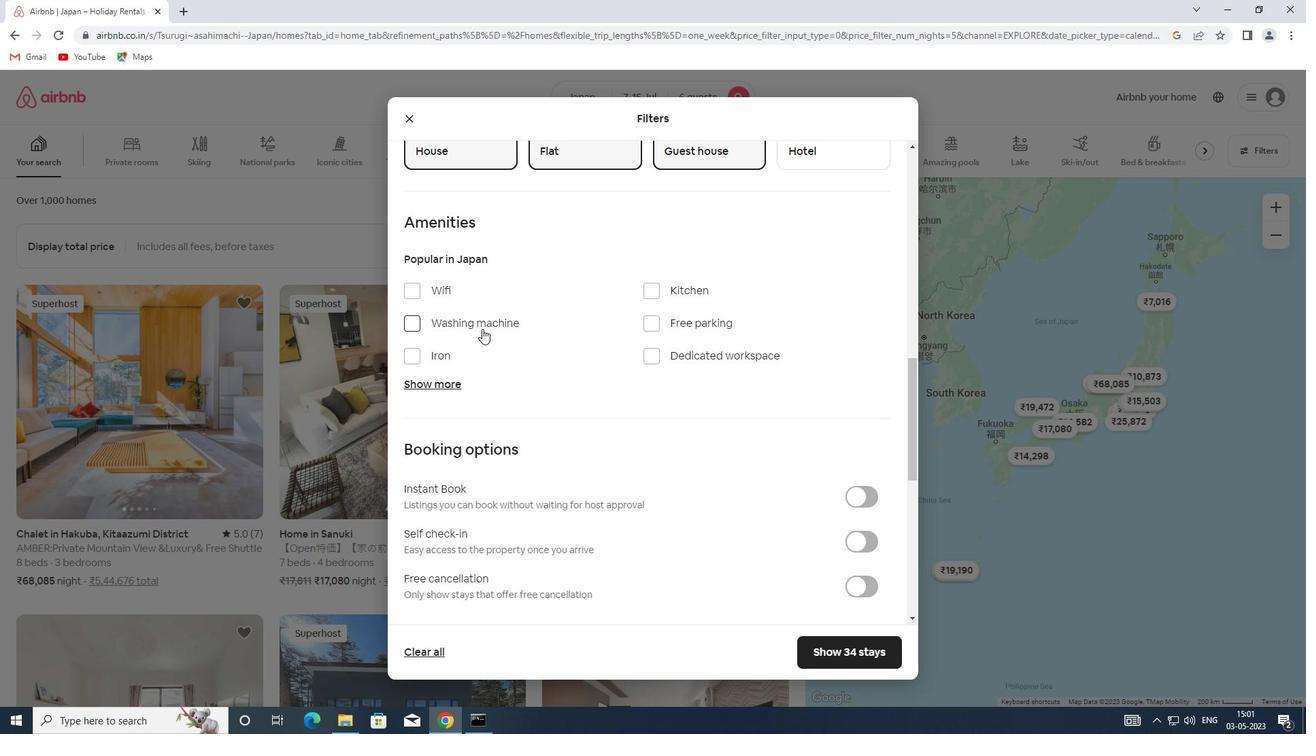
Action: Mouse moved to (624, 362)
Screenshot: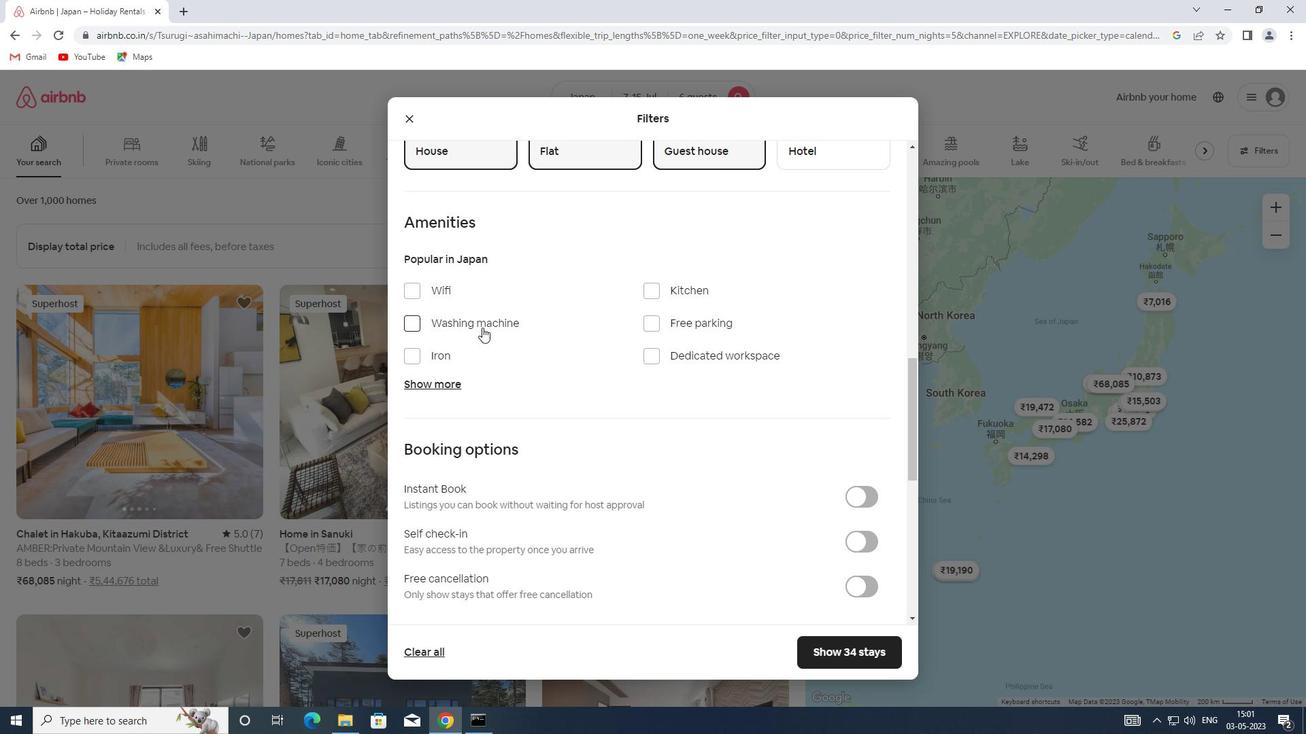 
Action: Mouse scrolled (624, 362) with delta (0, 0)
Screenshot: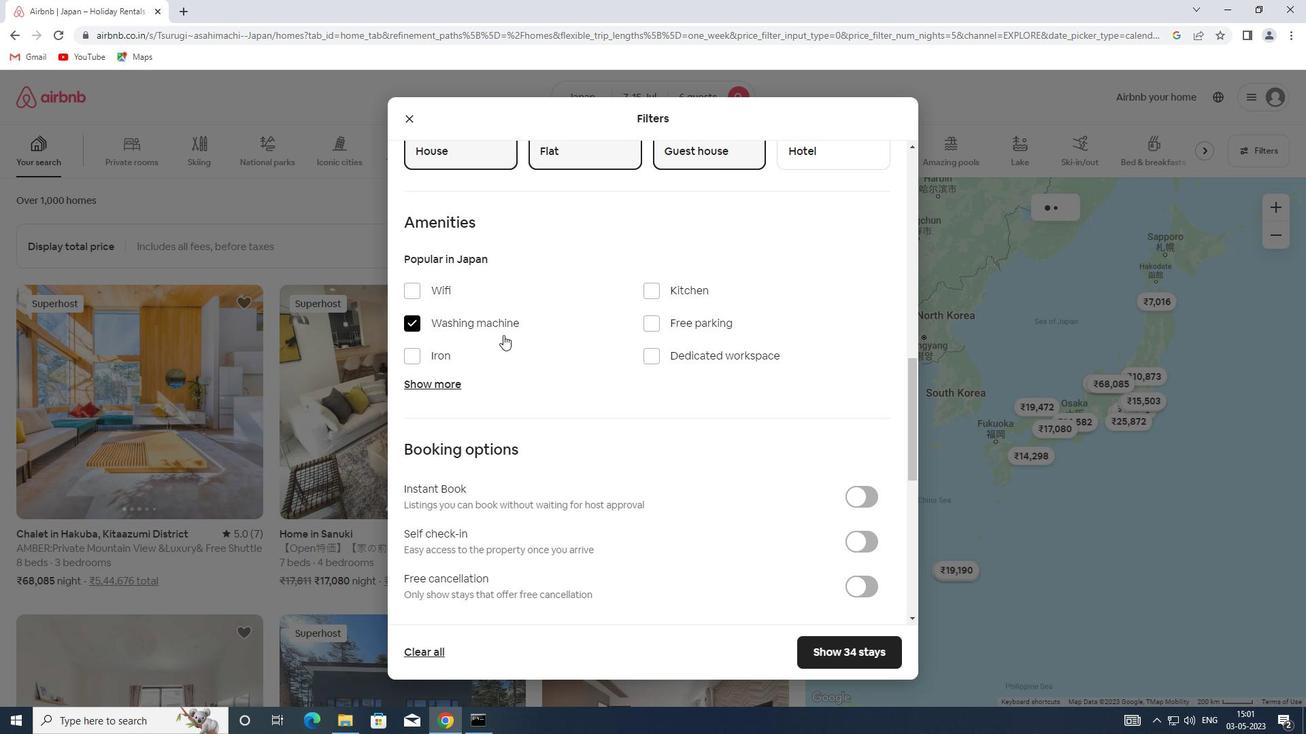 
Action: Mouse scrolled (624, 362) with delta (0, 0)
Screenshot: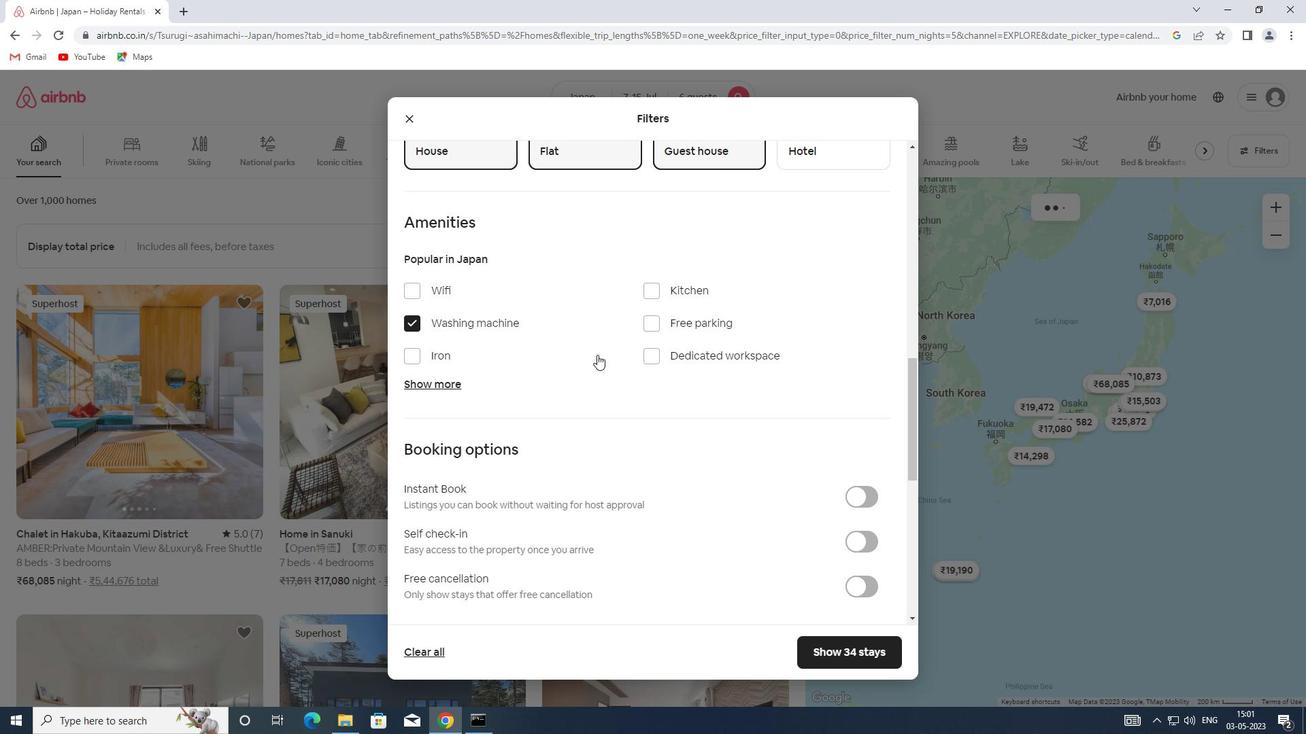 
Action: Mouse scrolled (624, 362) with delta (0, 0)
Screenshot: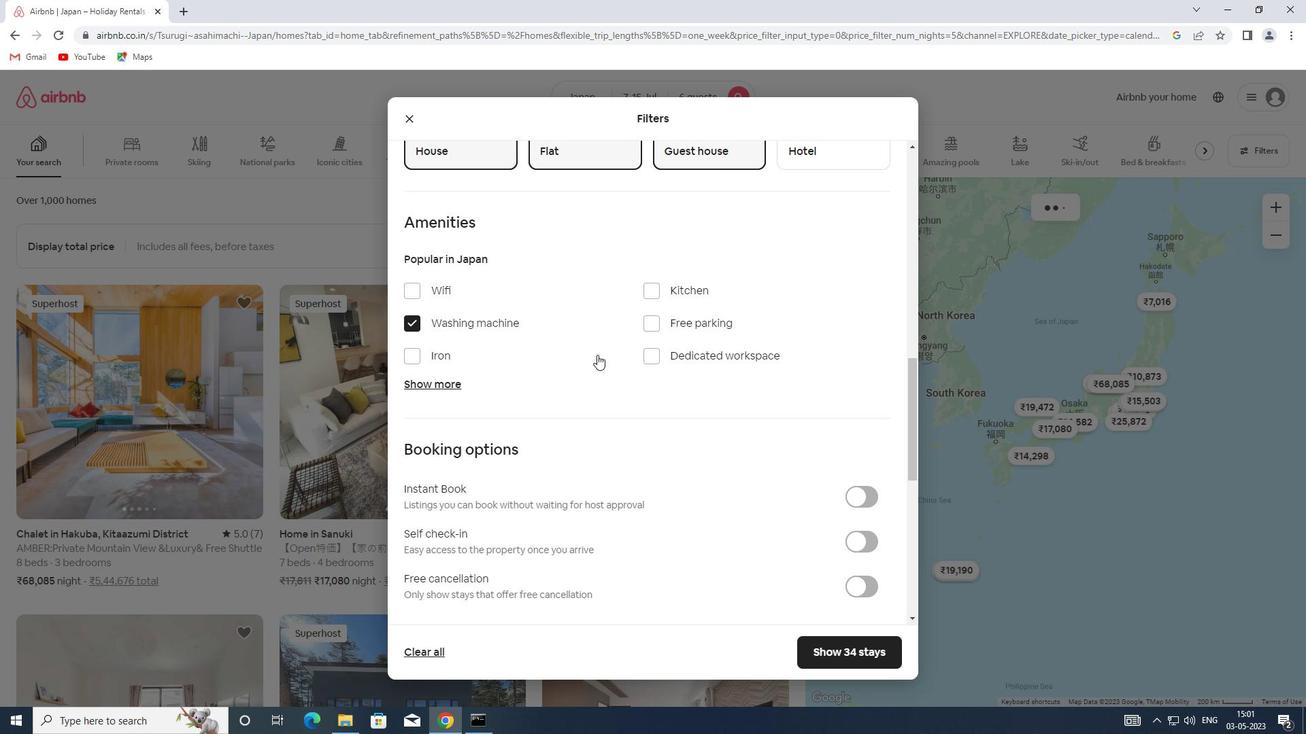 
Action: Mouse moved to (624, 362)
Screenshot: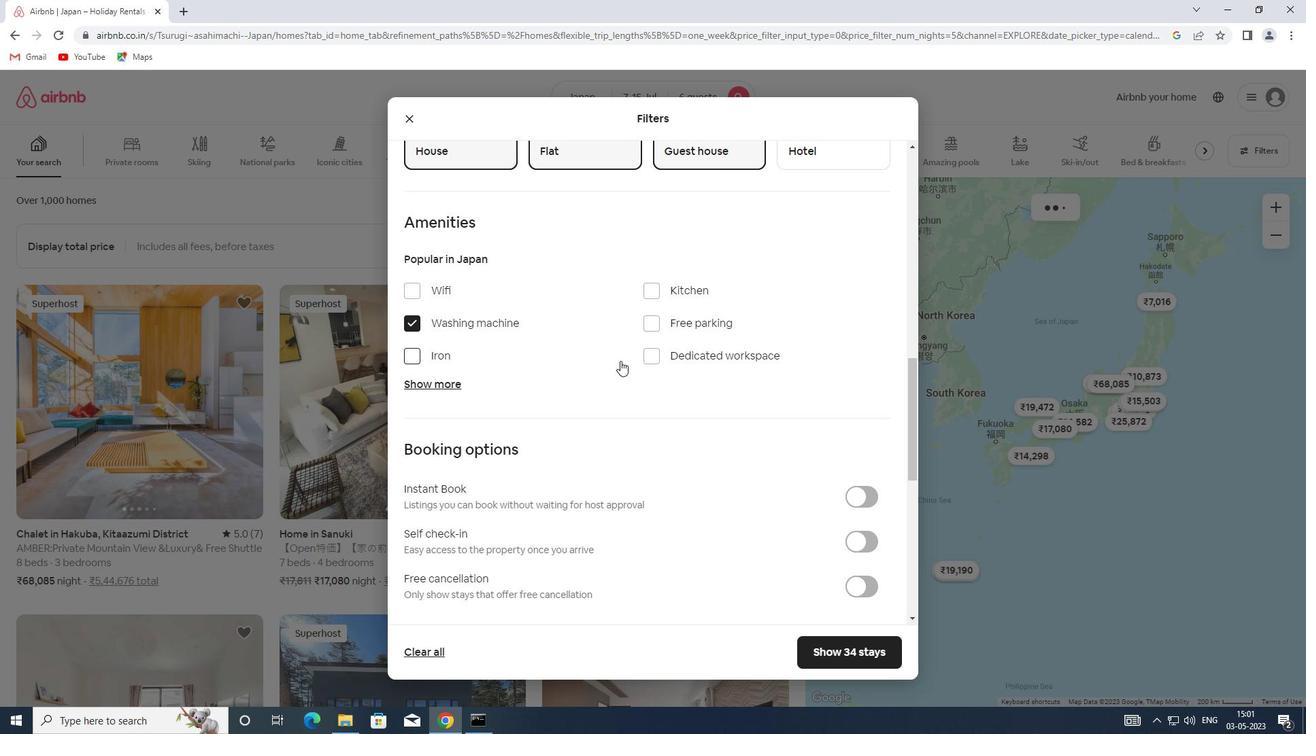 
Action: Mouse scrolled (624, 362) with delta (0, 0)
Screenshot: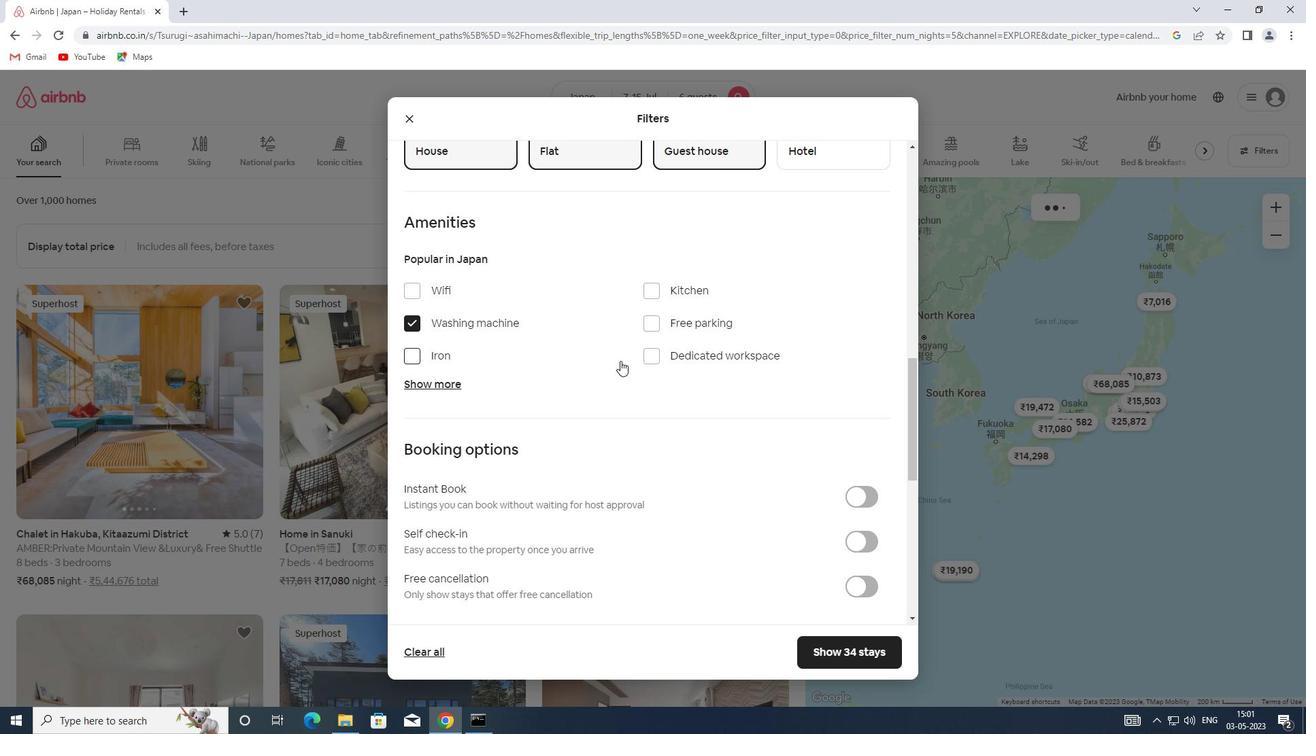 
Action: Mouse moved to (841, 270)
Screenshot: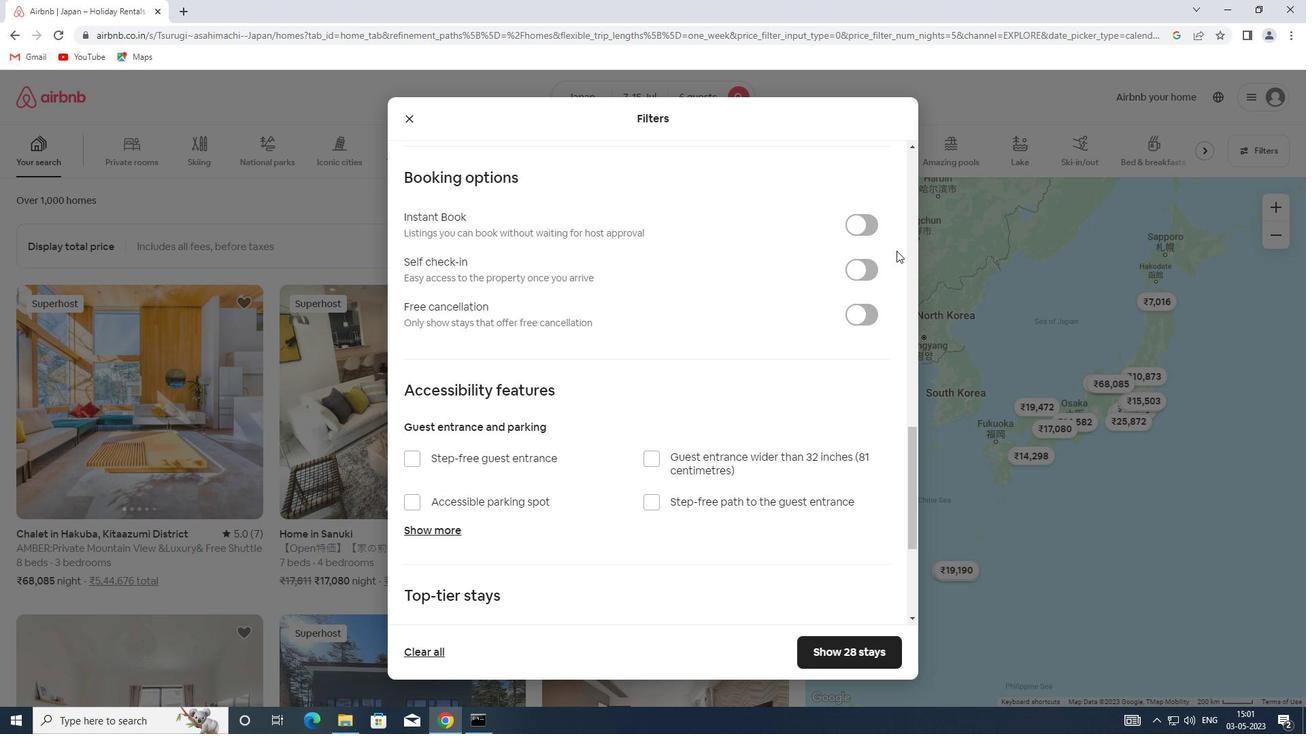 
Action: Mouse pressed left at (841, 270)
Screenshot: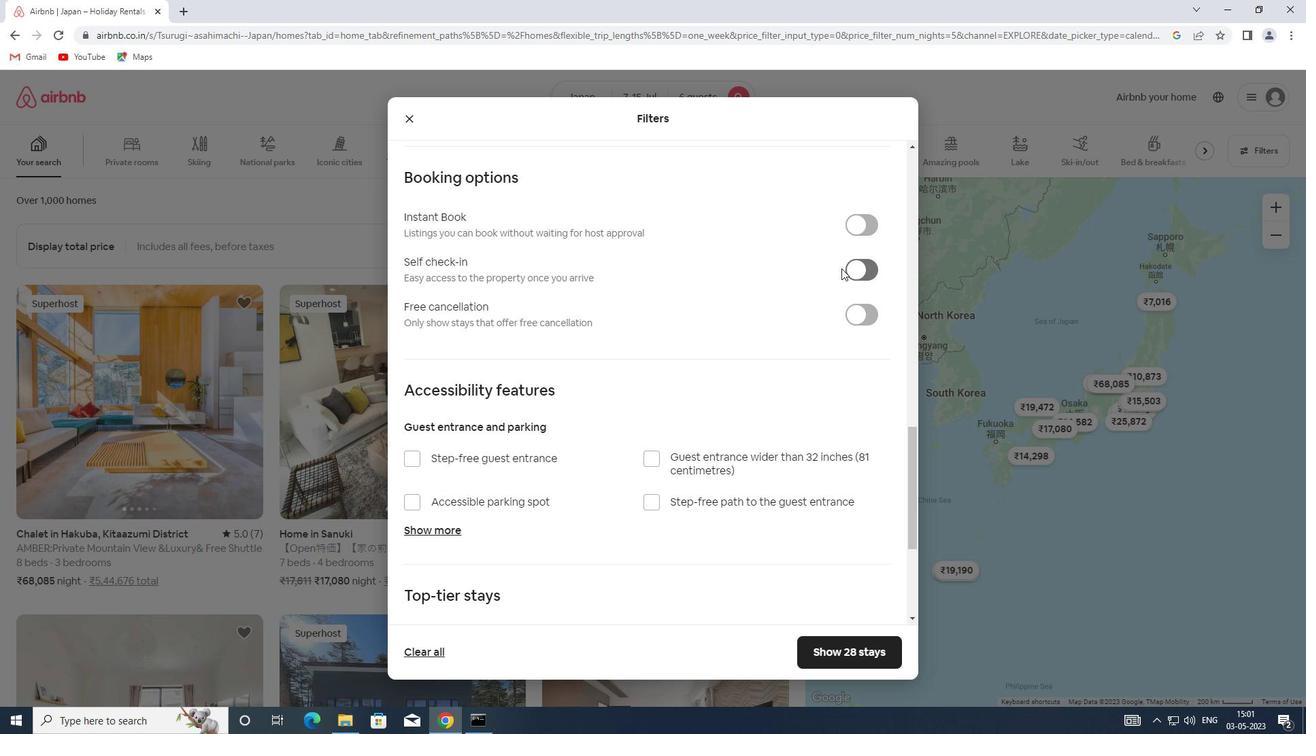 
Action: Mouse moved to (847, 270)
Screenshot: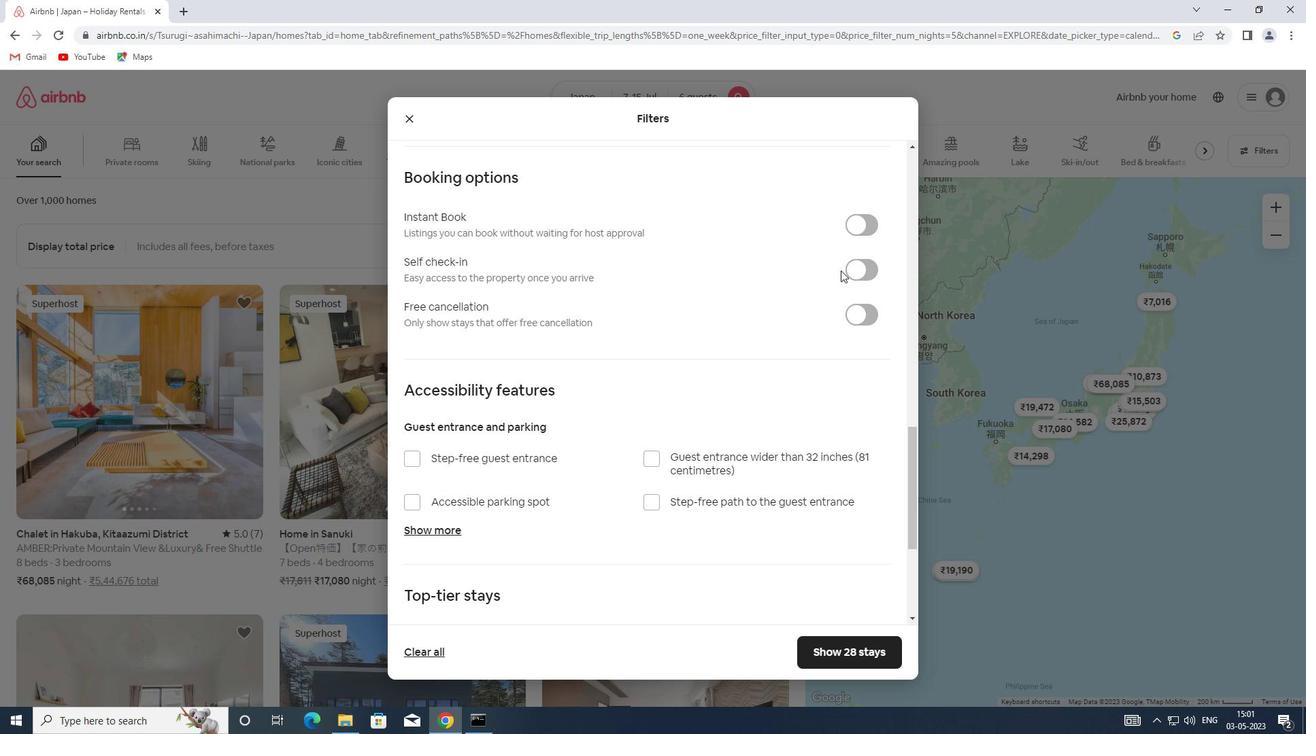 
Action: Mouse pressed left at (847, 270)
Screenshot: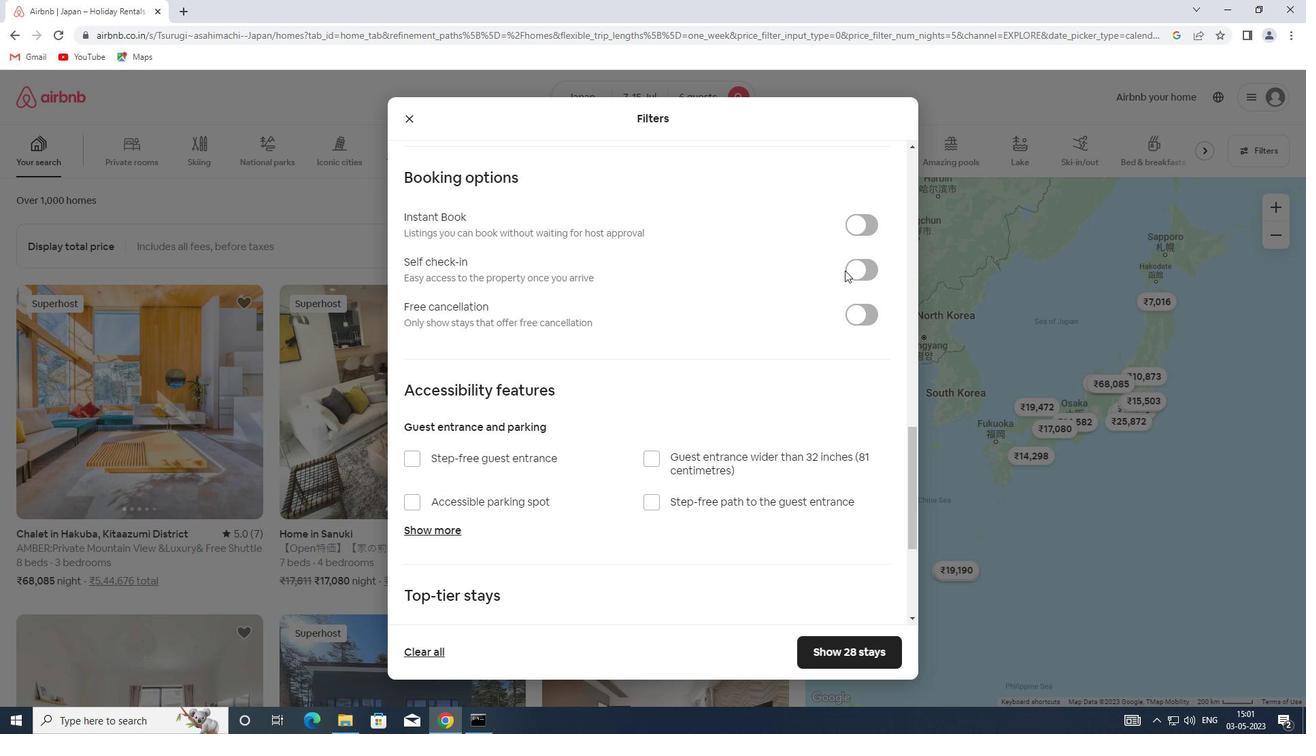 
Action: Mouse moved to (640, 422)
Screenshot: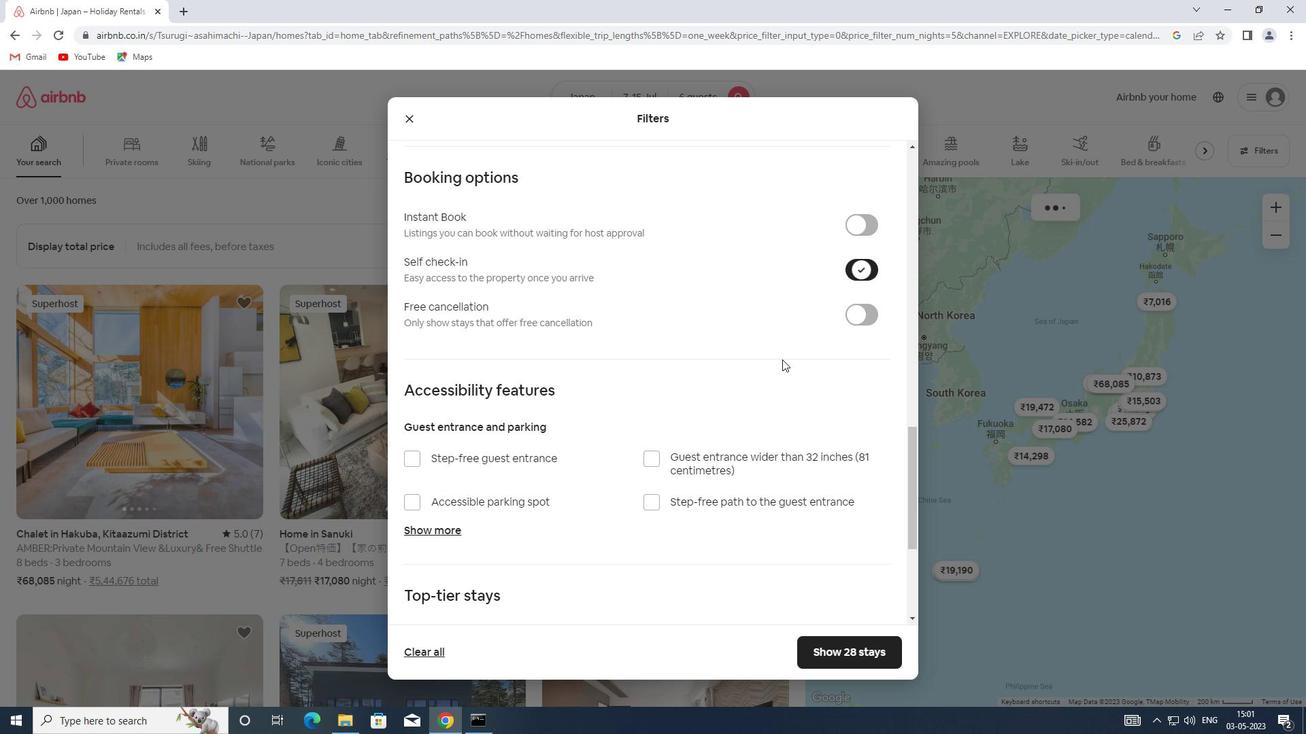 
Action: Mouse scrolled (640, 421) with delta (0, 0)
Screenshot: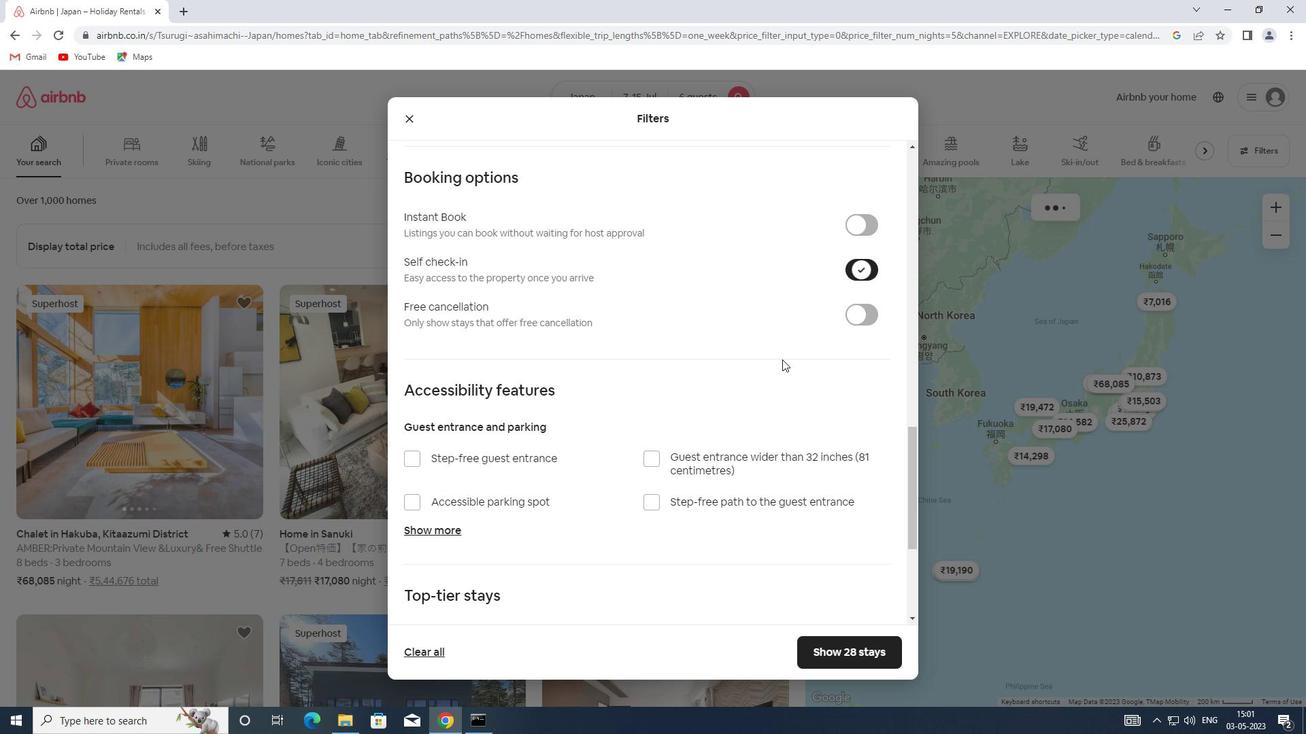 
Action: Mouse moved to (639, 423)
Screenshot: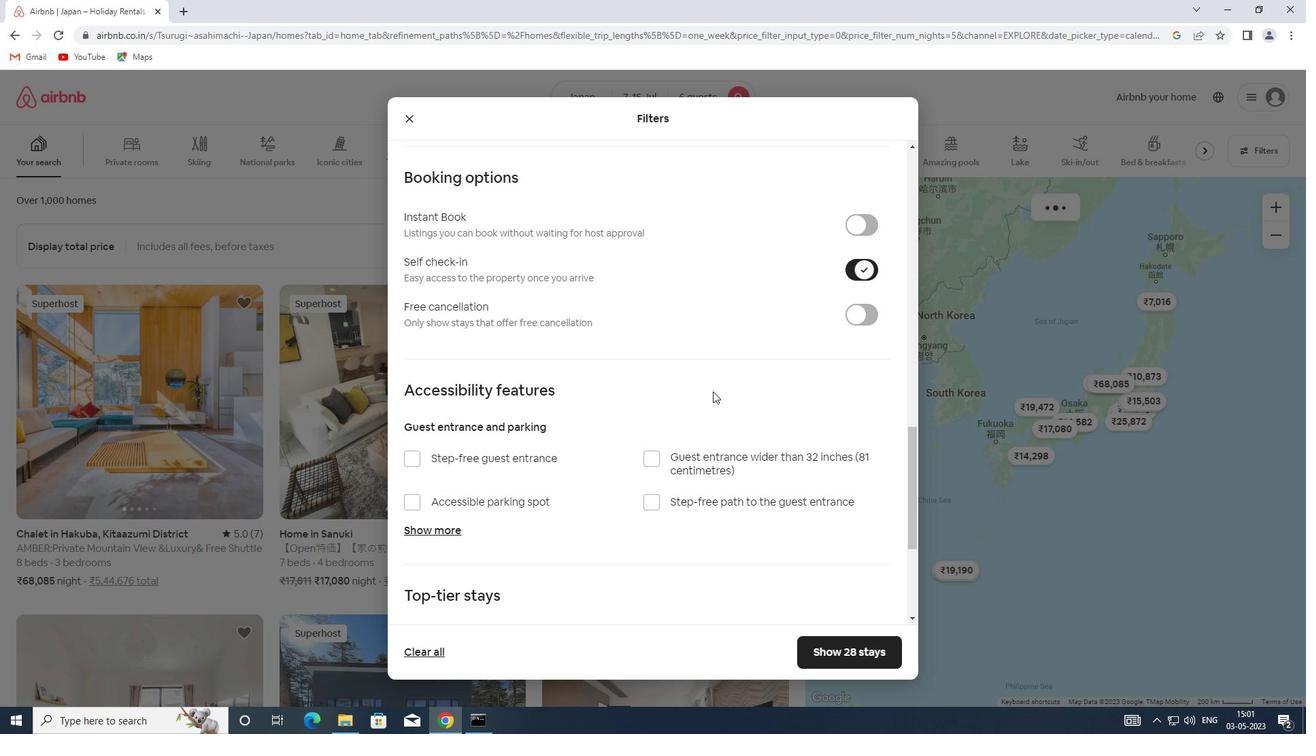 
Action: Mouse scrolled (639, 423) with delta (0, 0)
Screenshot: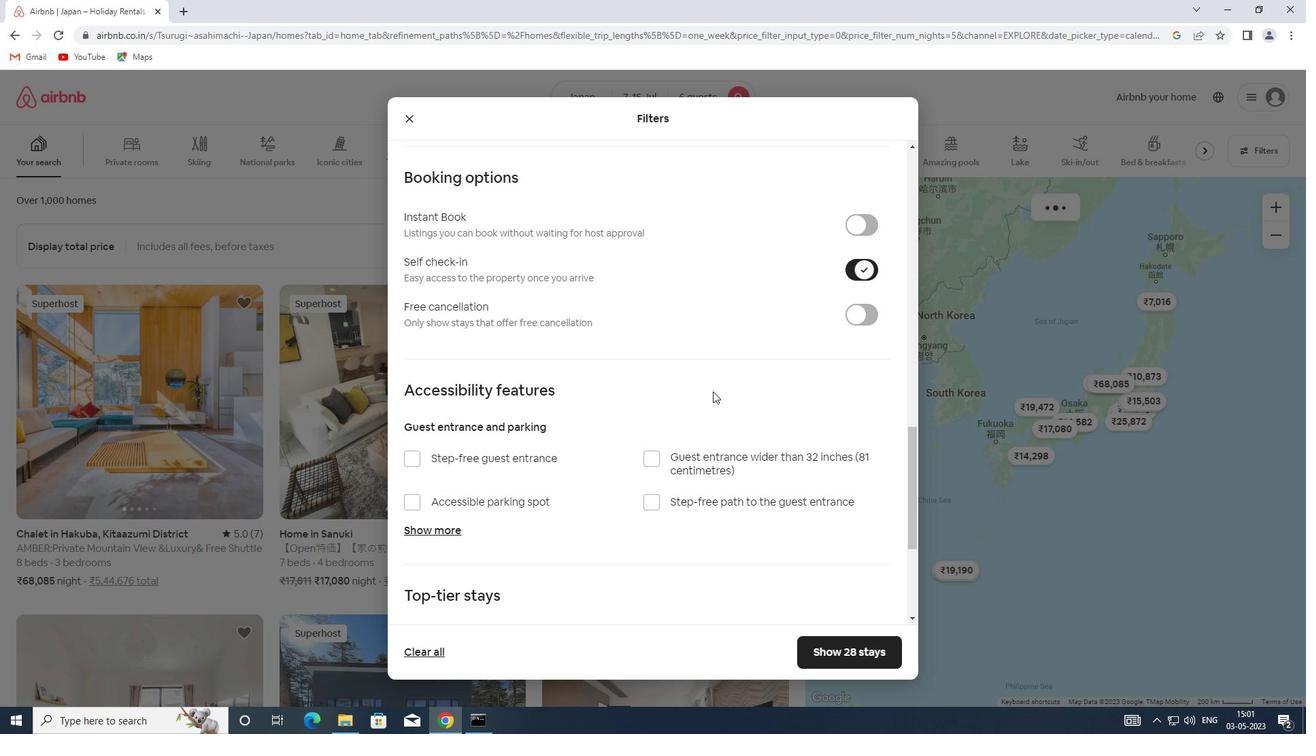 
Action: Mouse scrolled (639, 423) with delta (0, 0)
Screenshot: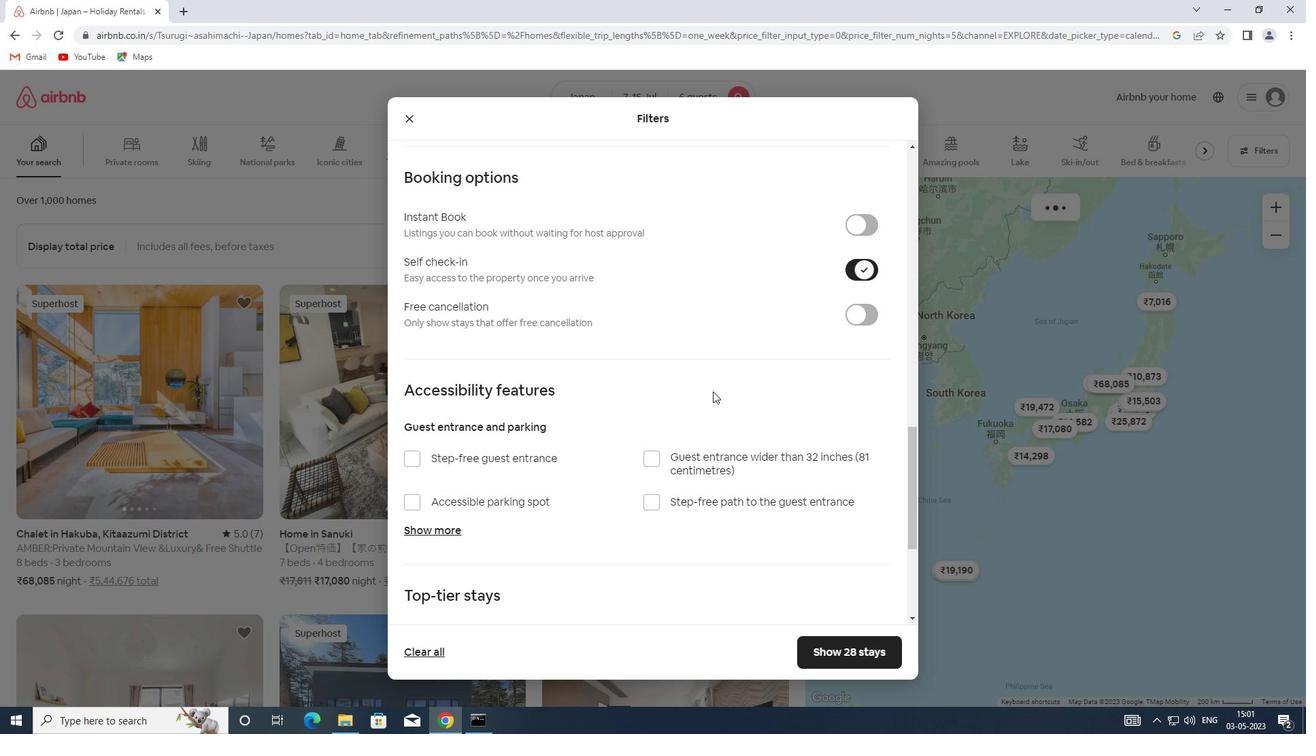 
Action: Mouse moved to (639, 423)
Screenshot: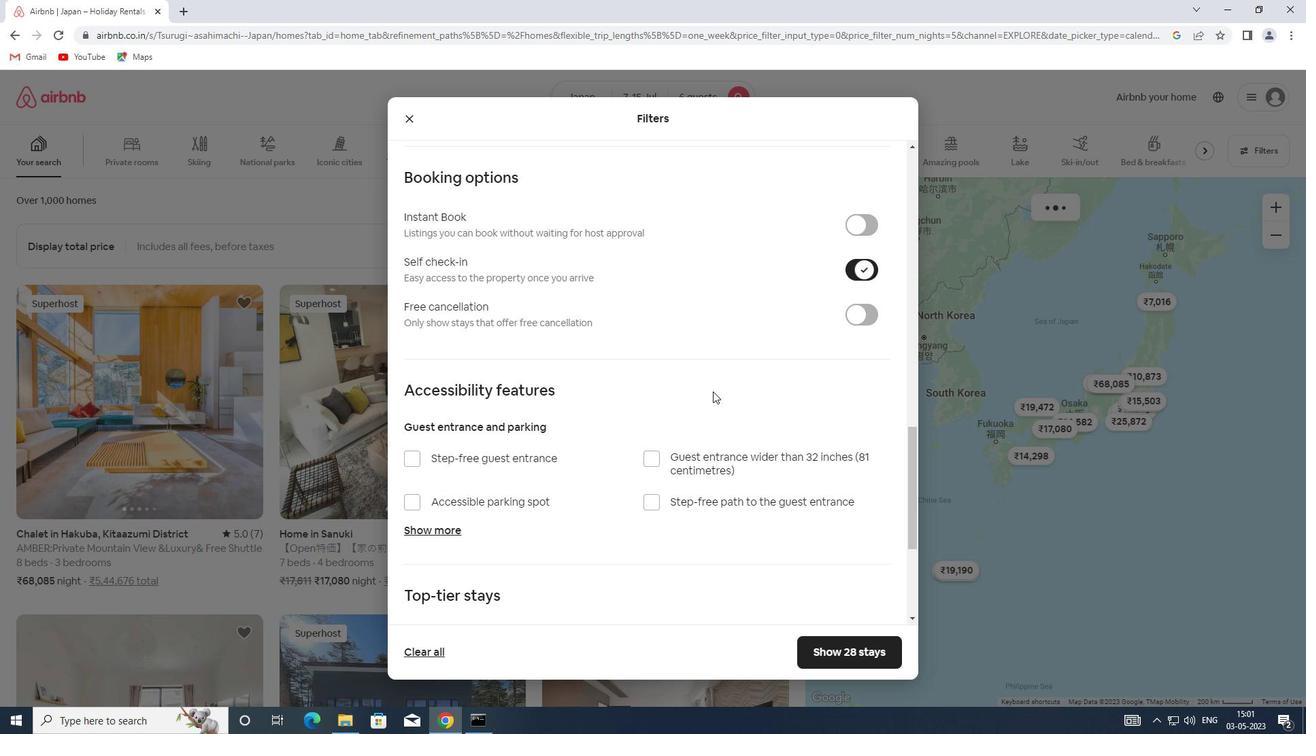 
Action: Mouse scrolled (639, 423) with delta (0, 0)
Screenshot: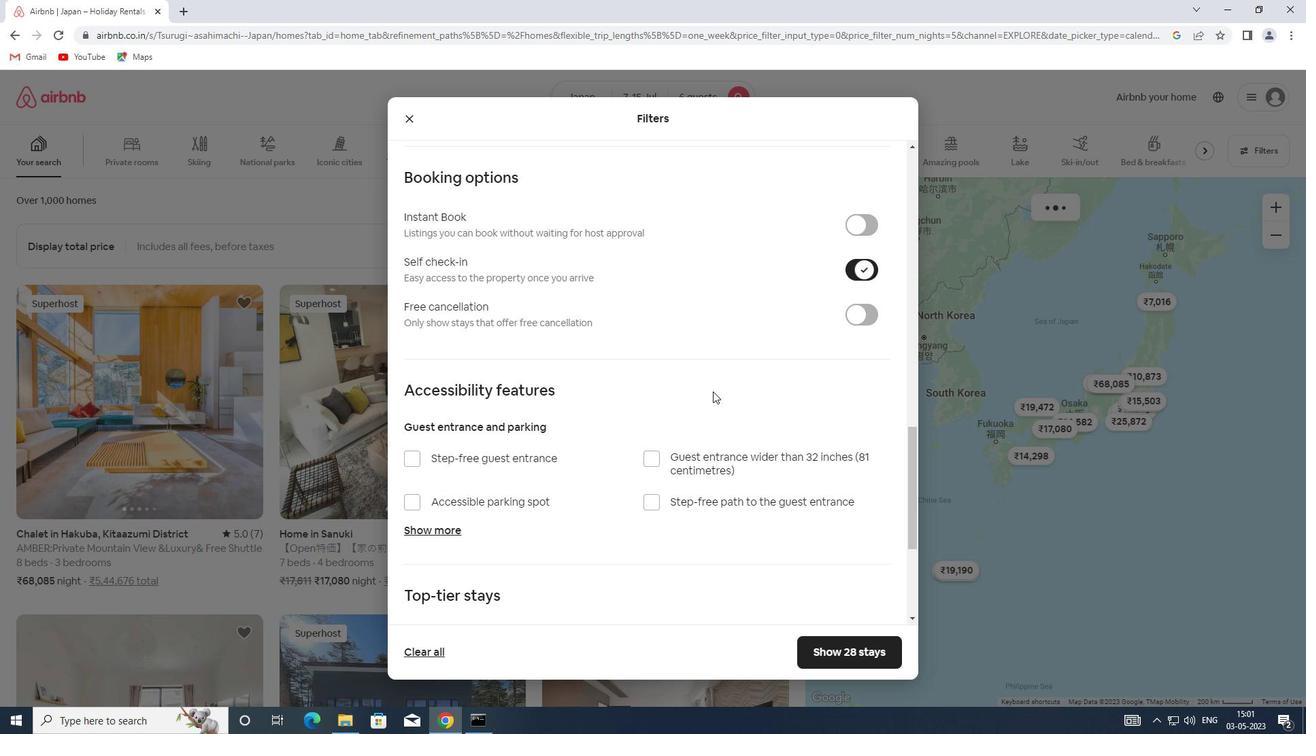 
Action: Mouse moved to (591, 436)
Screenshot: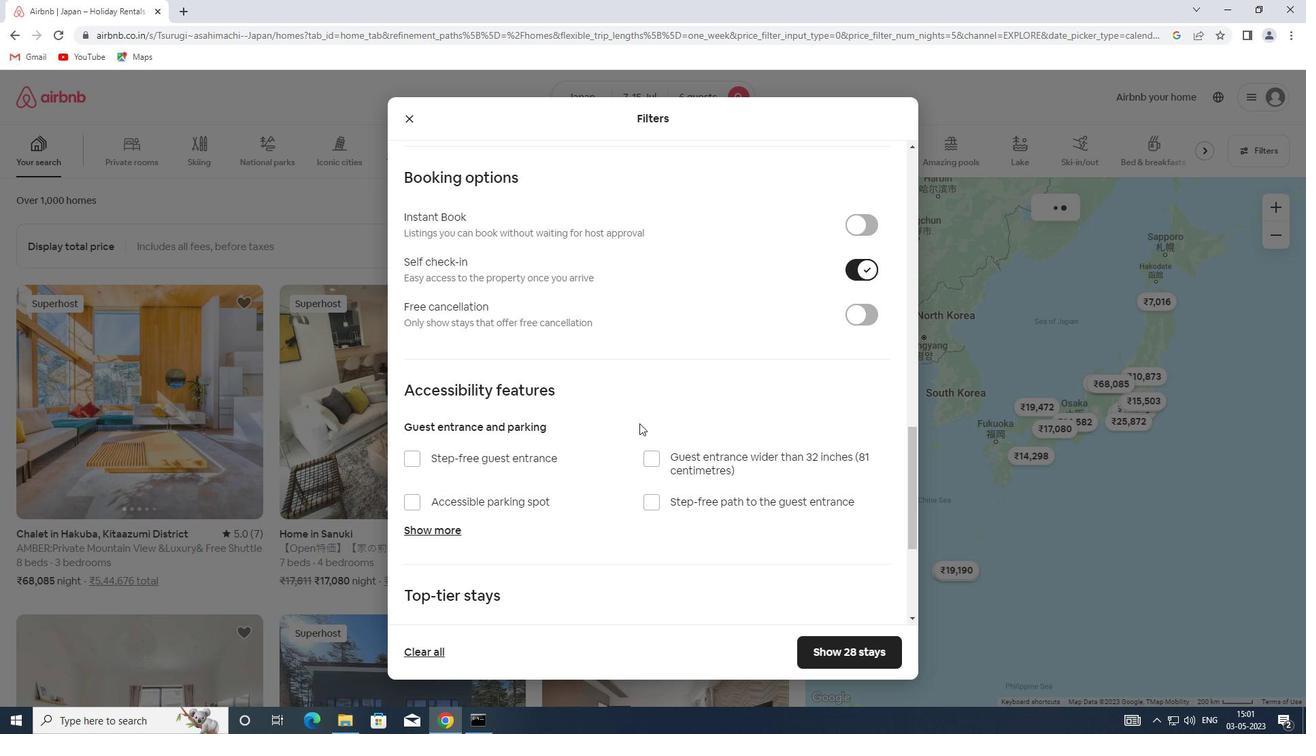 
Action: Mouse scrolled (591, 436) with delta (0, 0)
Screenshot: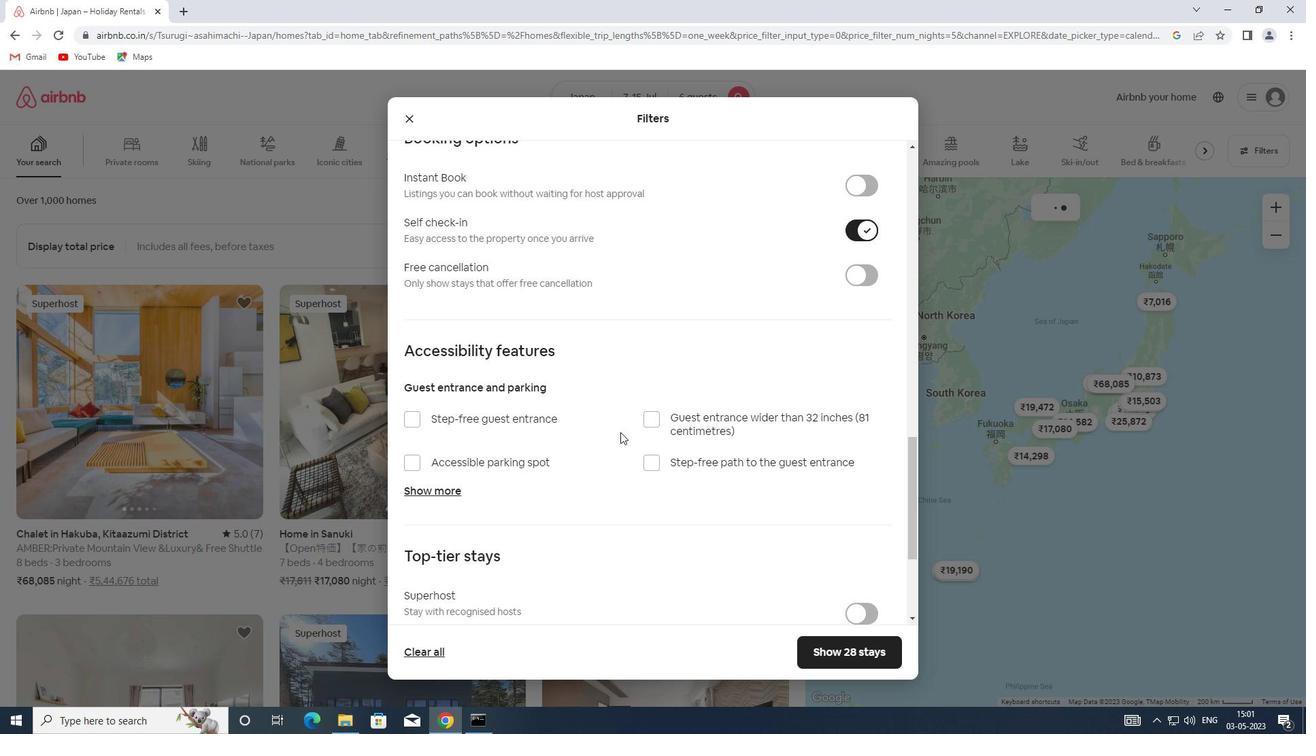 
Action: Mouse scrolled (591, 436) with delta (0, 0)
Screenshot: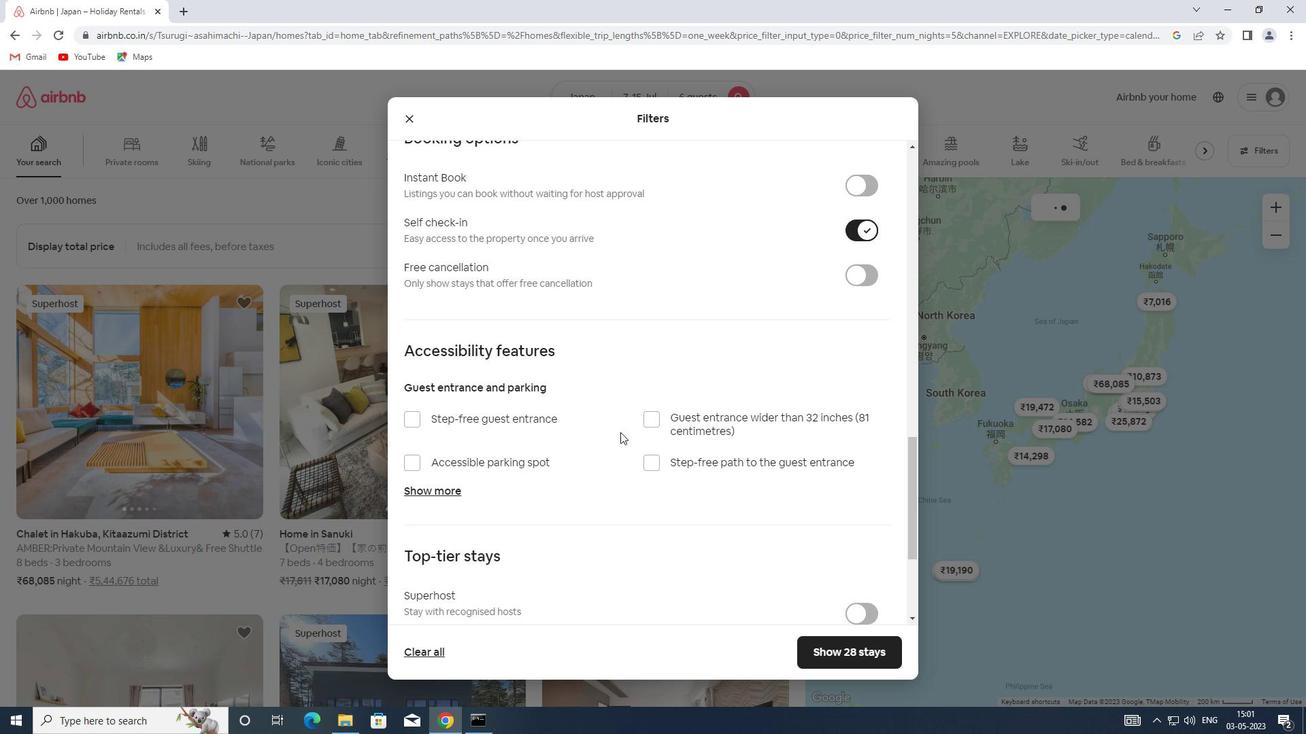 
Action: Mouse scrolled (591, 436) with delta (0, 0)
Screenshot: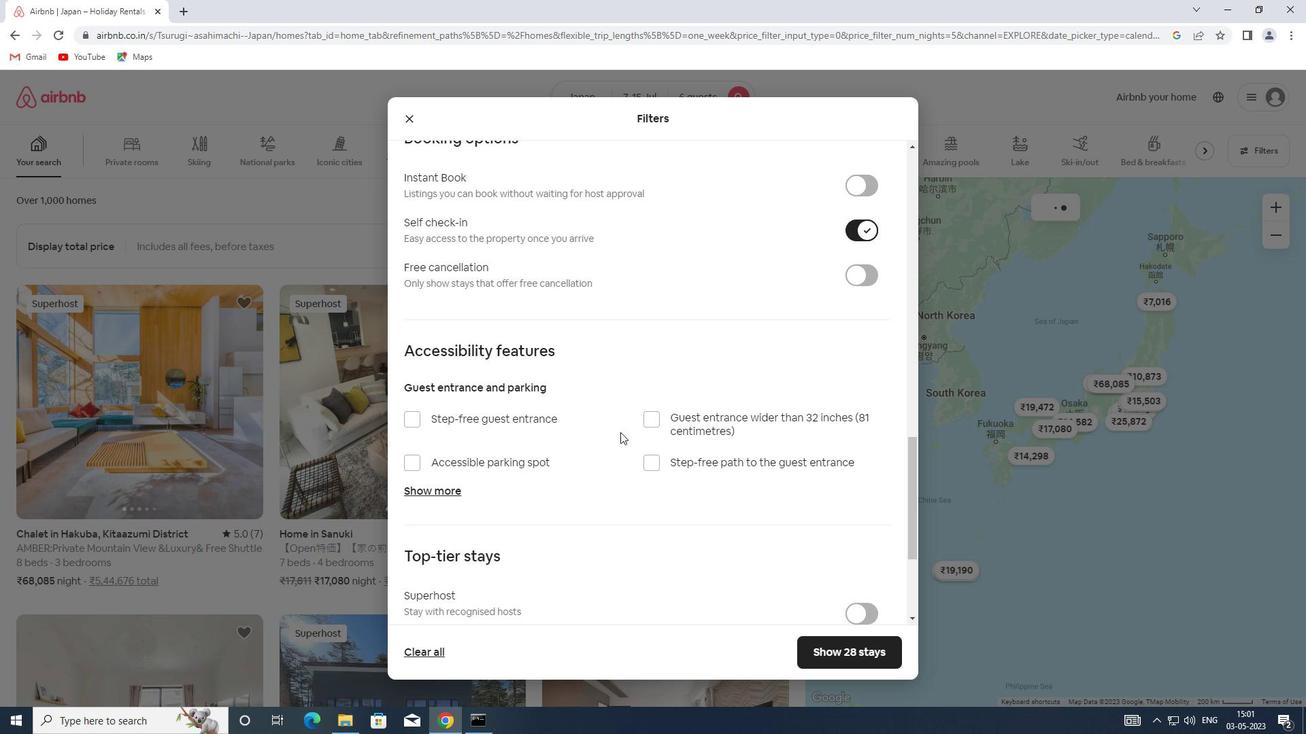 
Action: Mouse scrolled (591, 436) with delta (0, 0)
Screenshot: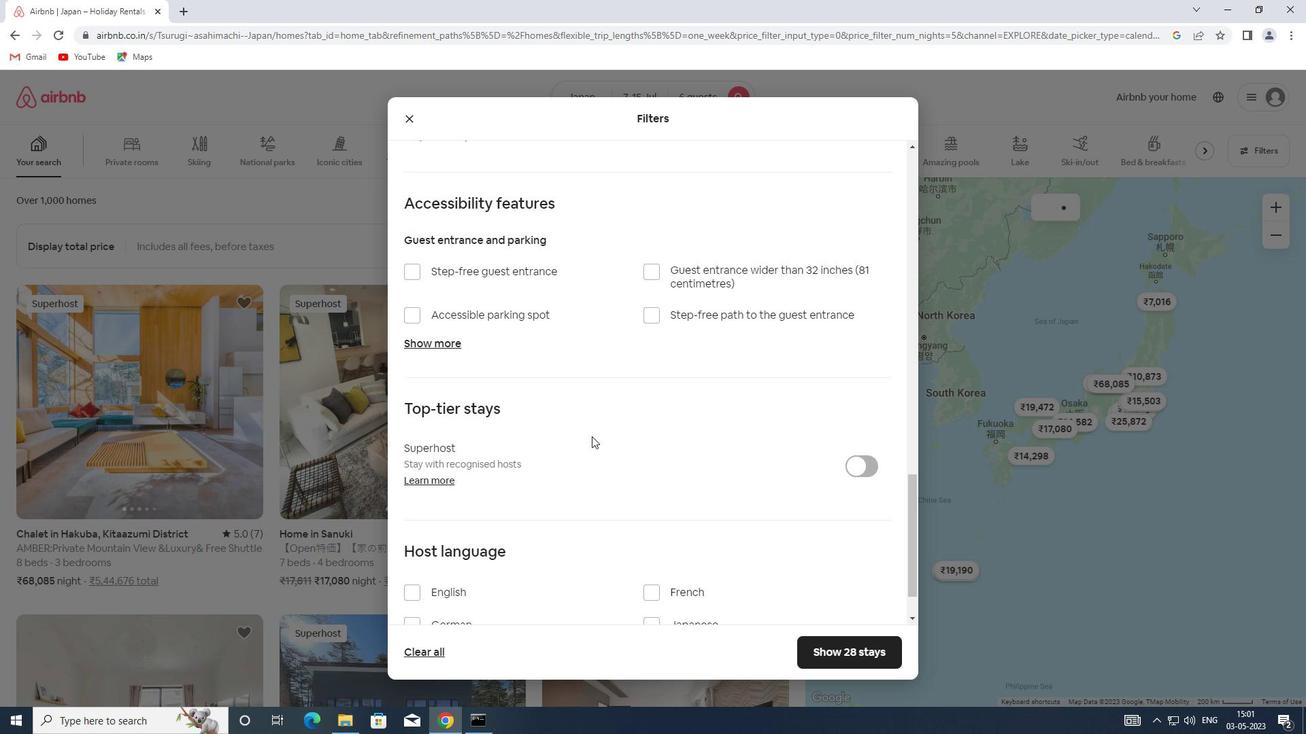 
Action: Mouse moved to (445, 533)
Screenshot: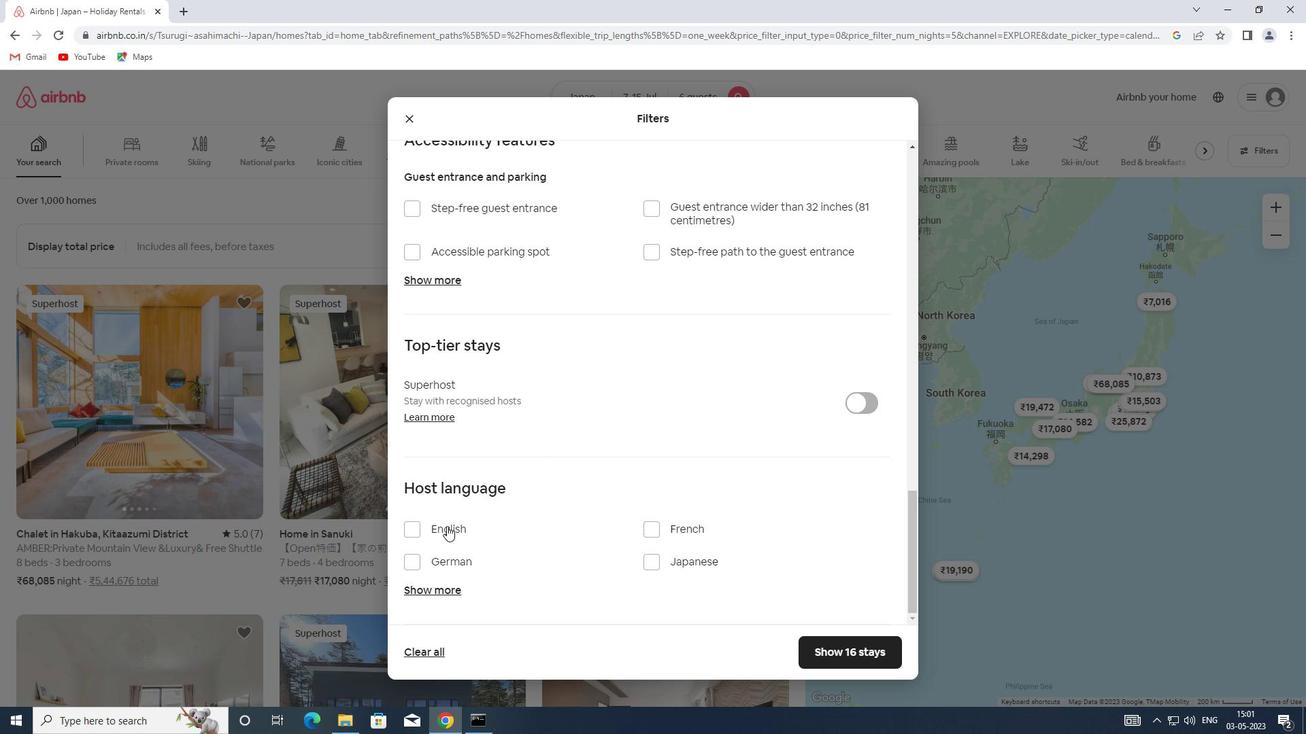 
Action: Mouse pressed left at (445, 533)
Screenshot: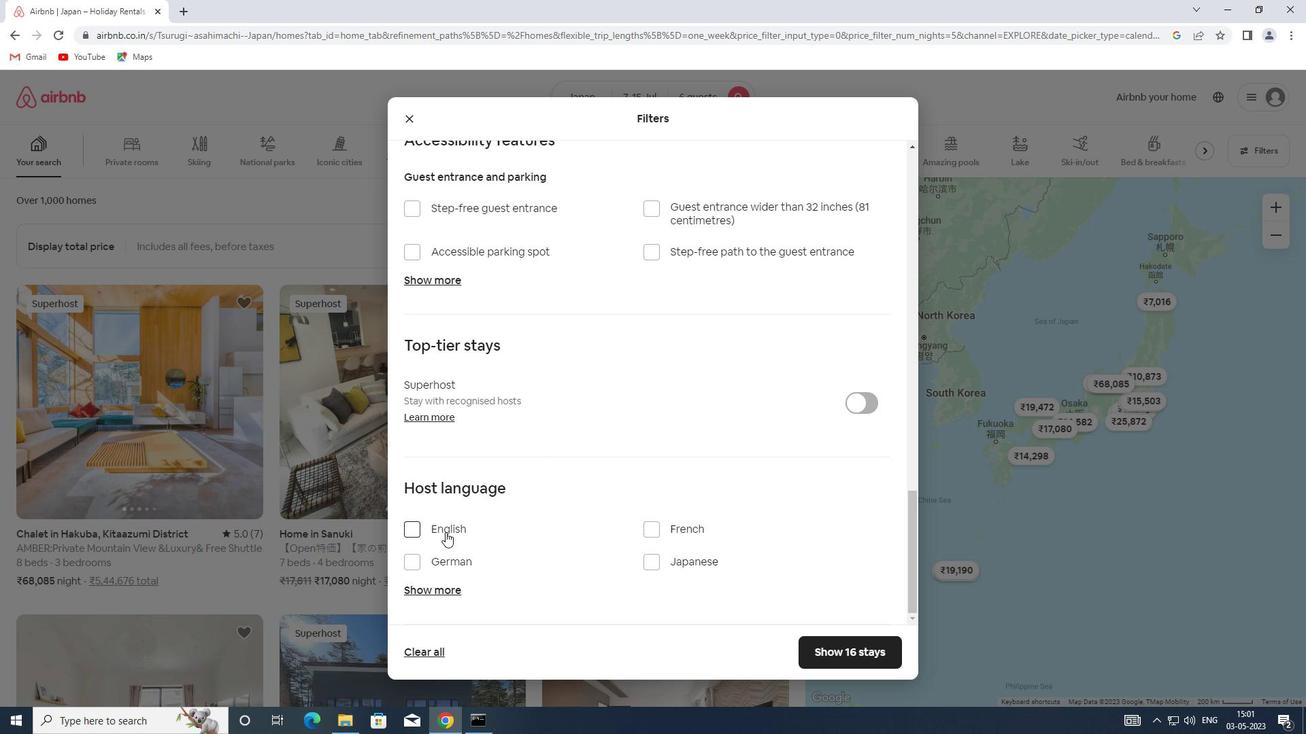 
Action: Mouse moved to (850, 660)
Screenshot: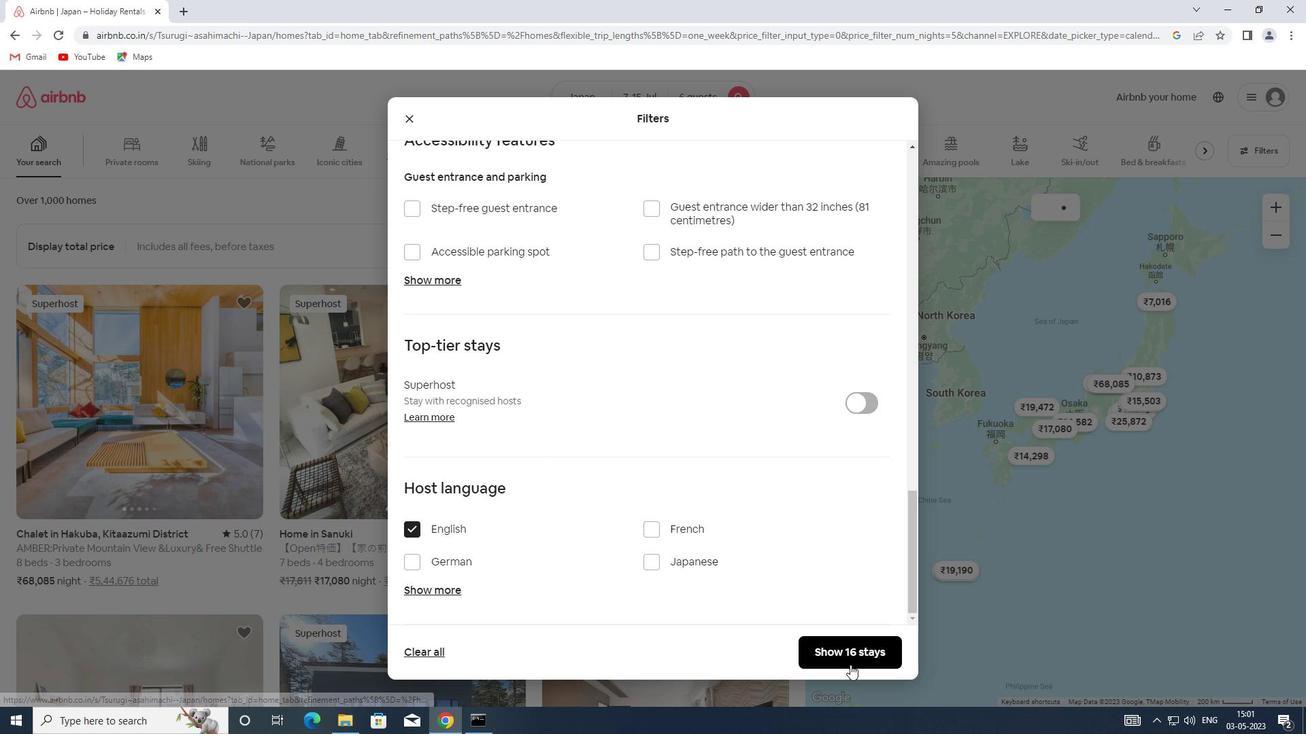 
Action: Mouse pressed left at (850, 660)
Screenshot: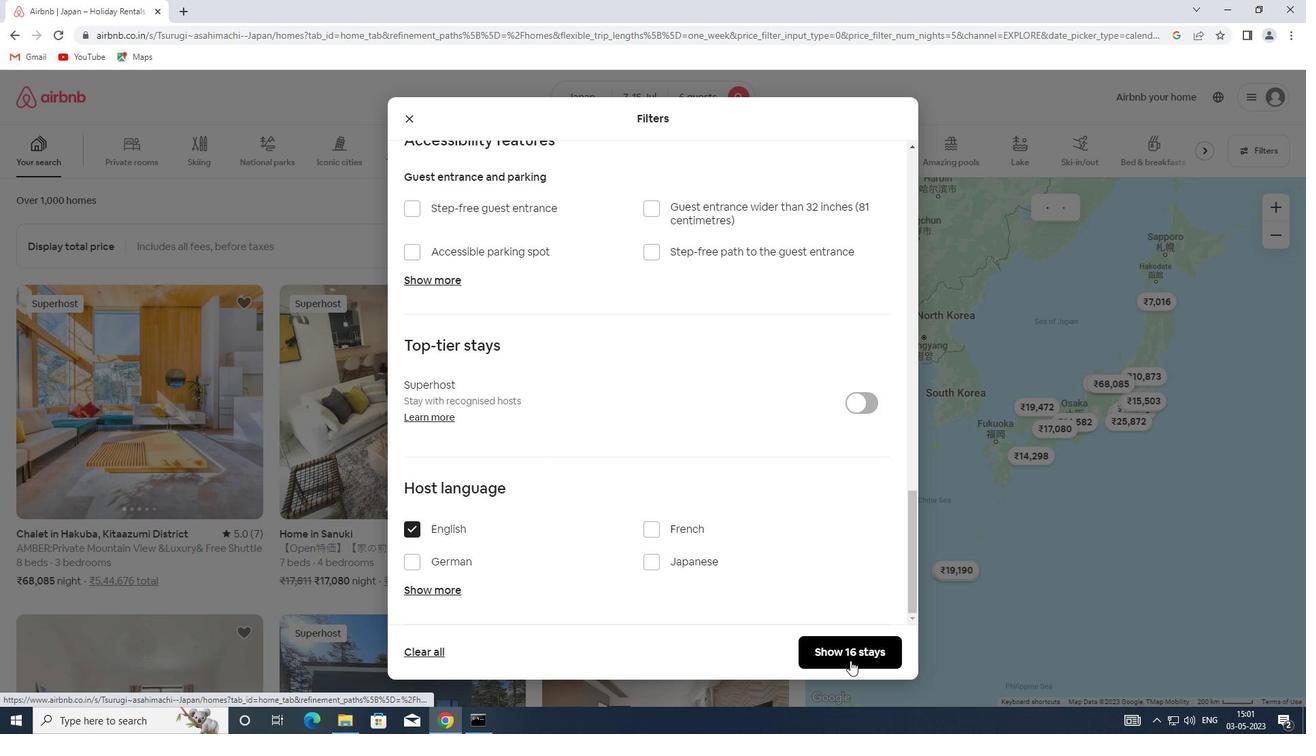 
